 Task: Find connections with filter location Dammarie-les-Lys with filter topic #linkedincoachwith filter profile language Potuguese with filter current company Australian Trade and Investment Commission (Austrade) with filter school GYAN GANGA COLLEGE OF TECHNOLOGY, JABALPUR with filter industry Metal Treatments with filter service category Date Entry with filter keywords title Bus Person
Action: Mouse moved to (597, 77)
Screenshot: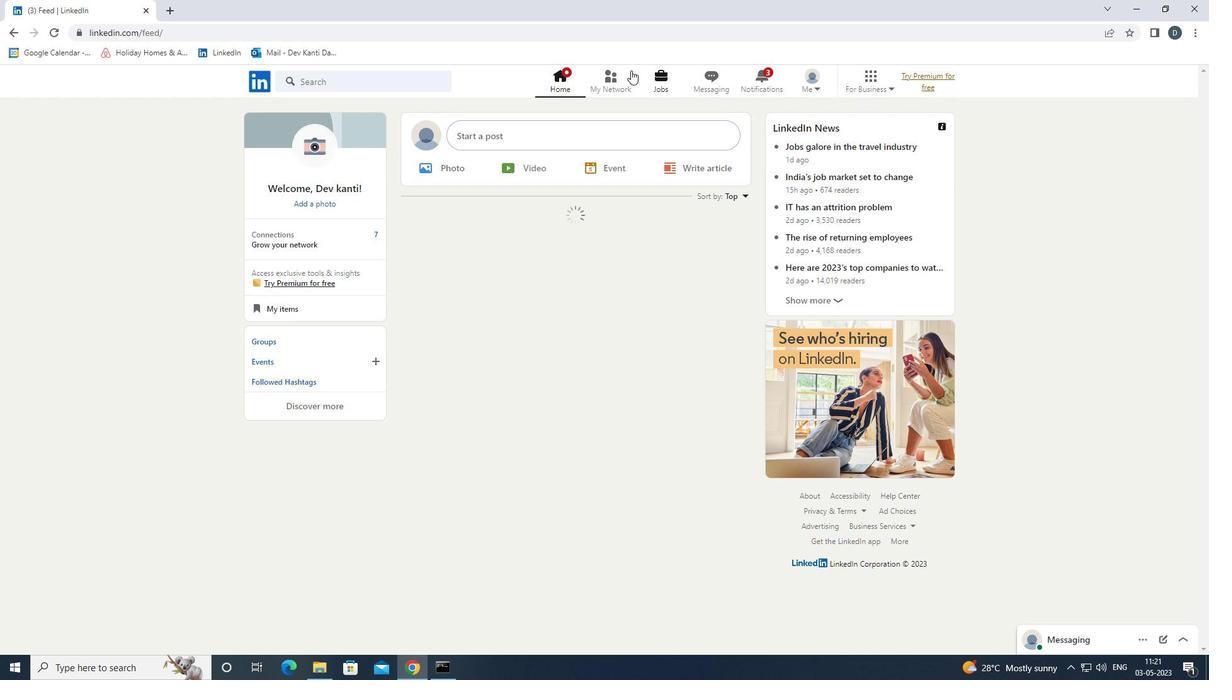 
Action: Mouse pressed left at (597, 77)
Screenshot: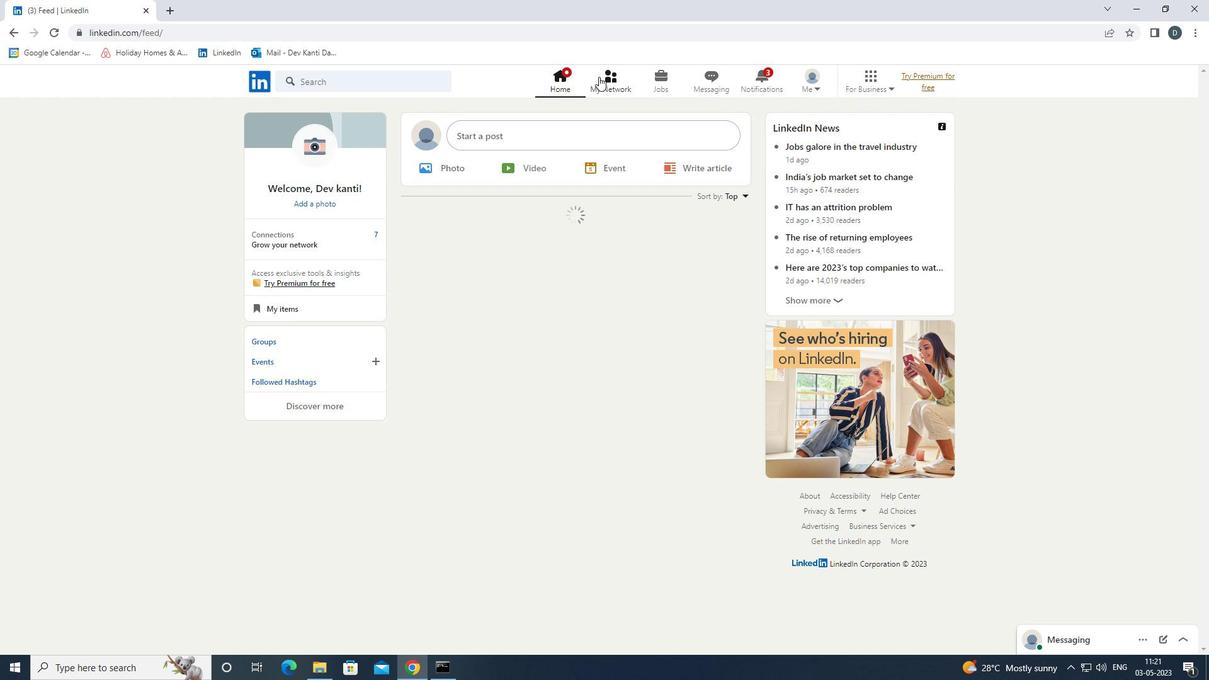 
Action: Mouse moved to (412, 148)
Screenshot: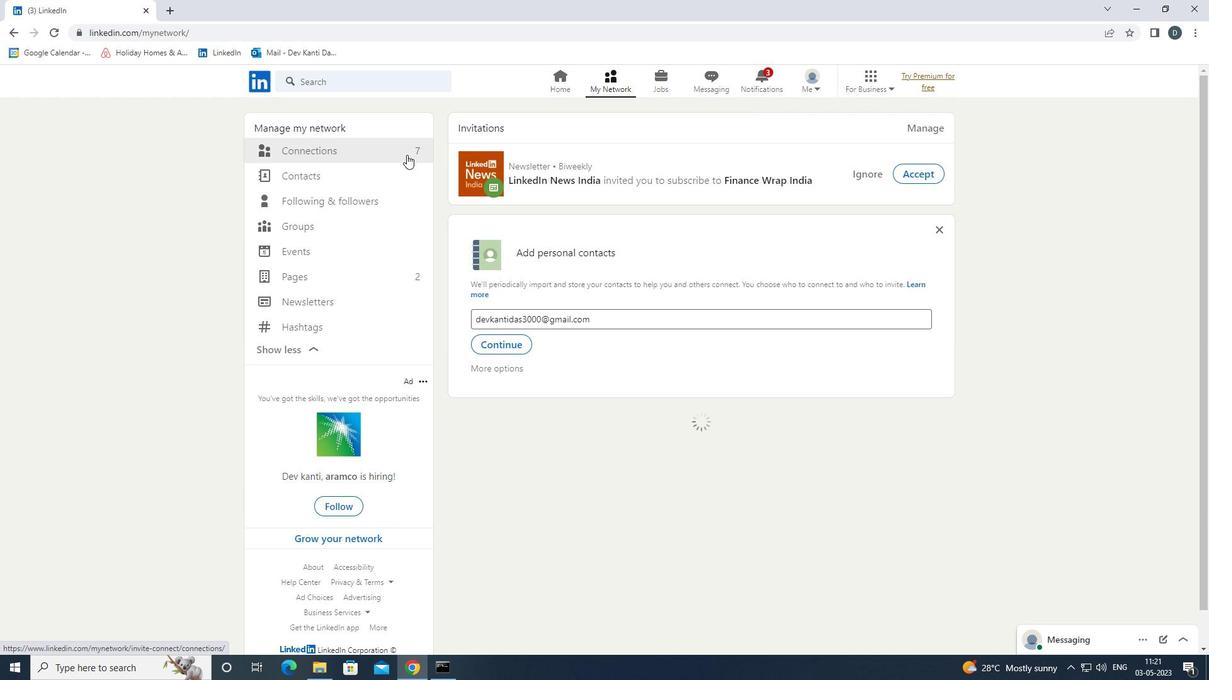 
Action: Mouse pressed left at (412, 148)
Screenshot: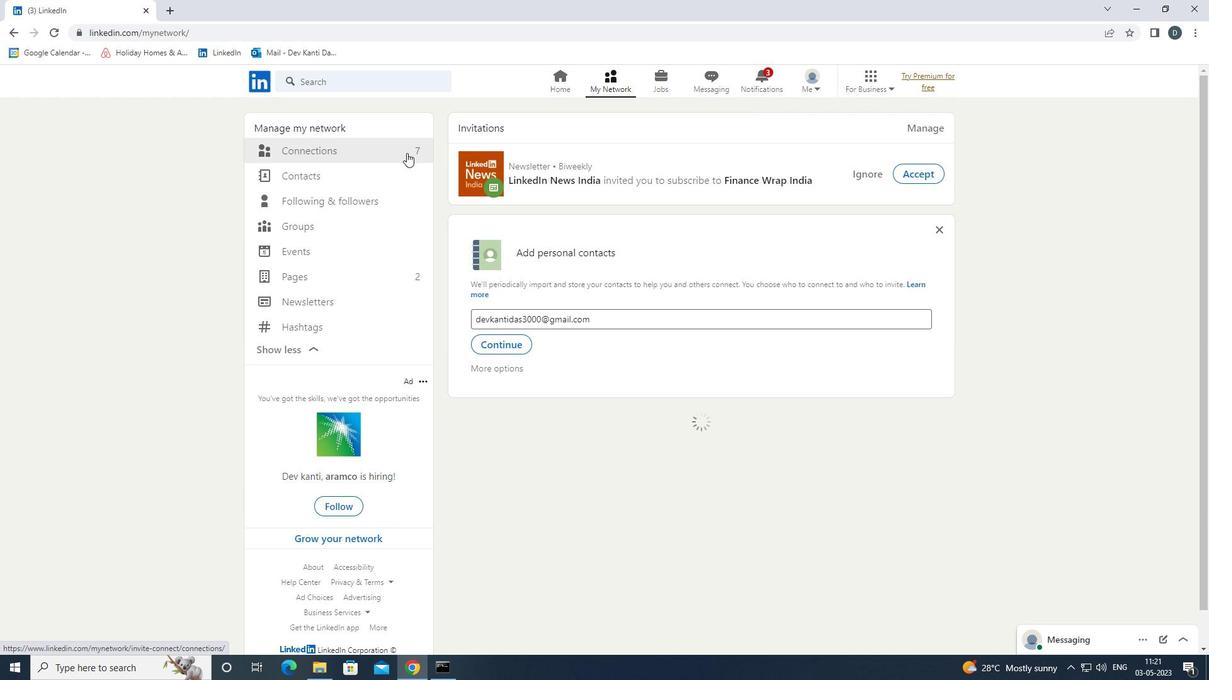 
Action: Mouse moved to (724, 143)
Screenshot: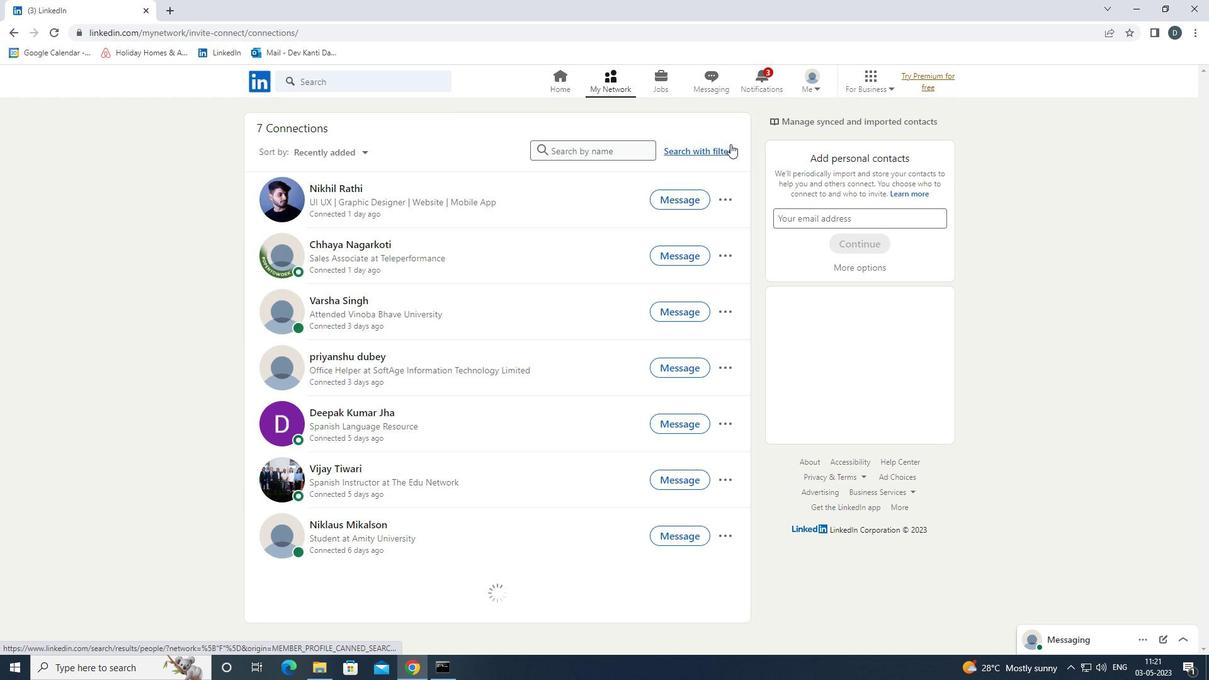 
Action: Mouse pressed left at (724, 143)
Screenshot: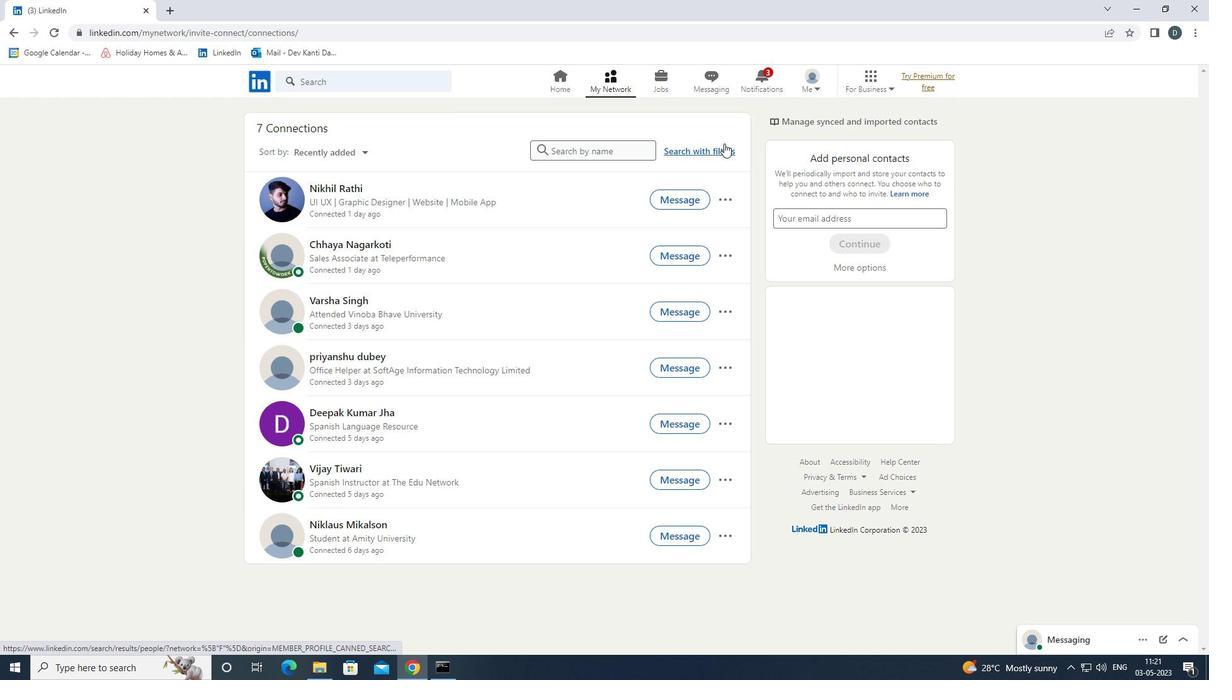
Action: Mouse moved to (633, 119)
Screenshot: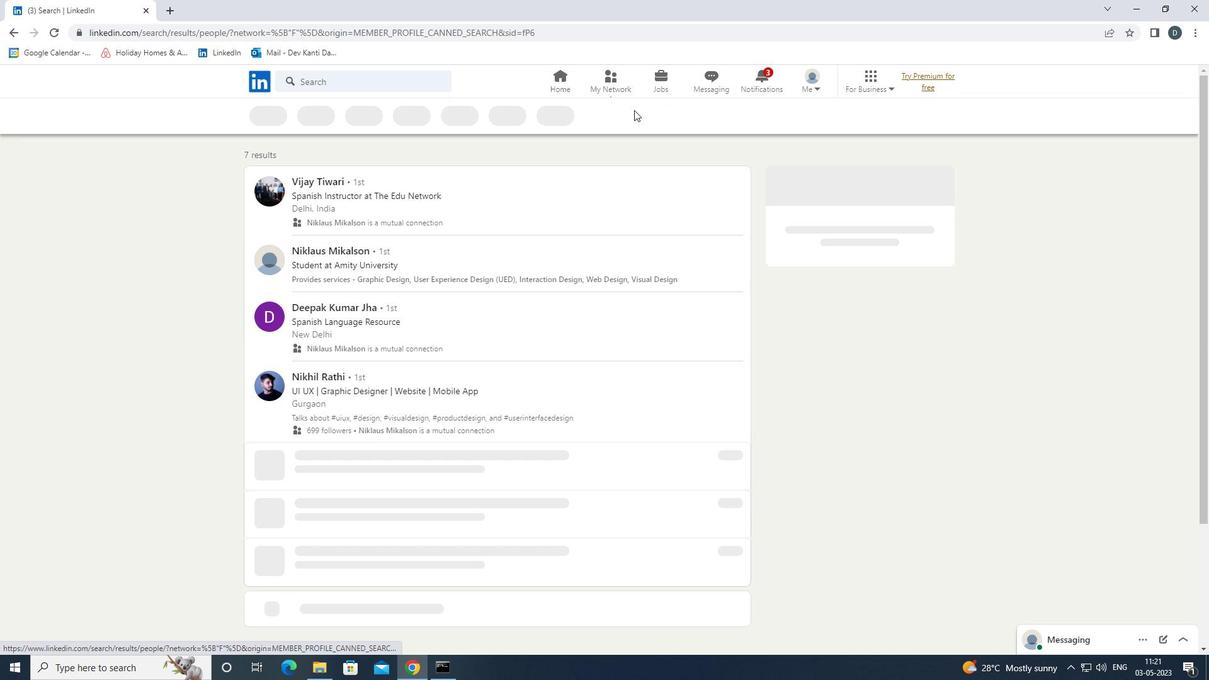 
Action: Mouse pressed left at (633, 119)
Screenshot: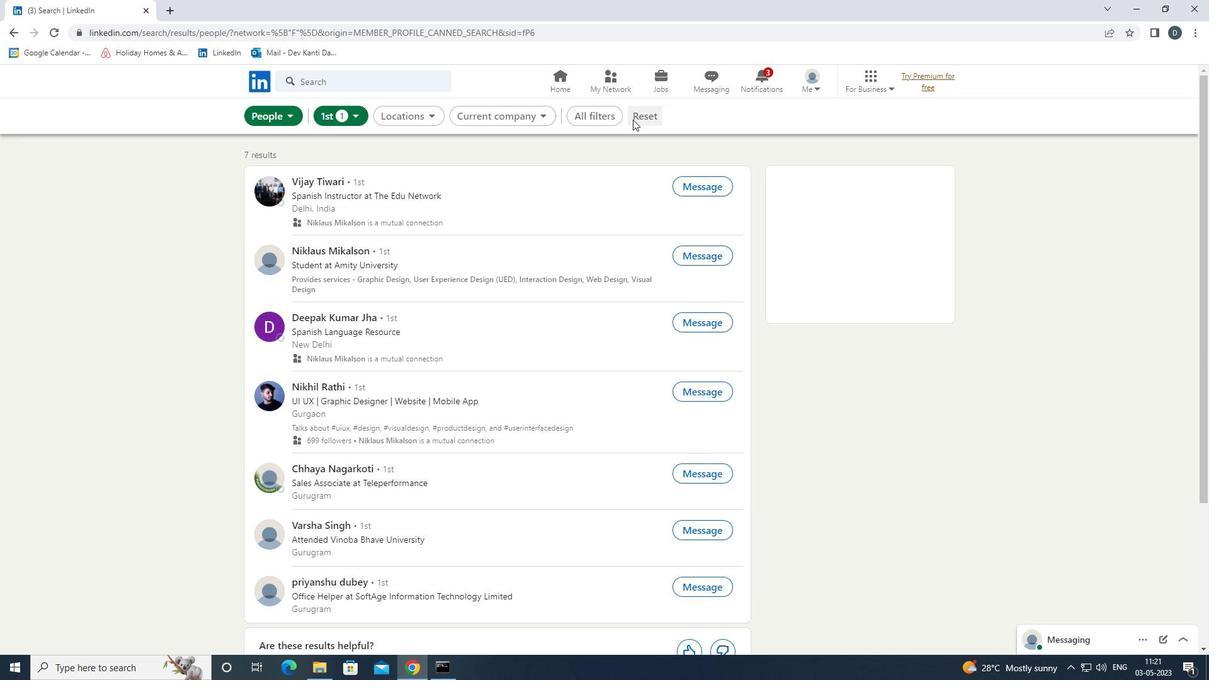 
Action: Mouse moved to (606, 118)
Screenshot: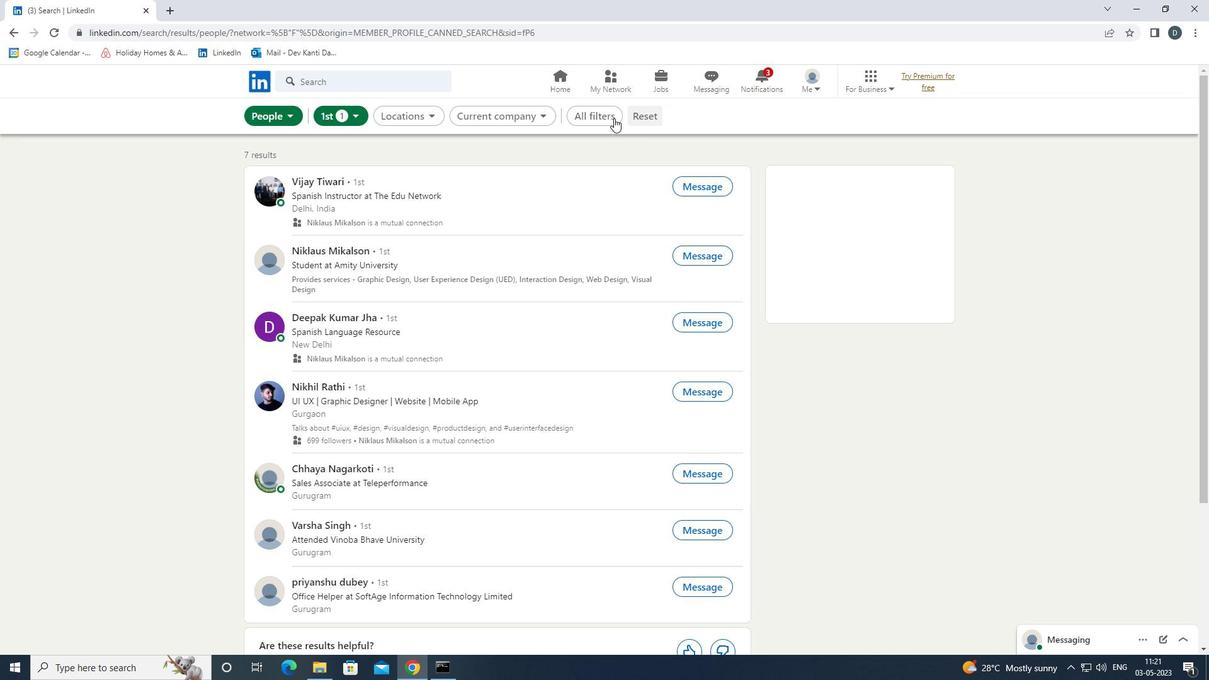 
Action: Mouse pressed left at (606, 118)
Screenshot: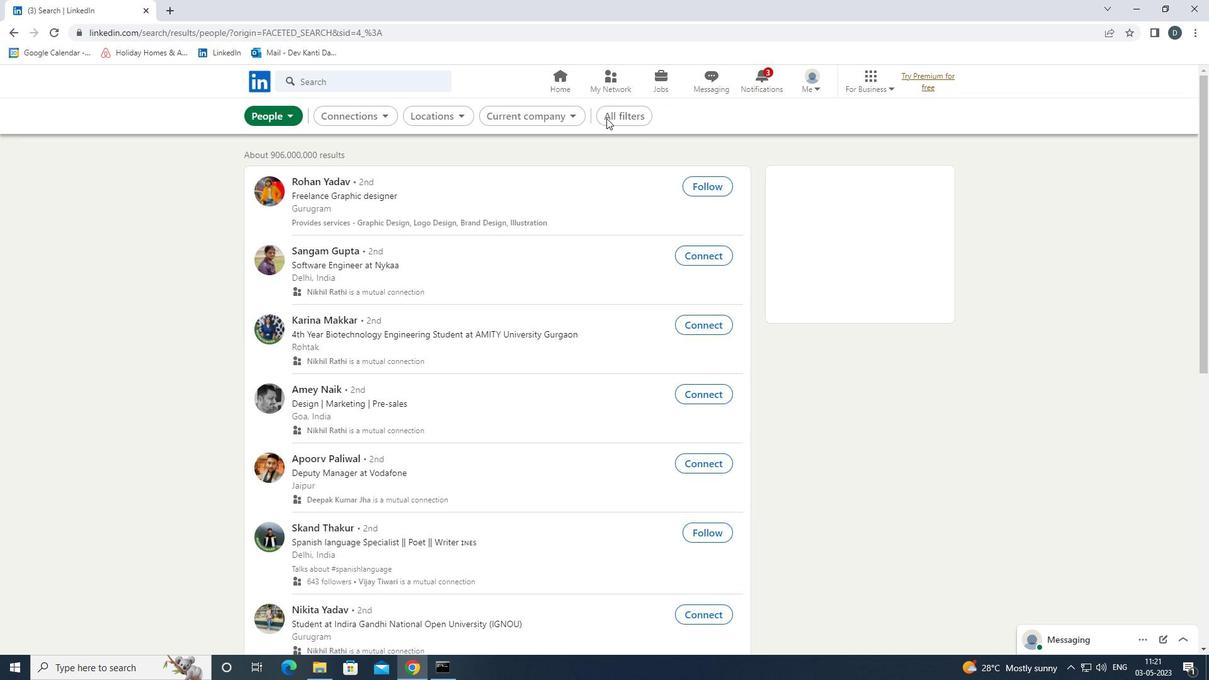
Action: Mouse moved to (1079, 373)
Screenshot: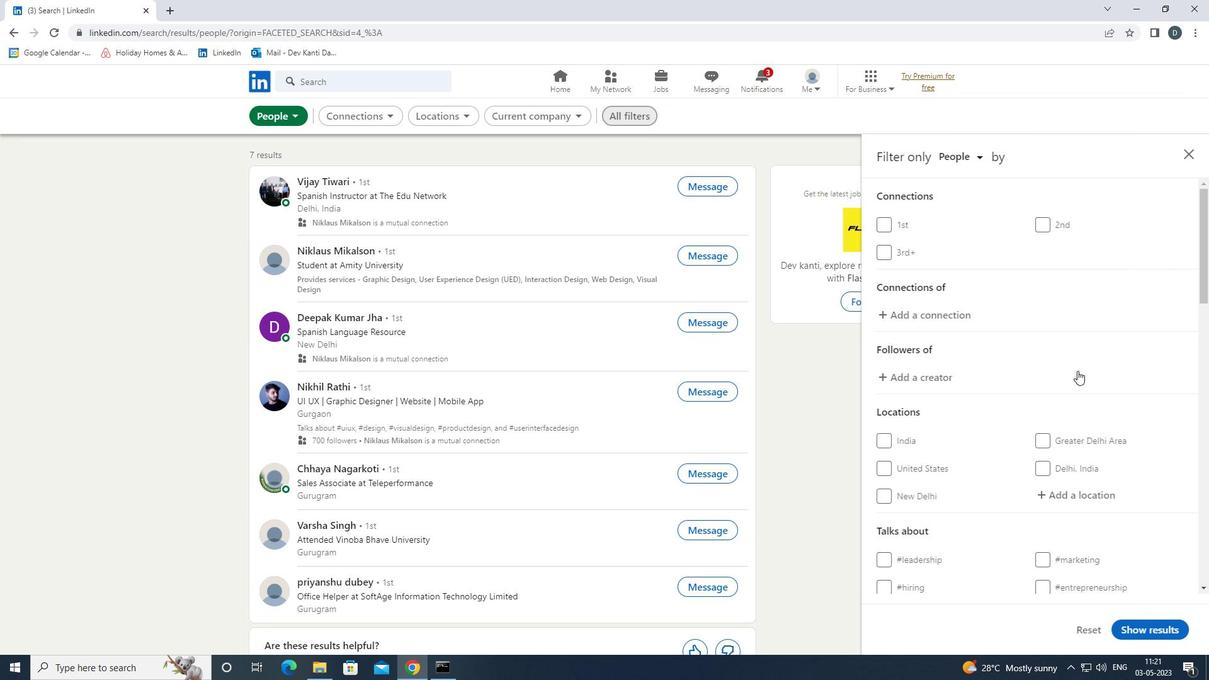 
Action: Mouse scrolled (1079, 372) with delta (0, 0)
Screenshot: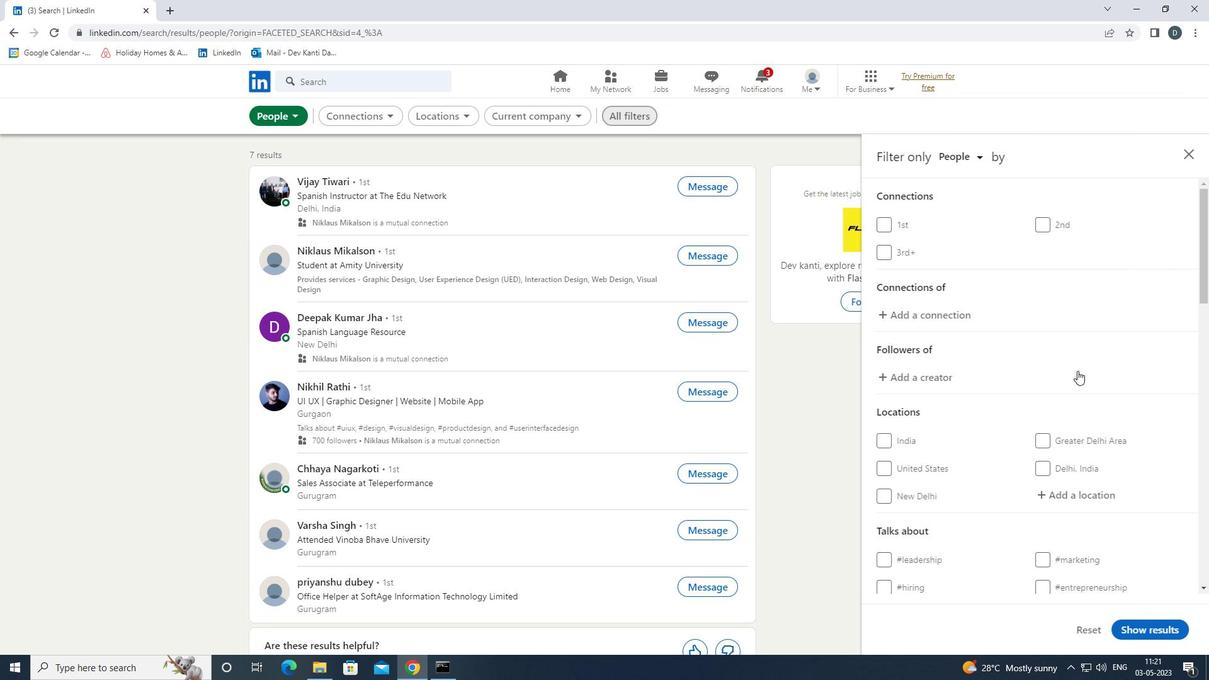 
Action: Mouse moved to (1067, 429)
Screenshot: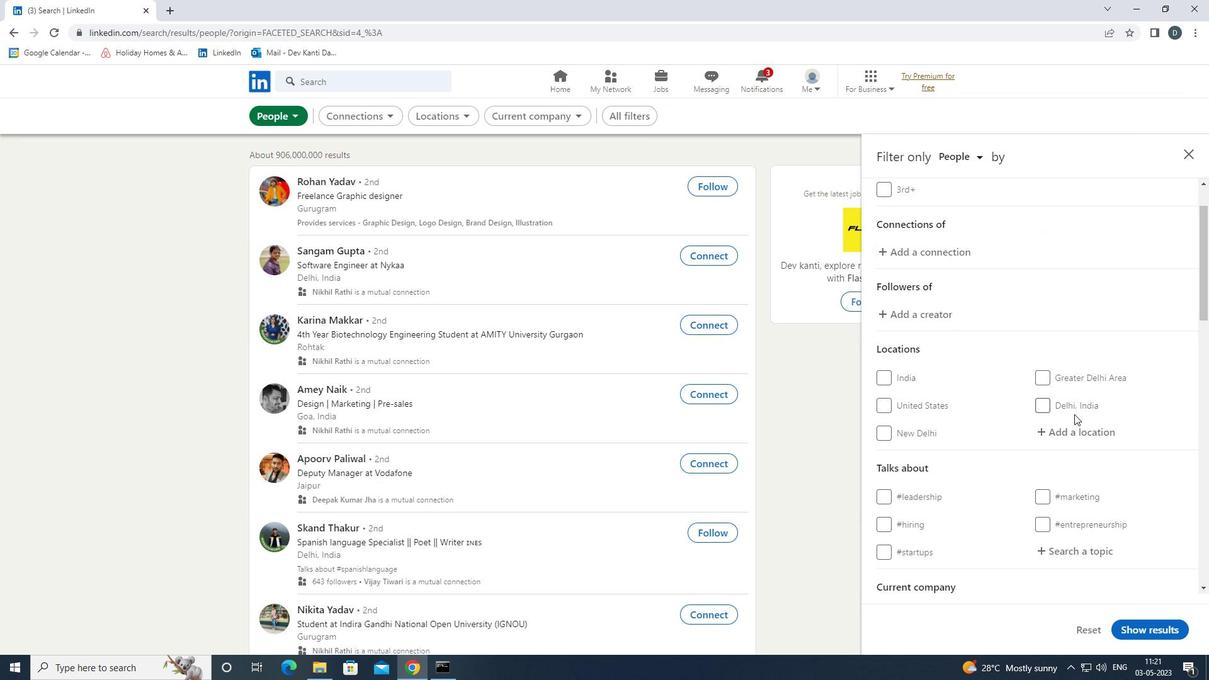 
Action: Mouse pressed left at (1067, 429)
Screenshot: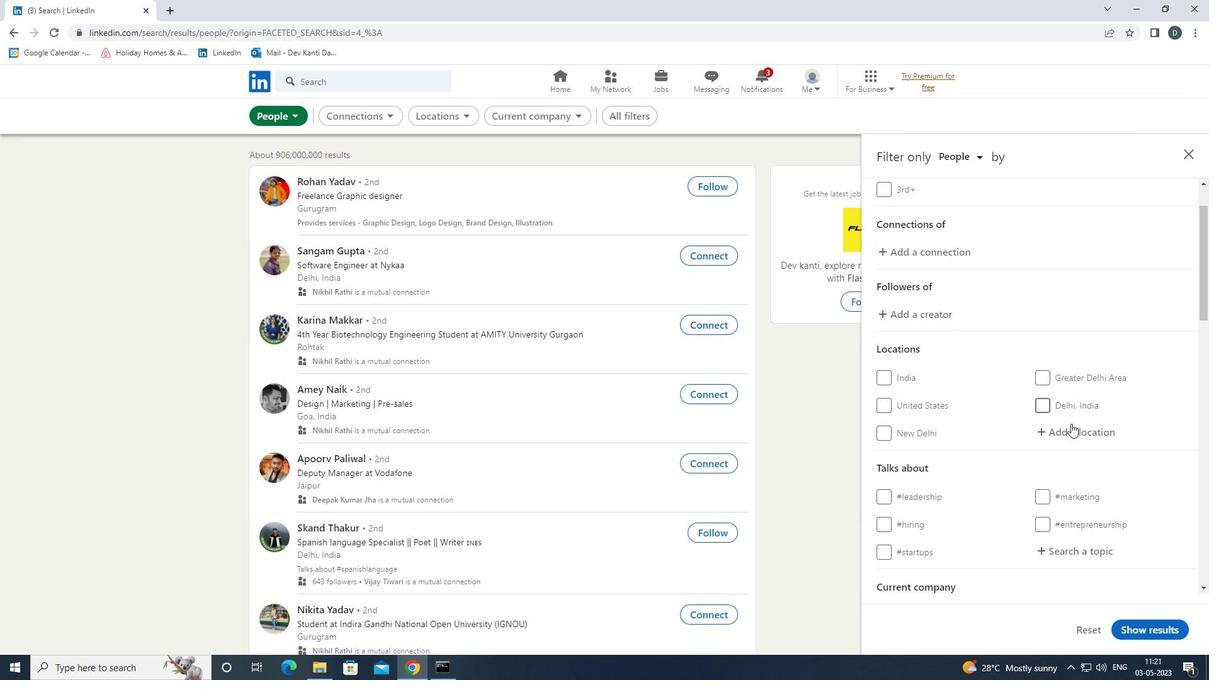 
Action: Mouse moved to (1066, 429)
Screenshot: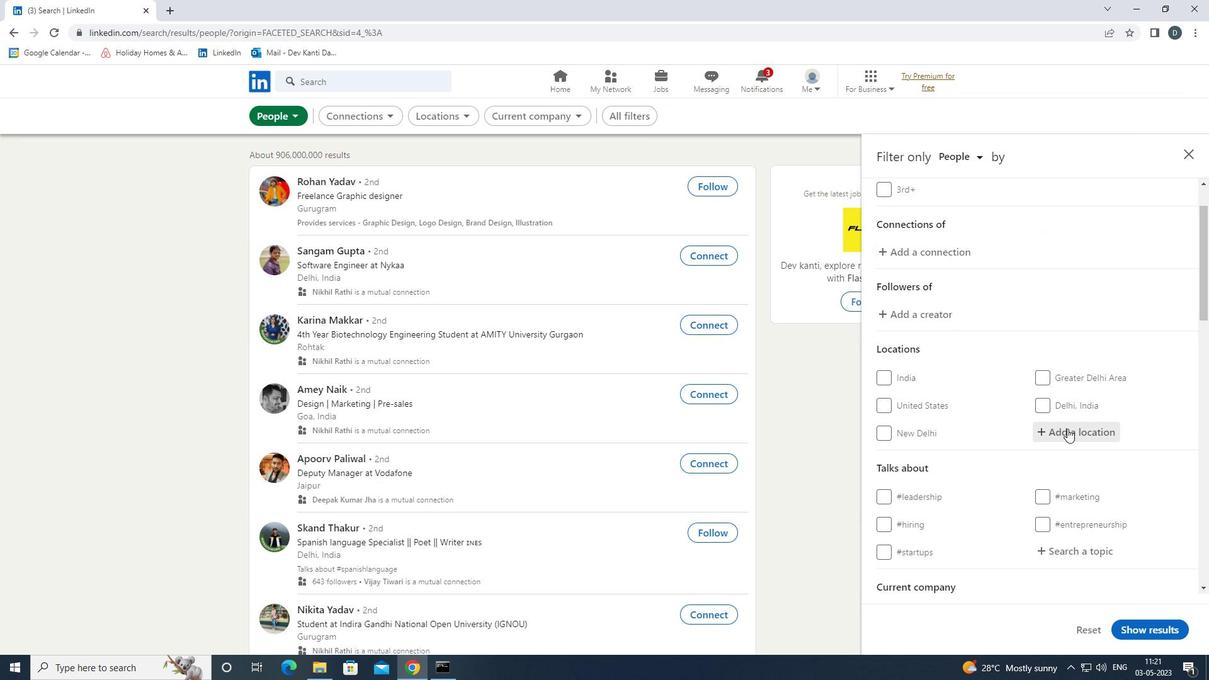 
Action: Key pressed <Key.shift>DAMMARIE-LE<Key.down><Key.enter>
Screenshot: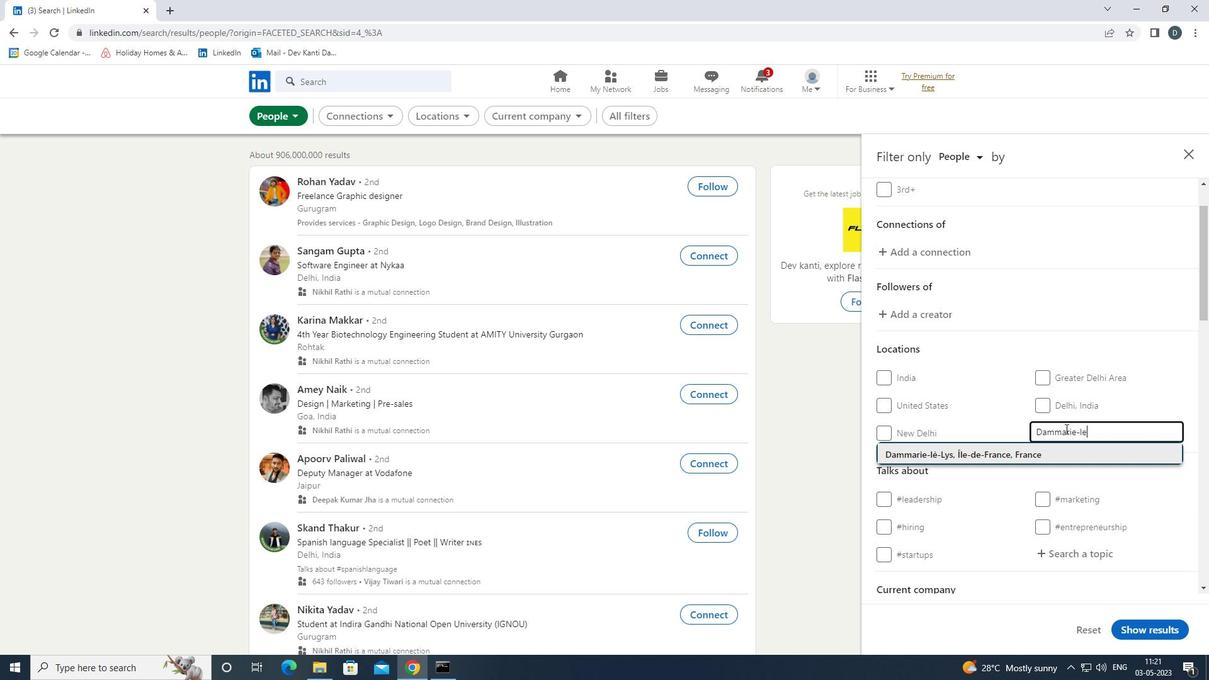 
Action: Mouse moved to (1059, 439)
Screenshot: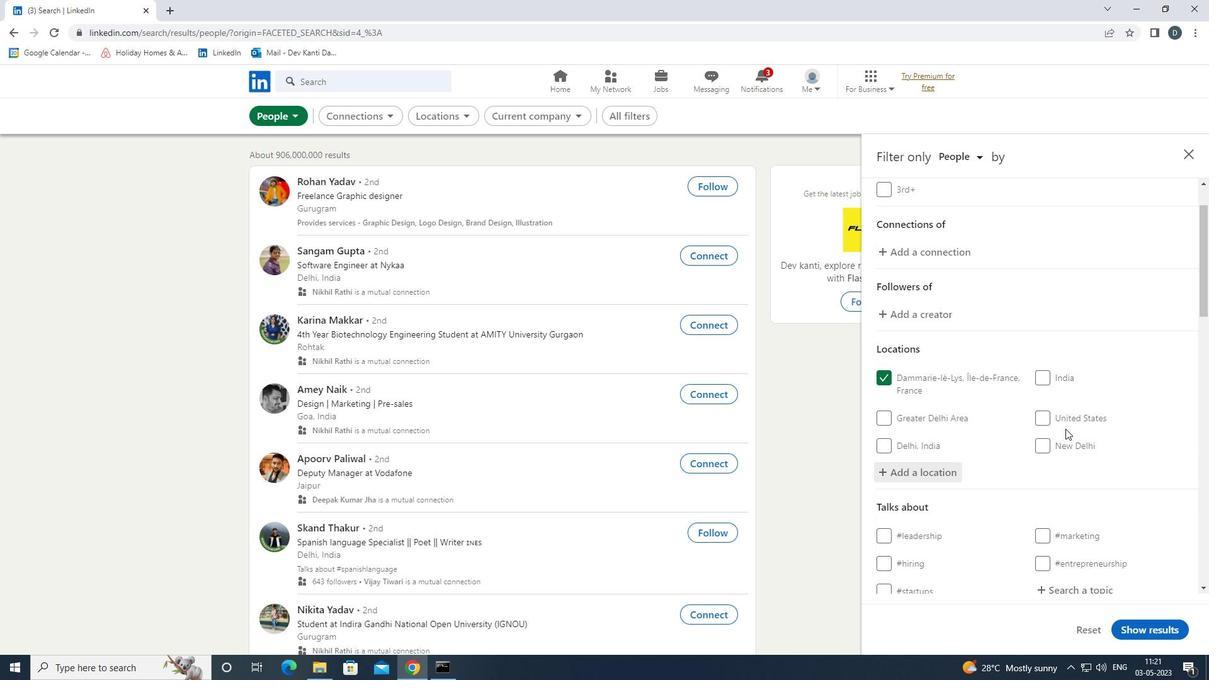 
Action: Mouse scrolled (1059, 439) with delta (0, 0)
Screenshot: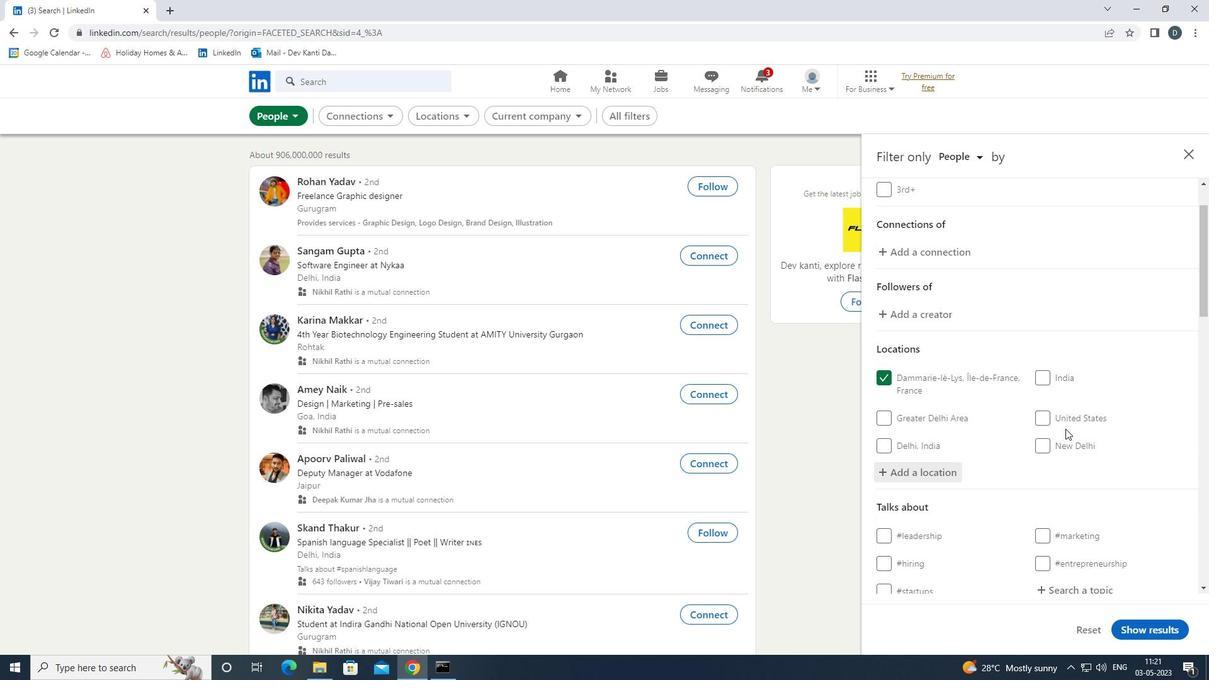 
Action: Mouse moved to (1060, 441)
Screenshot: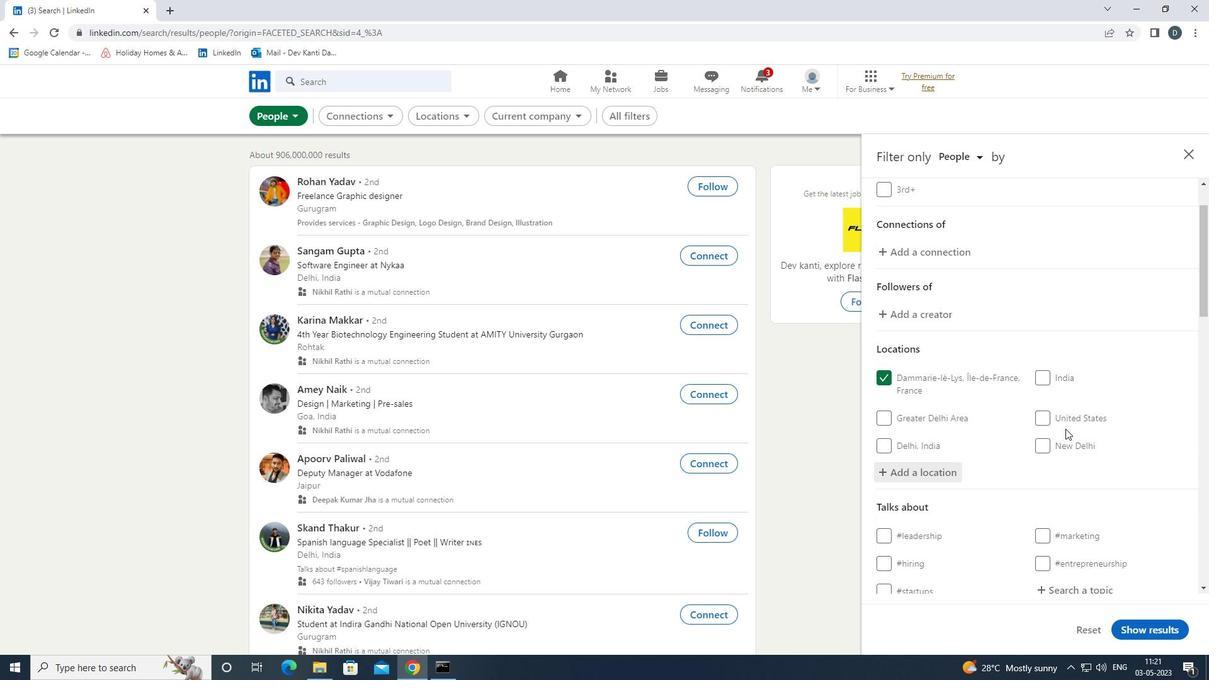 
Action: Mouse scrolled (1060, 441) with delta (0, 0)
Screenshot: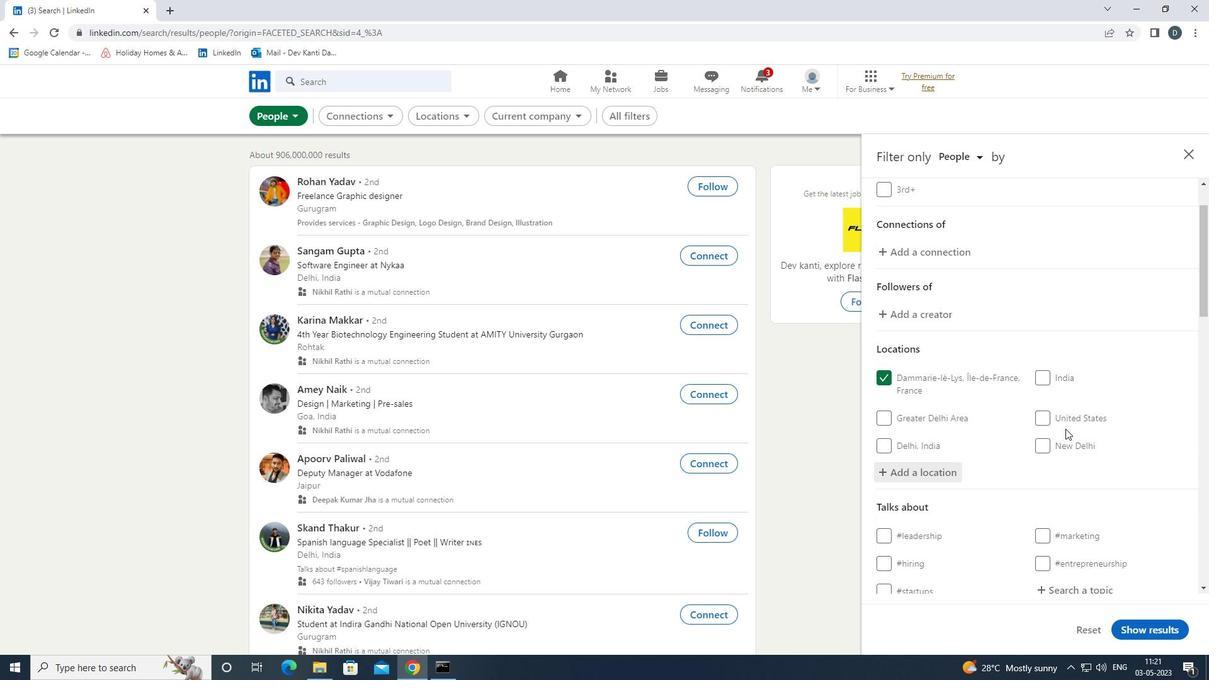 
Action: Mouse moved to (1061, 442)
Screenshot: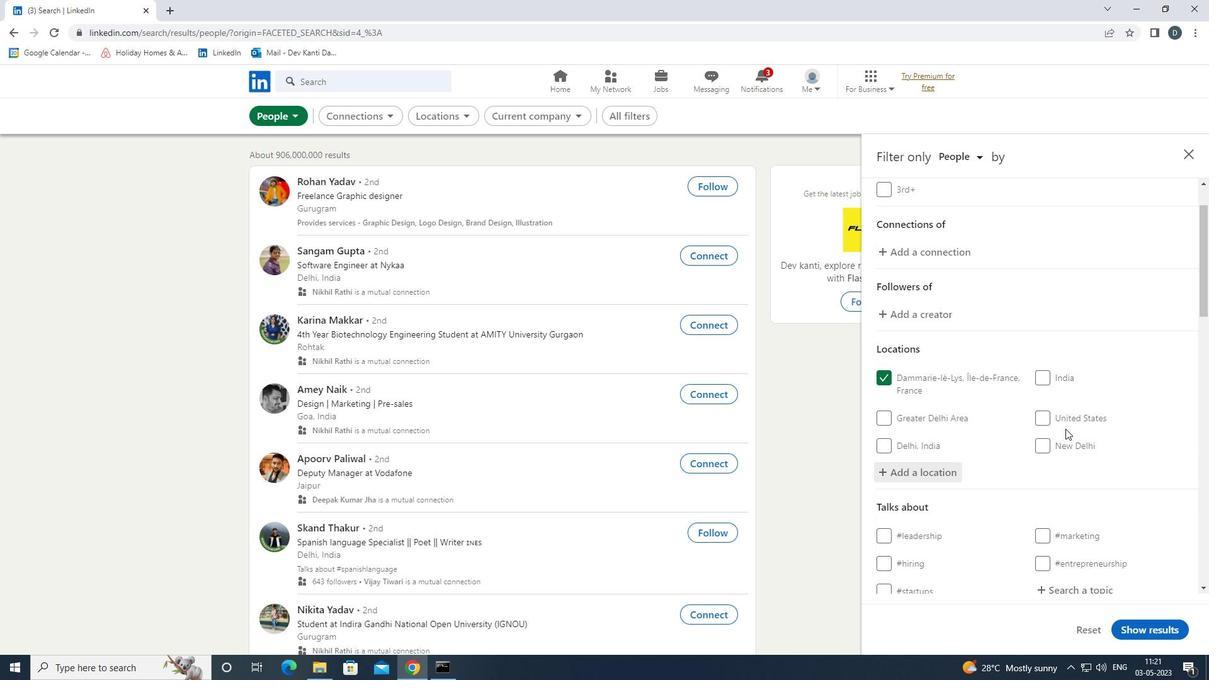 
Action: Mouse scrolled (1061, 441) with delta (0, 0)
Screenshot: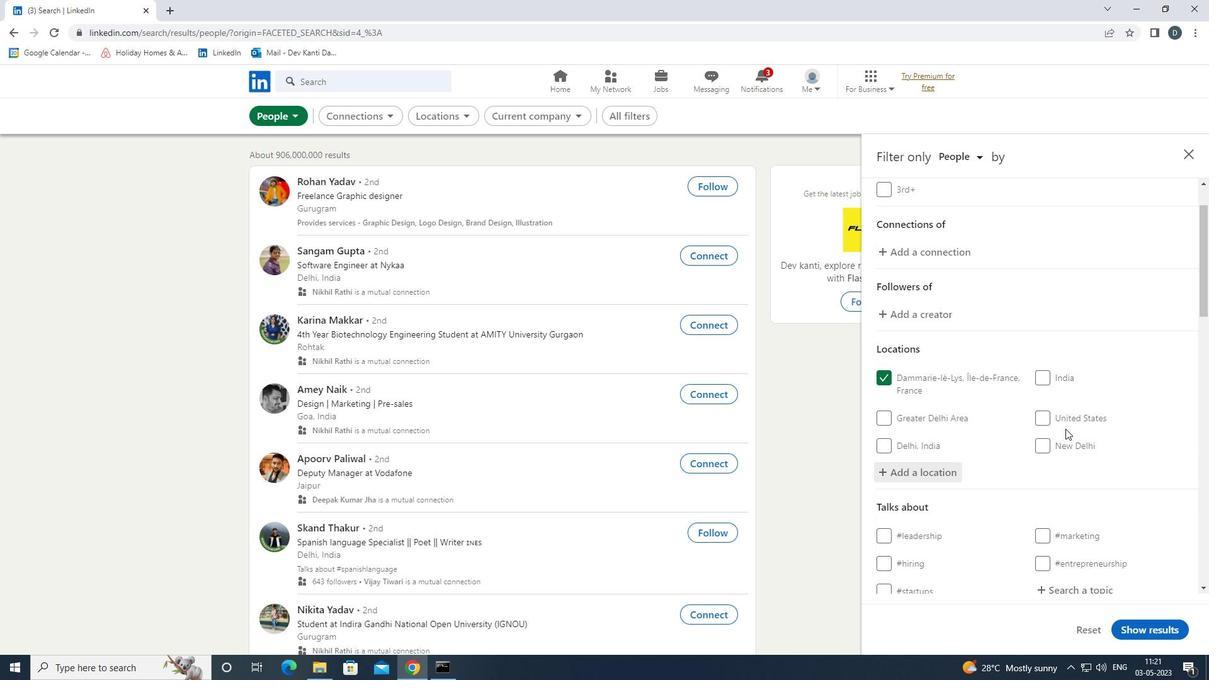 
Action: Mouse moved to (1092, 396)
Screenshot: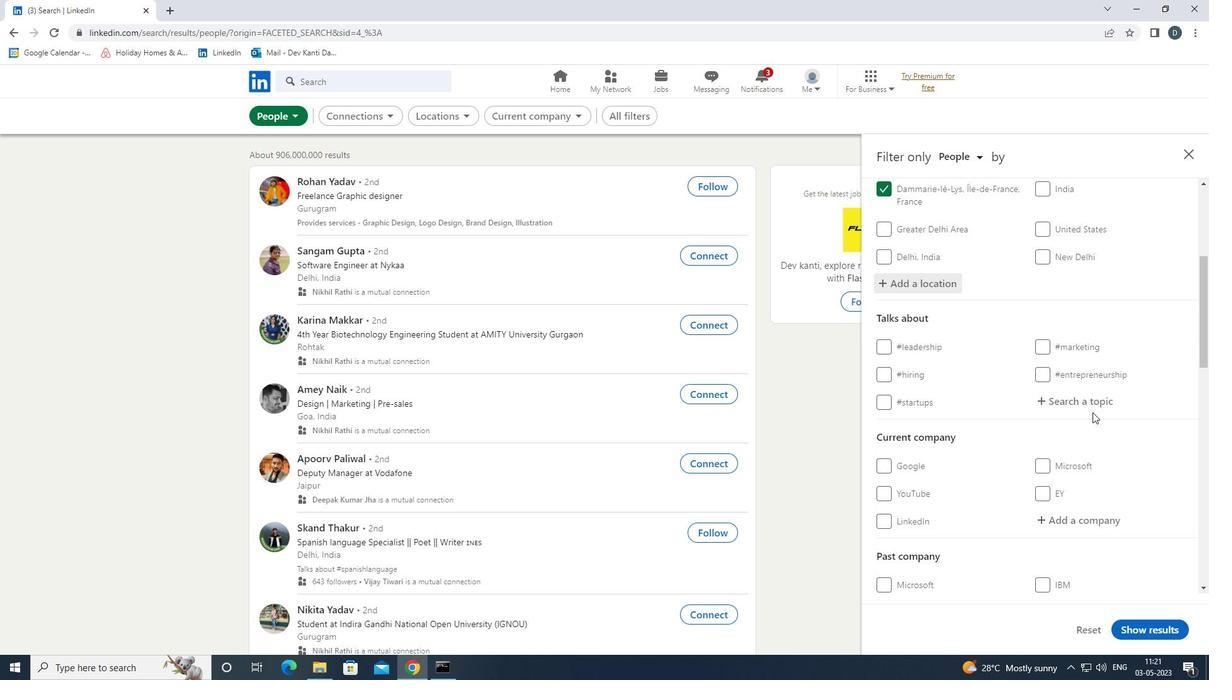 
Action: Mouse pressed left at (1092, 396)
Screenshot: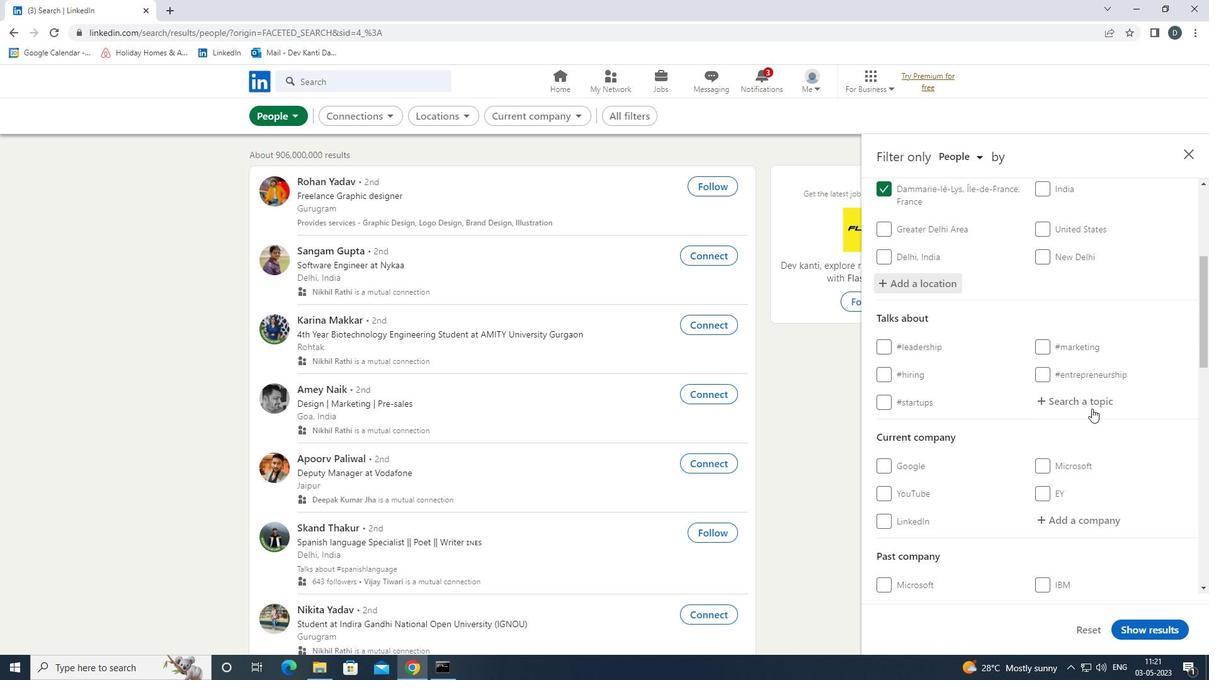 
Action: Mouse moved to (1091, 396)
Screenshot: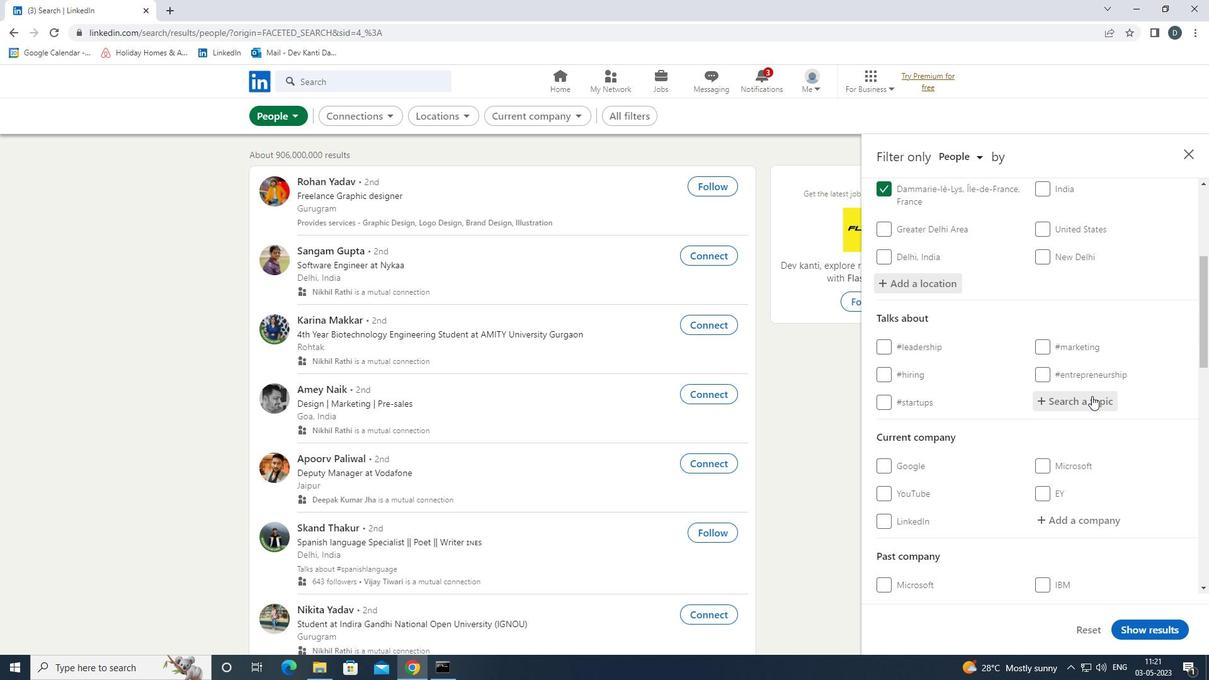 
Action: Key pressed LINKEDINCOACH<Key.down><Key.enter>
Screenshot: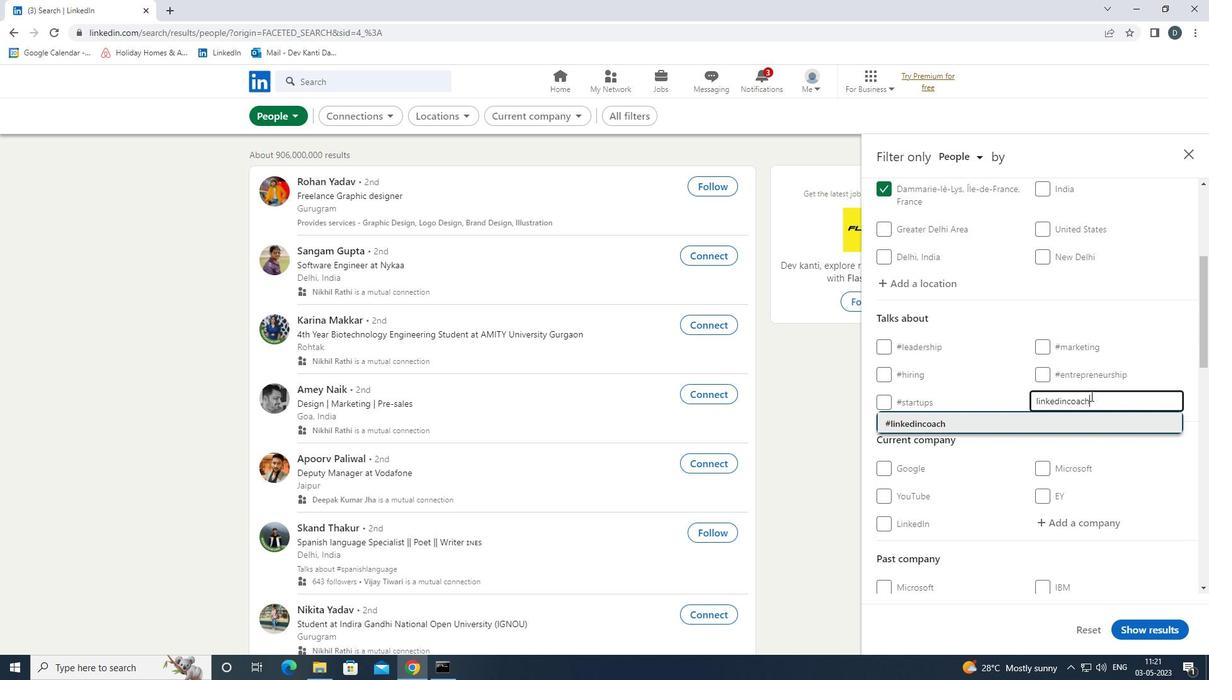 
Action: Mouse moved to (1050, 396)
Screenshot: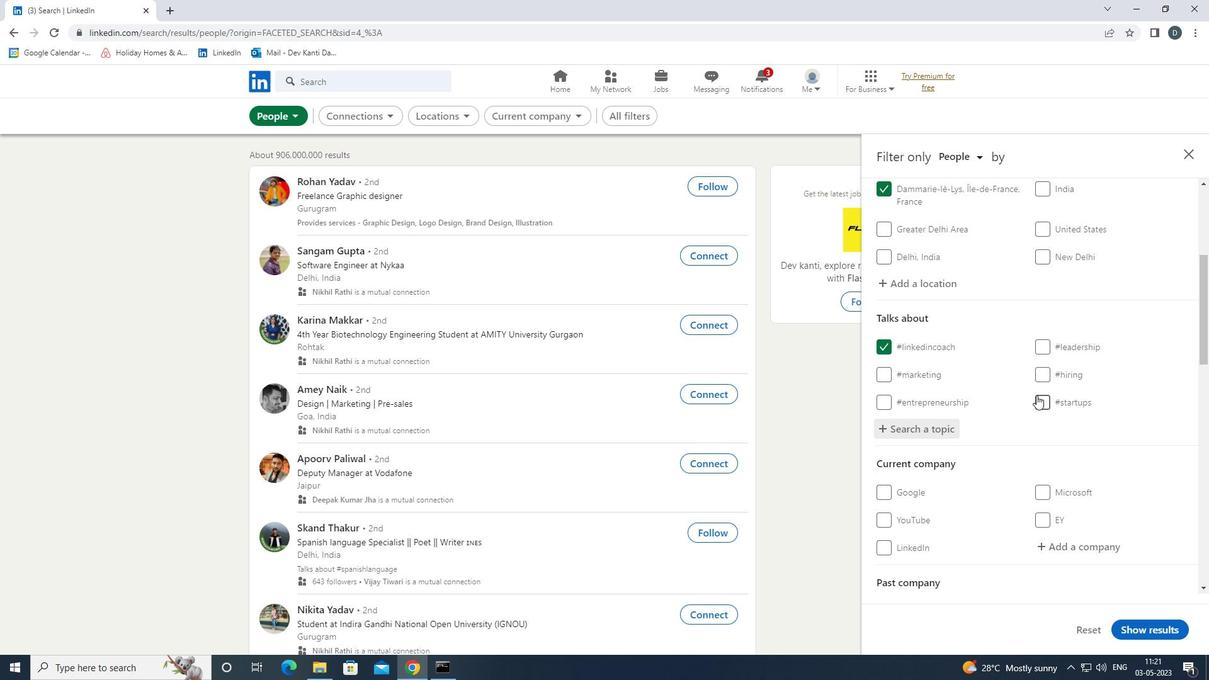 
Action: Mouse scrolled (1050, 395) with delta (0, 0)
Screenshot: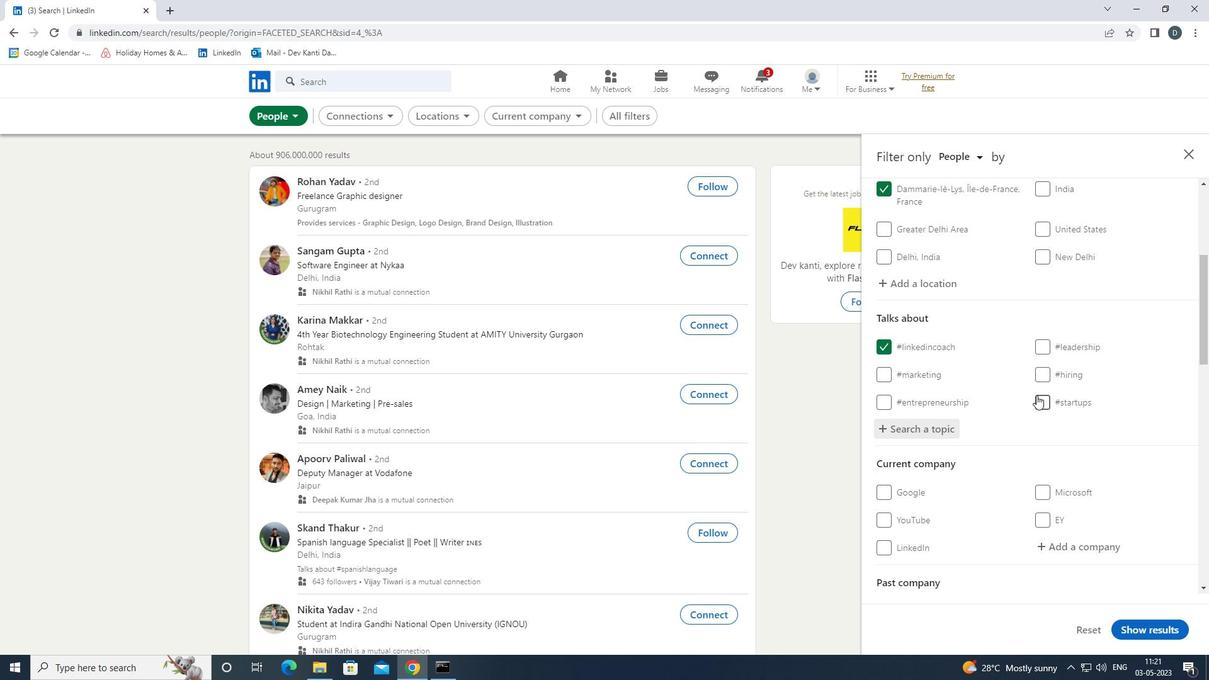 
Action: Mouse moved to (1051, 398)
Screenshot: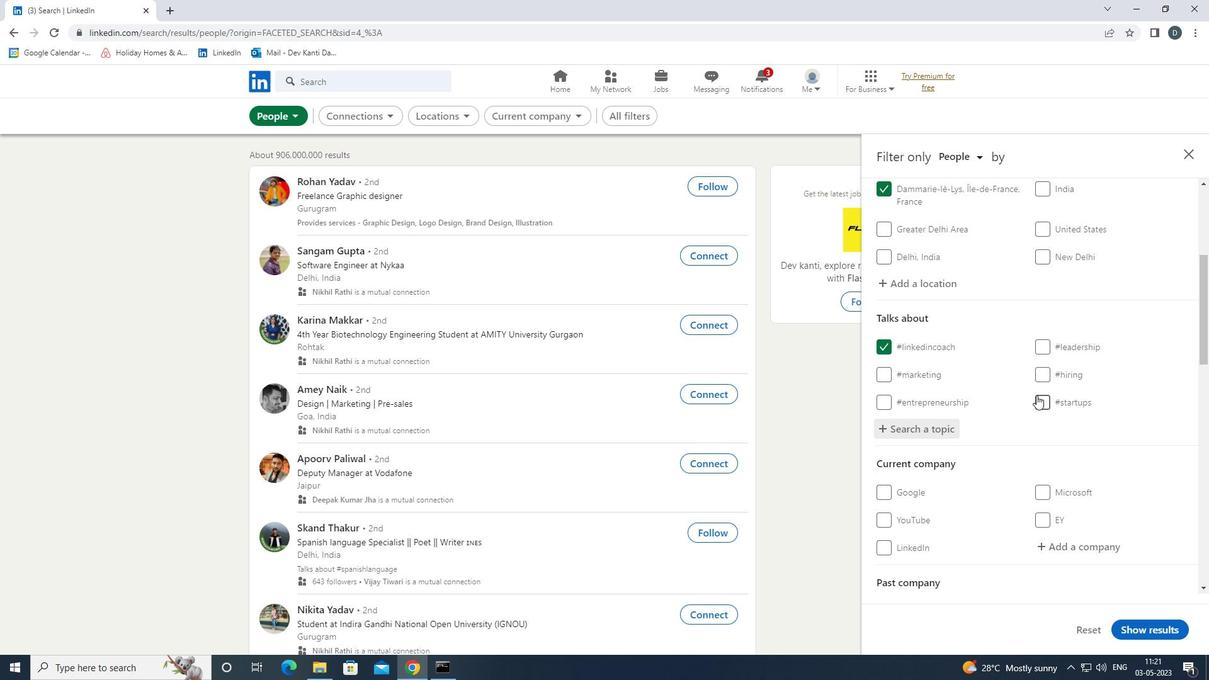 
Action: Mouse scrolled (1051, 397) with delta (0, 0)
Screenshot: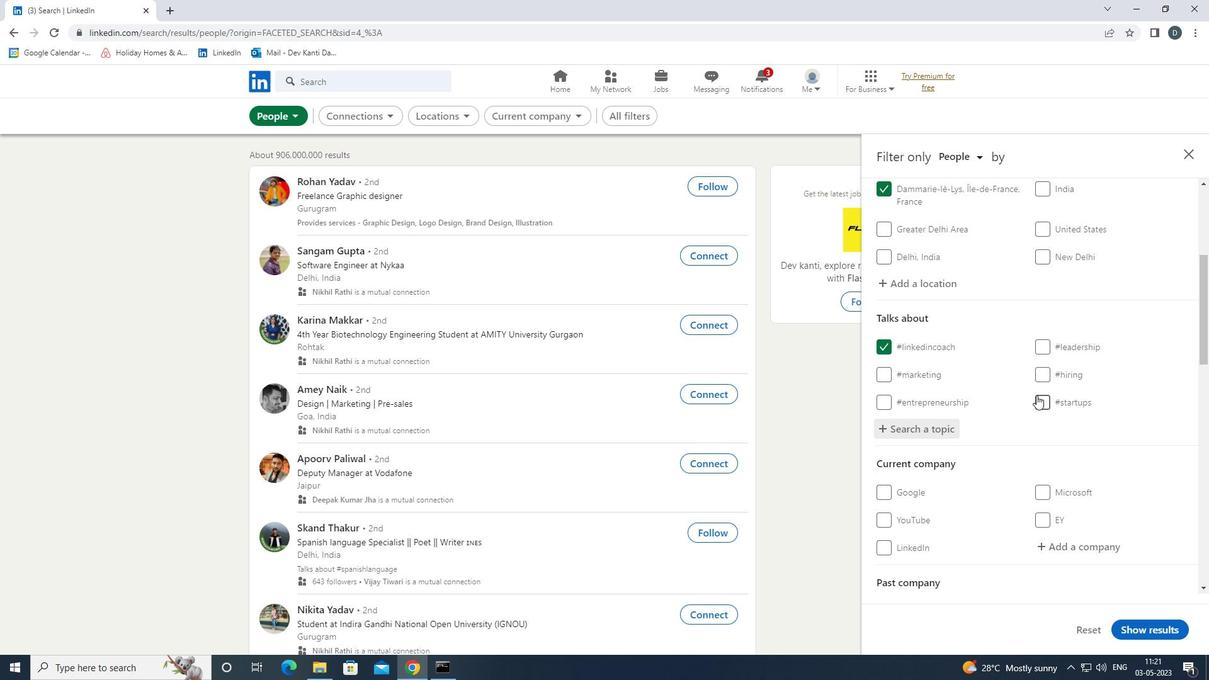 
Action: Mouse moved to (1052, 398)
Screenshot: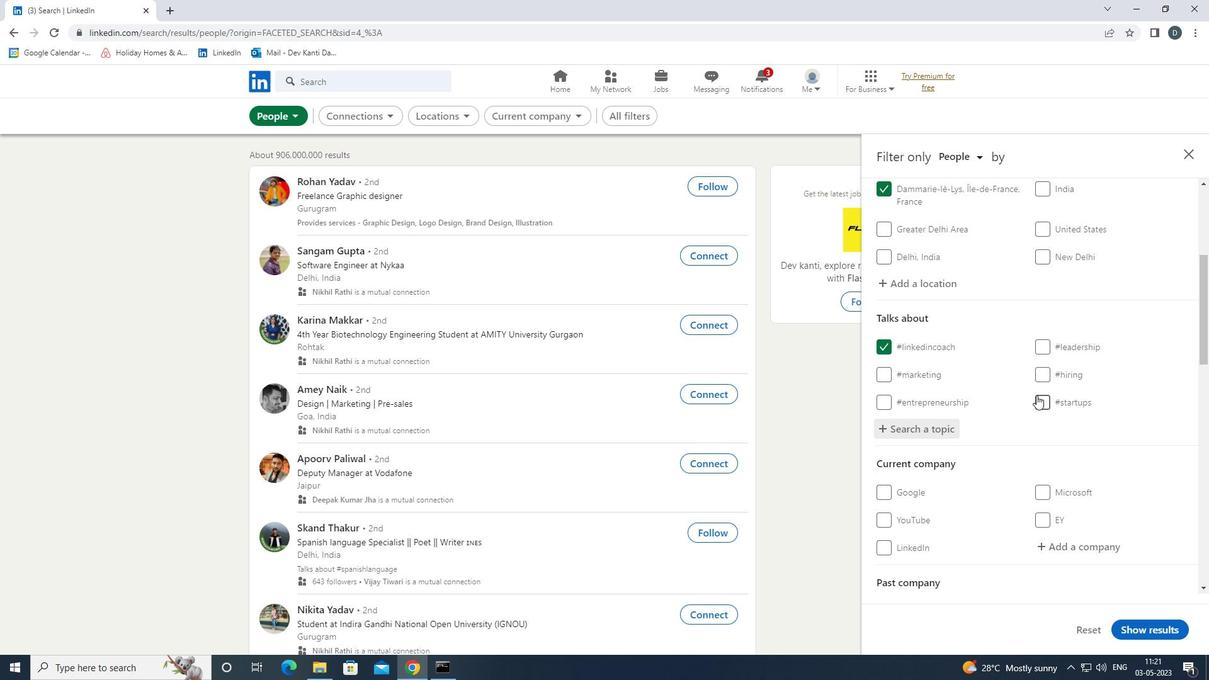 
Action: Mouse scrolled (1052, 398) with delta (0, 0)
Screenshot: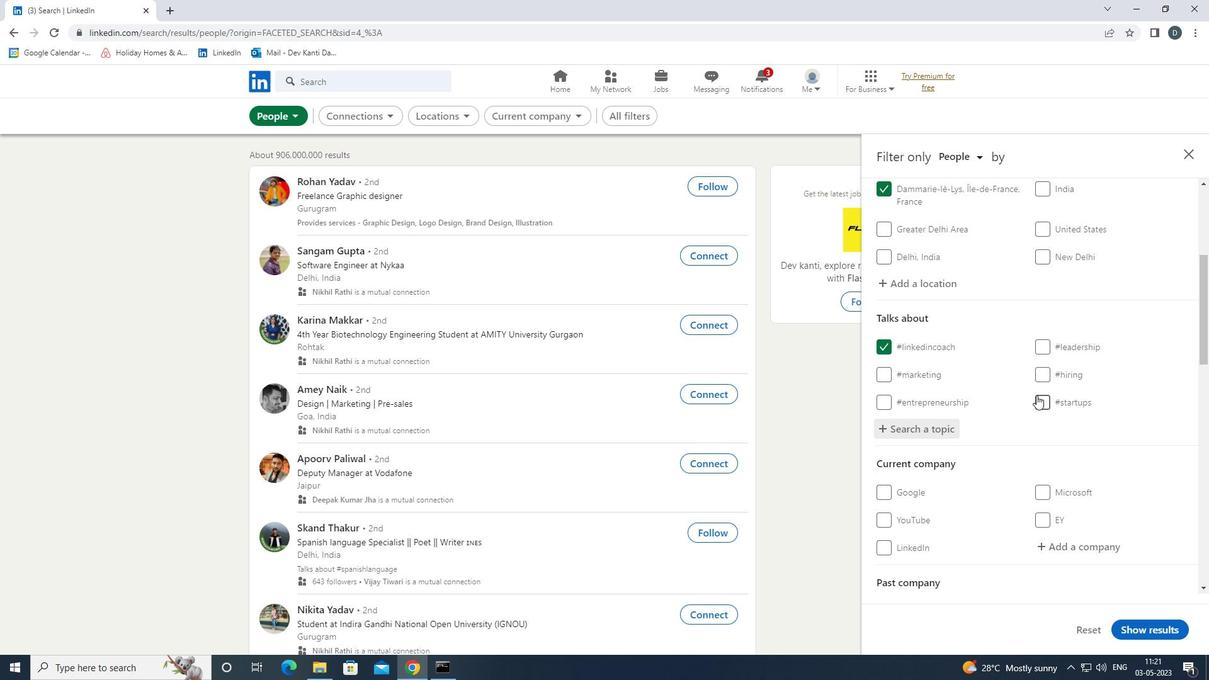 
Action: Mouse scrolled (1052, 398) with delta (0, 0)
Screenshot: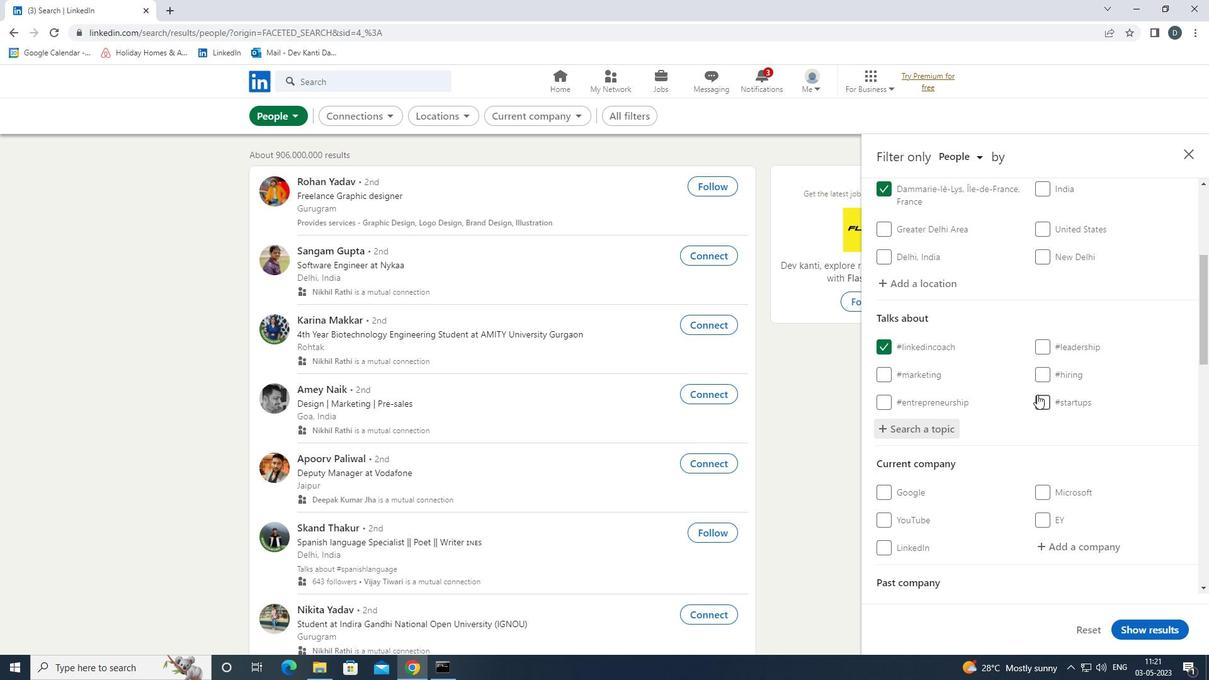 
Action: Mouse scrolled (1052, 398) with delta (0, 0)
Screenshot: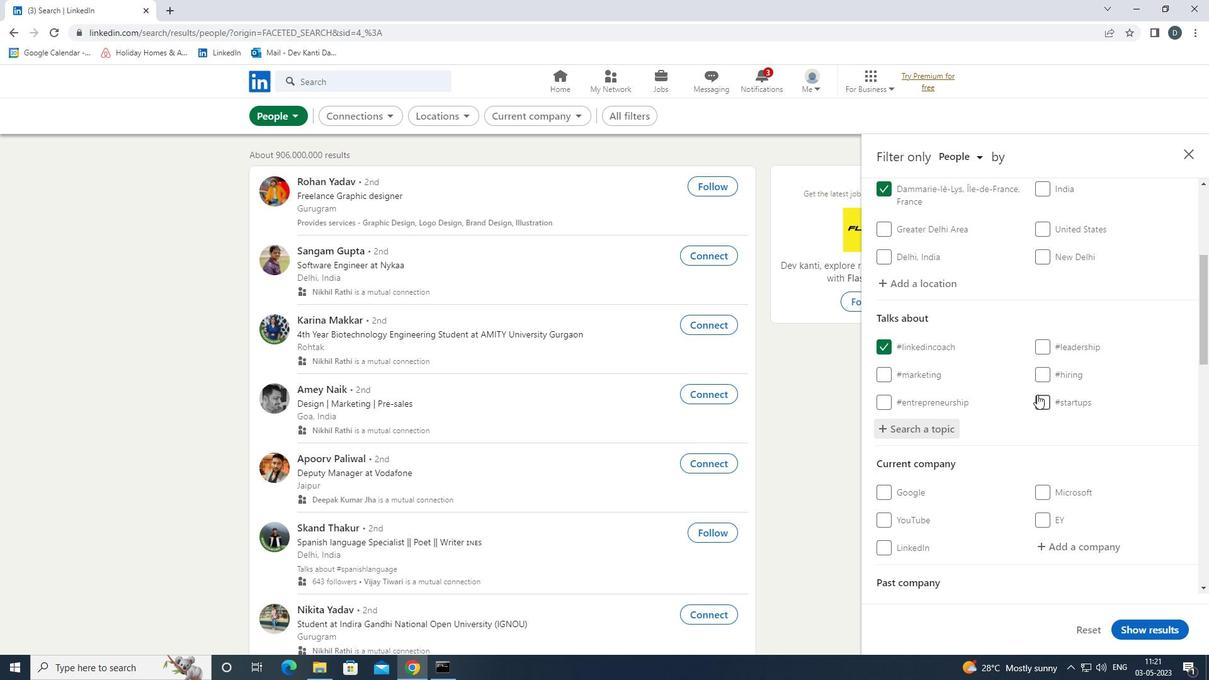 
Action: Mouse moved to (1041, 393)
Screenshot: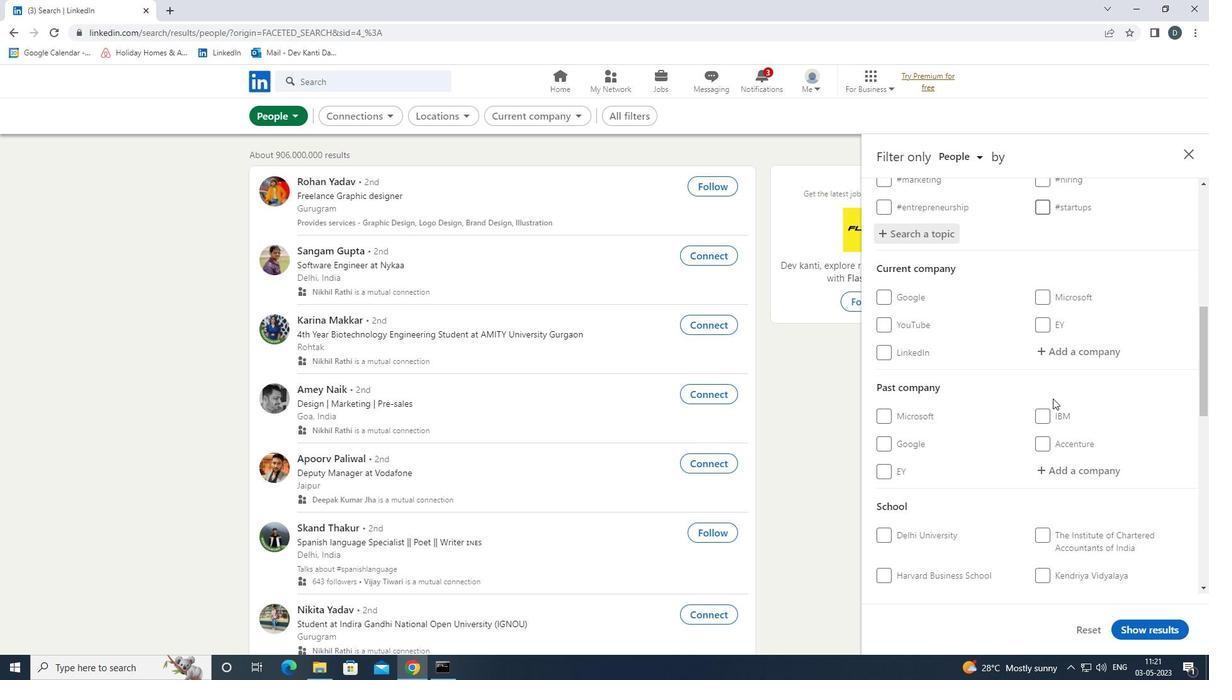 
Action: Mouse scrolled (1041, 392) with delta (0, 0)
Screenshot: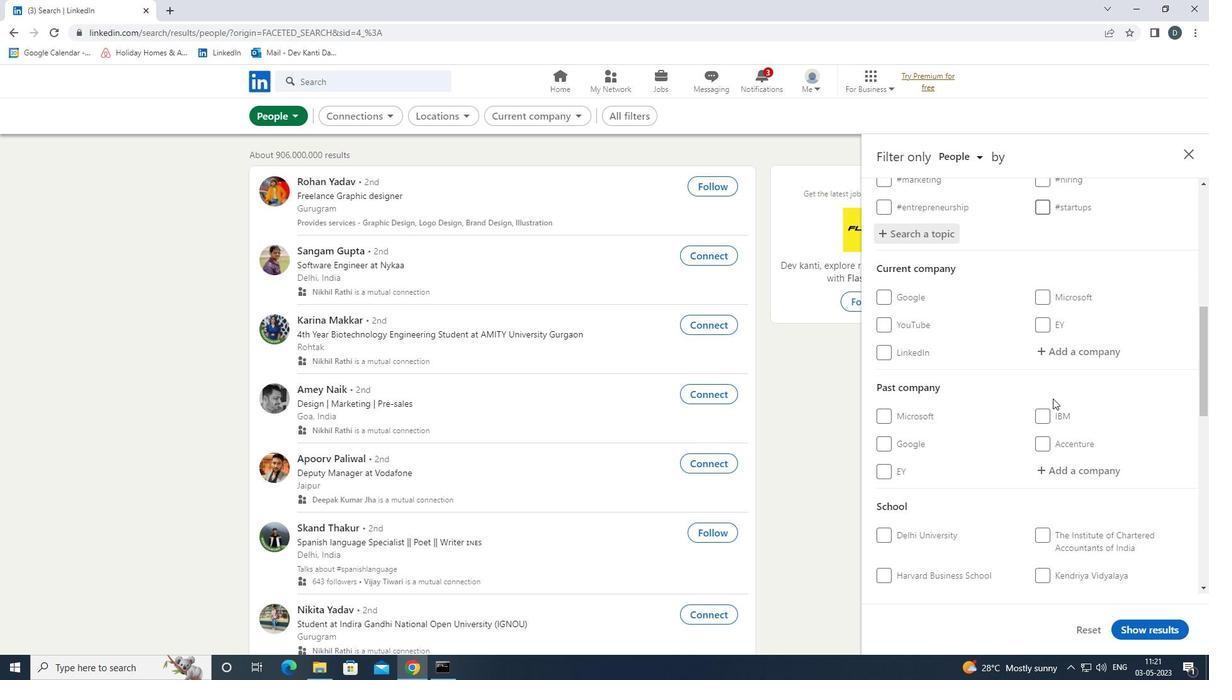 
Action: Mouse scrolled (1041, 392) with delta (0, 0)
Screenshot: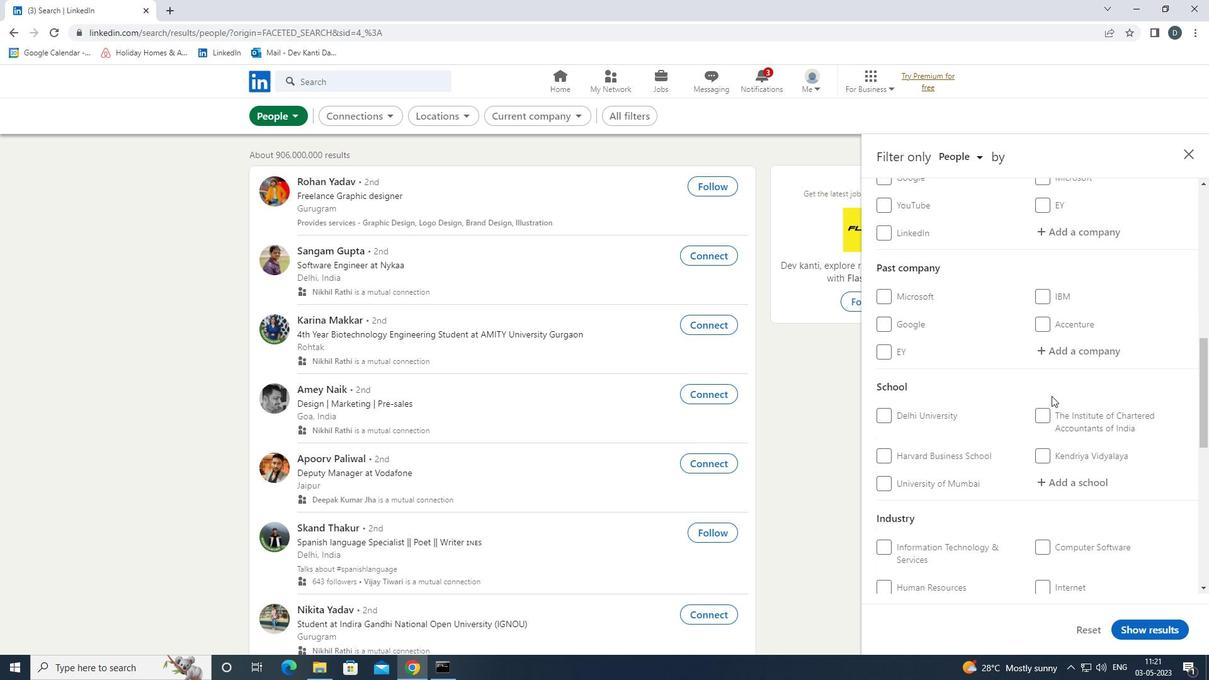 
Action: Mouse moved to (1066, 470)
Screenshot: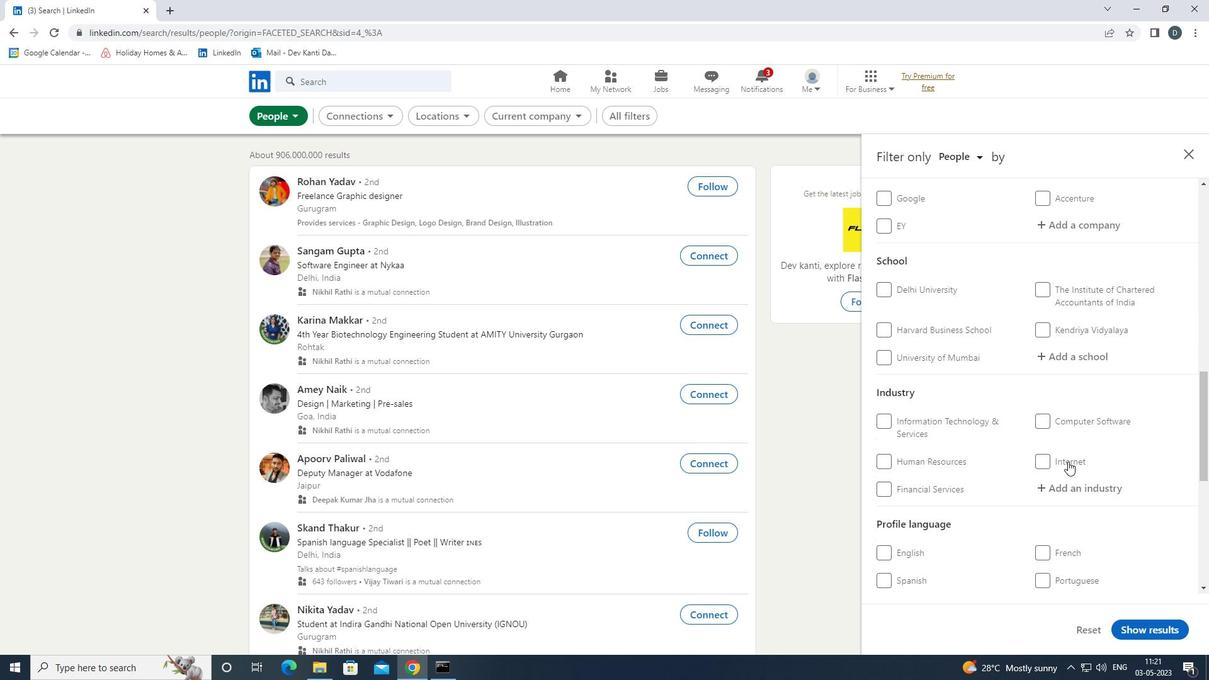 
Action: Mouse scrolled (1066, 470) with delta (0, 0)
Screenshot: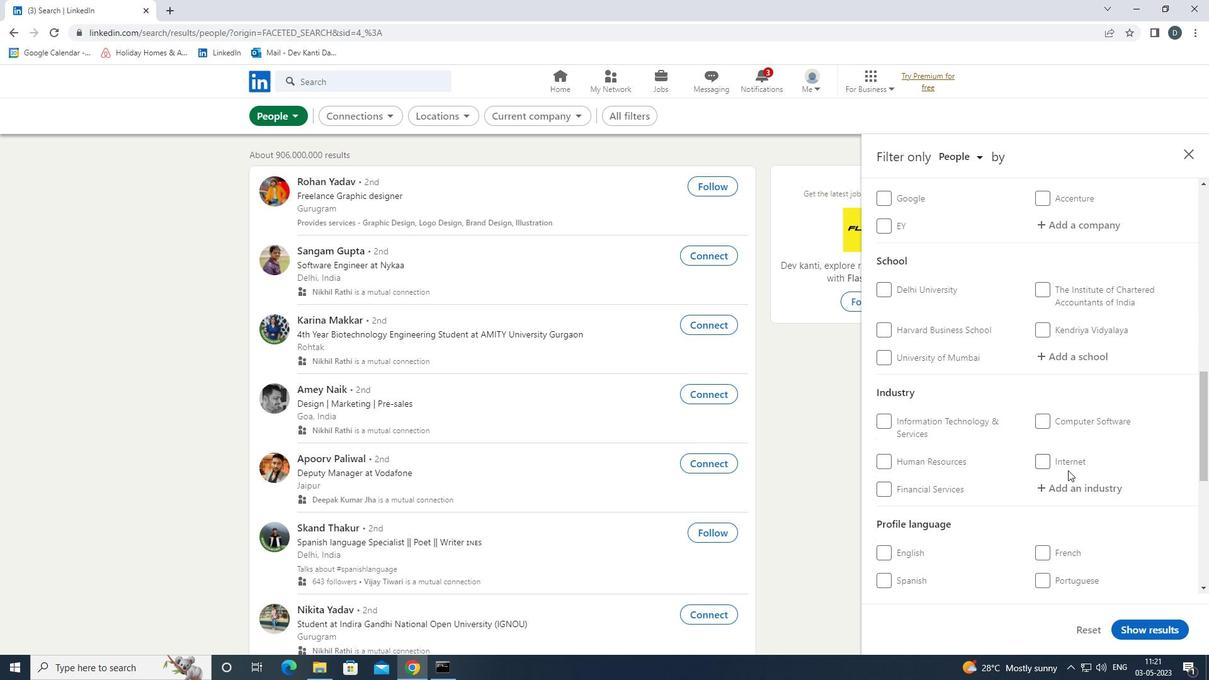 
Action: Mouse scrolled (1066, 470) with delta (0, 0)
Screenshot: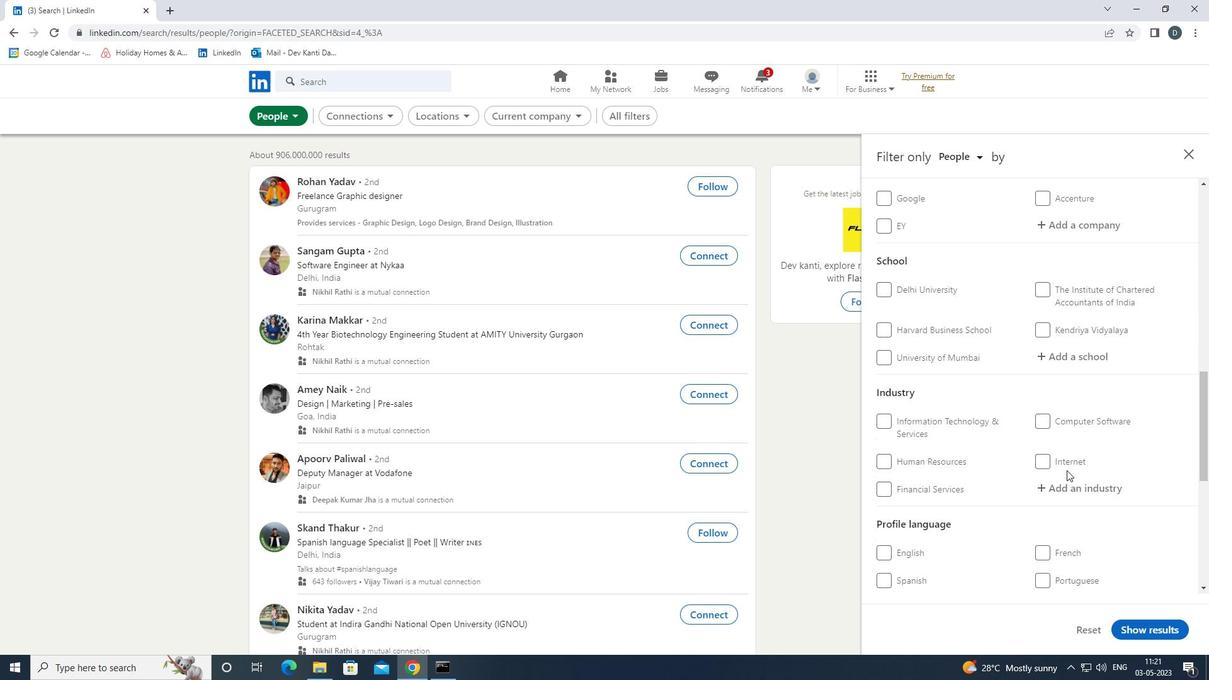 
Action: Mouse moved to (1068, 457)
Screenshot: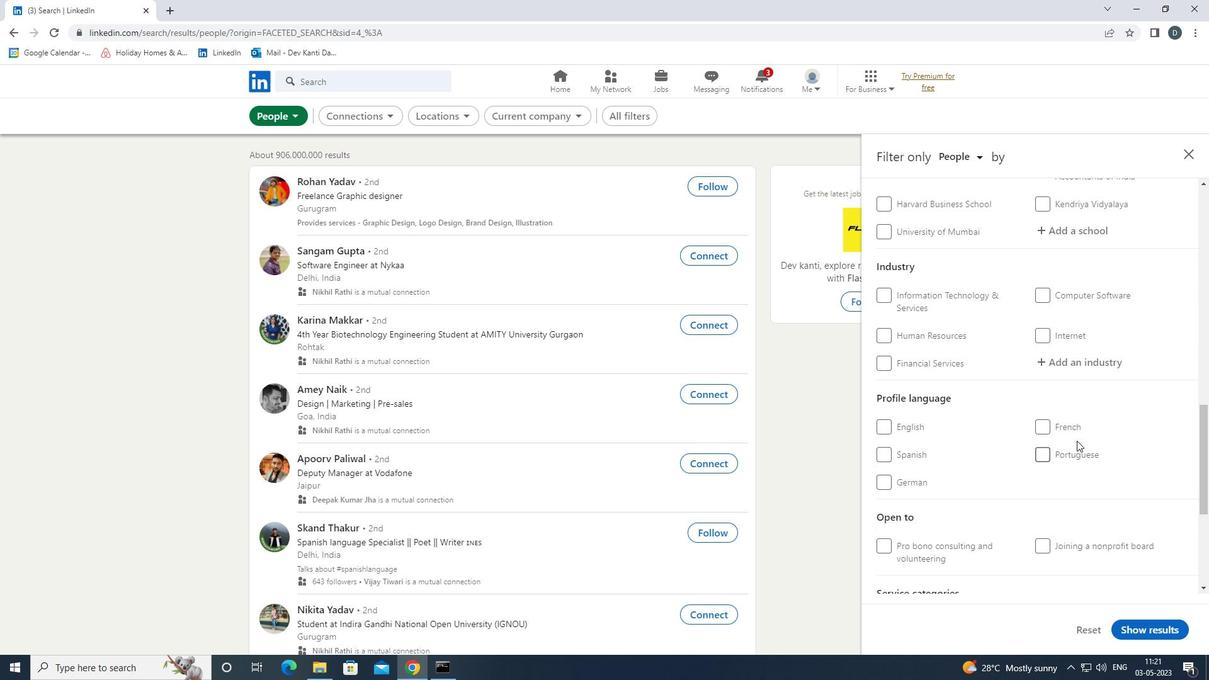 
Action: Mouse pressed left at (1068, 457)
Screenshot: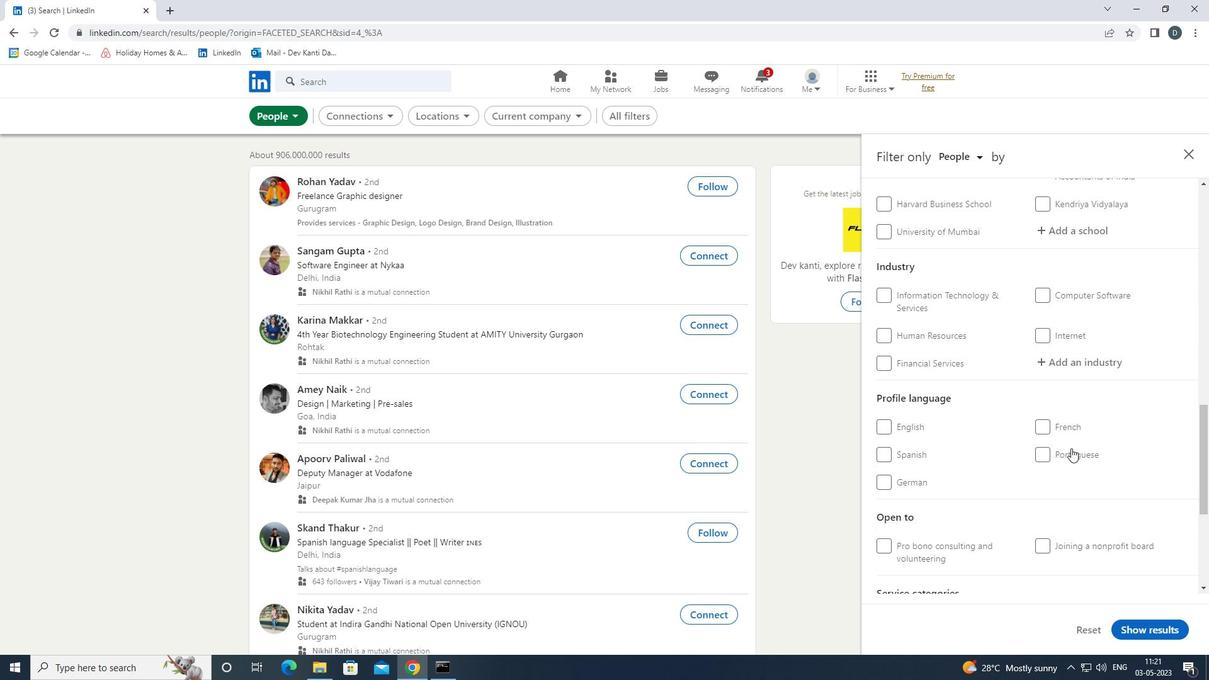 
Action: Mouse moved to (1068, 457)
Screenshot: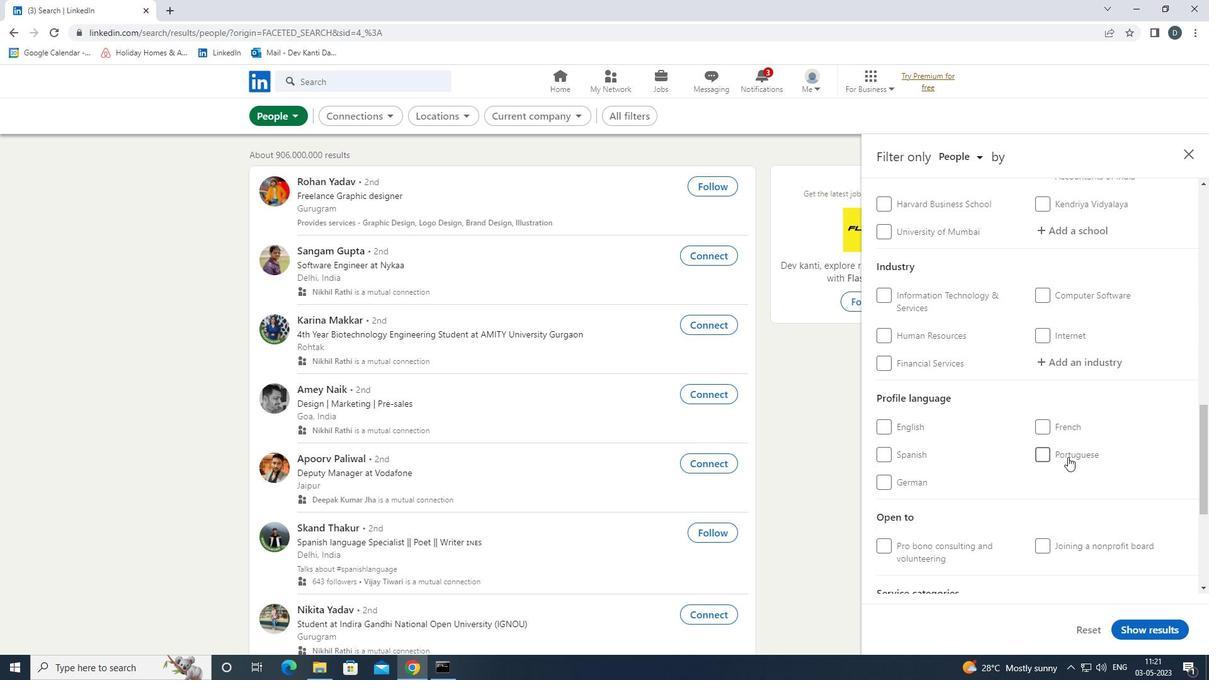 
Action: Mouse scrolled (1068, 458) with delta (0, 0)
Screenshot: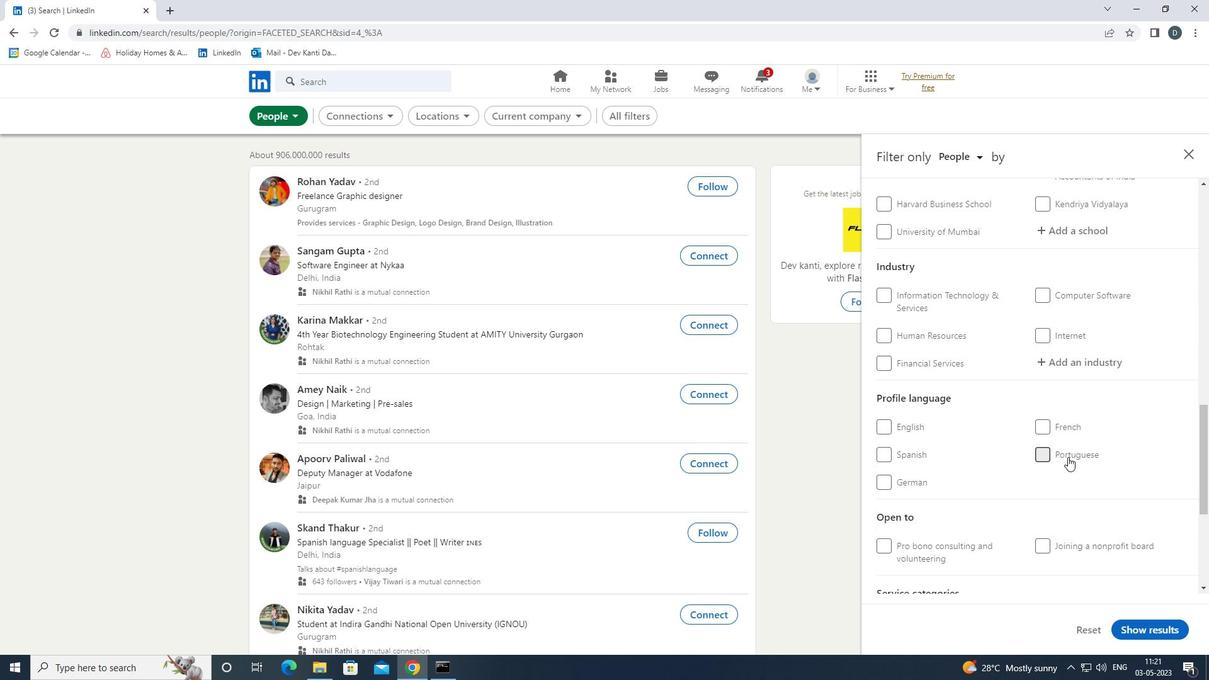 
Action: Mouse scrolled (1068, 458) with delta (0, 0)
Screenshot: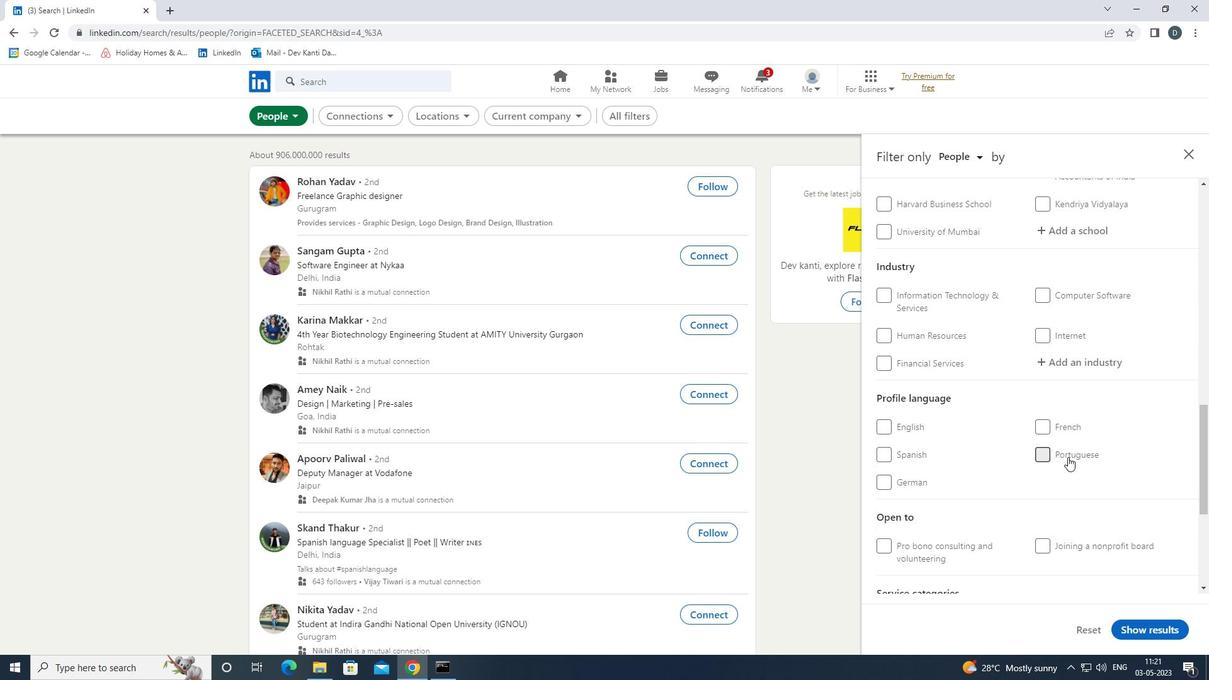 
Action: Mouse scrolled (1068, 458) with delta (0, 0)
Screenshot: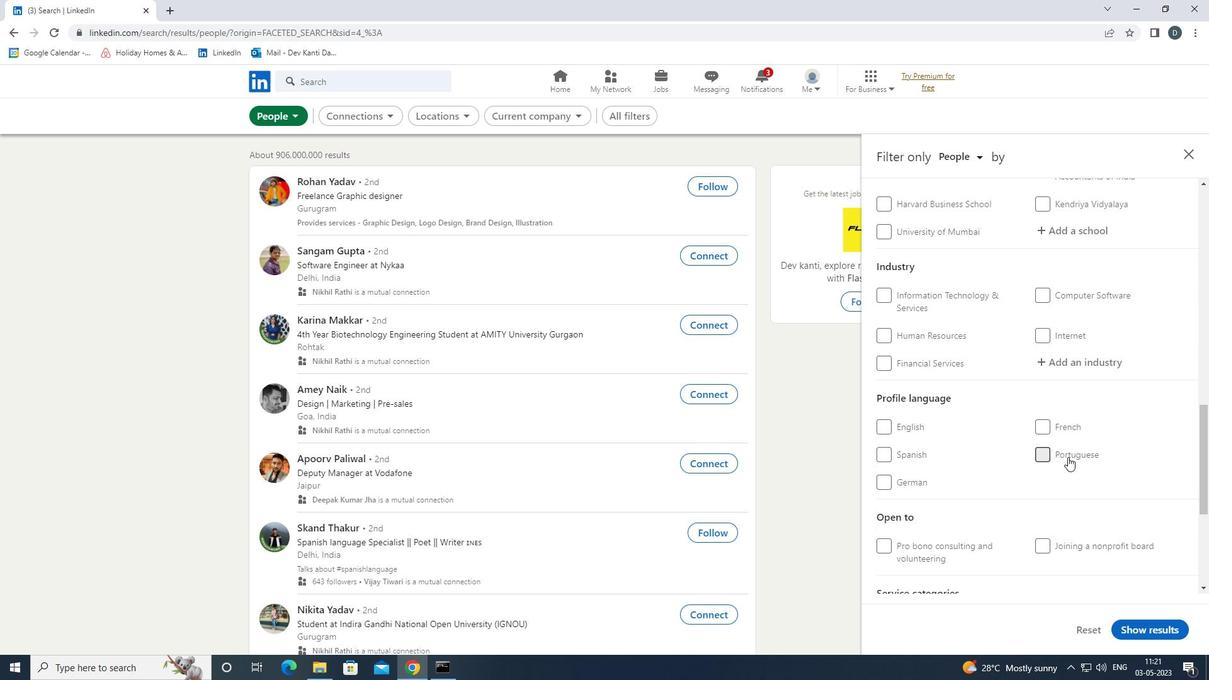 
Action: Mouse scrolled (1068, 458) with delta (0, 0)
Screenshot: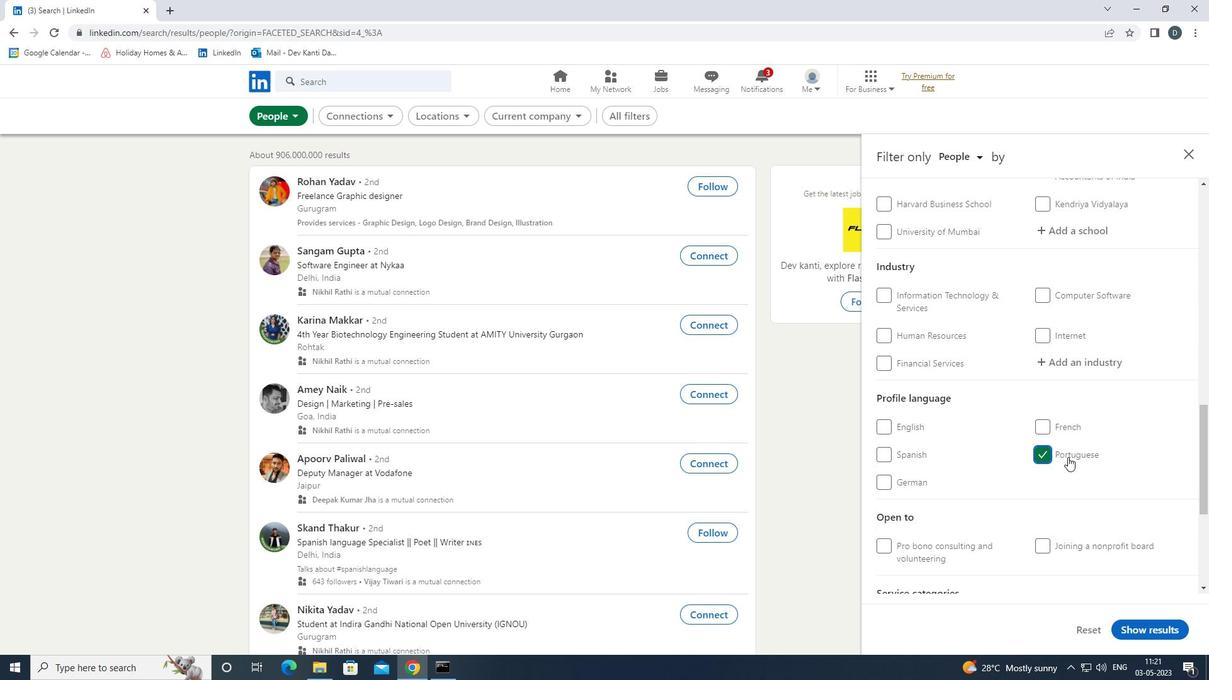 
Action: Mouse moved to (1067, 457)
Screenshot: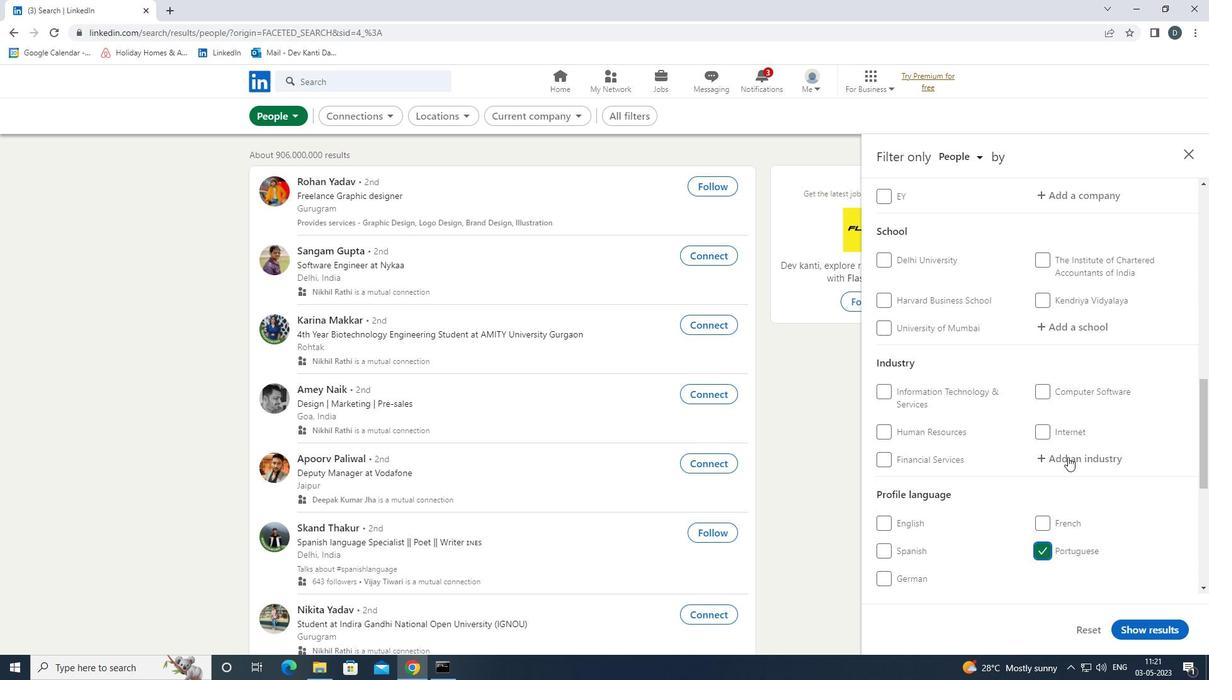 
Action: Mouse scrolled (1067, 458) with delta (0, 0)
Screenshot: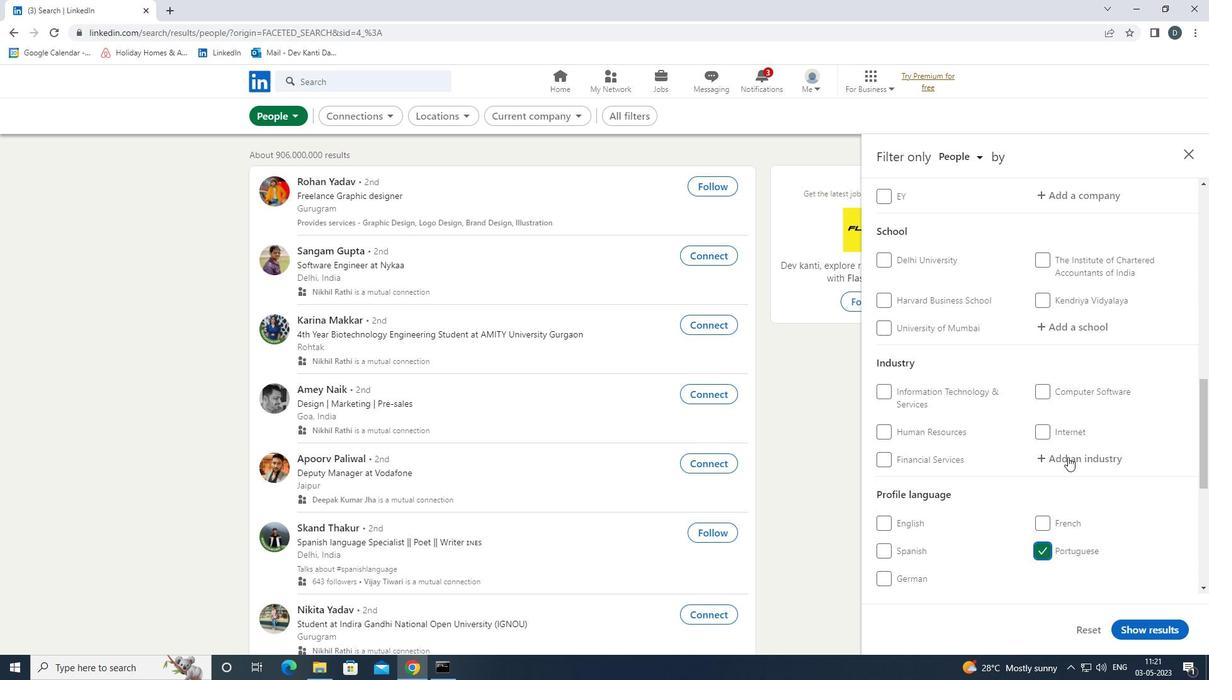 
Action: Mouse moved to (1051, 290)
Screenshot: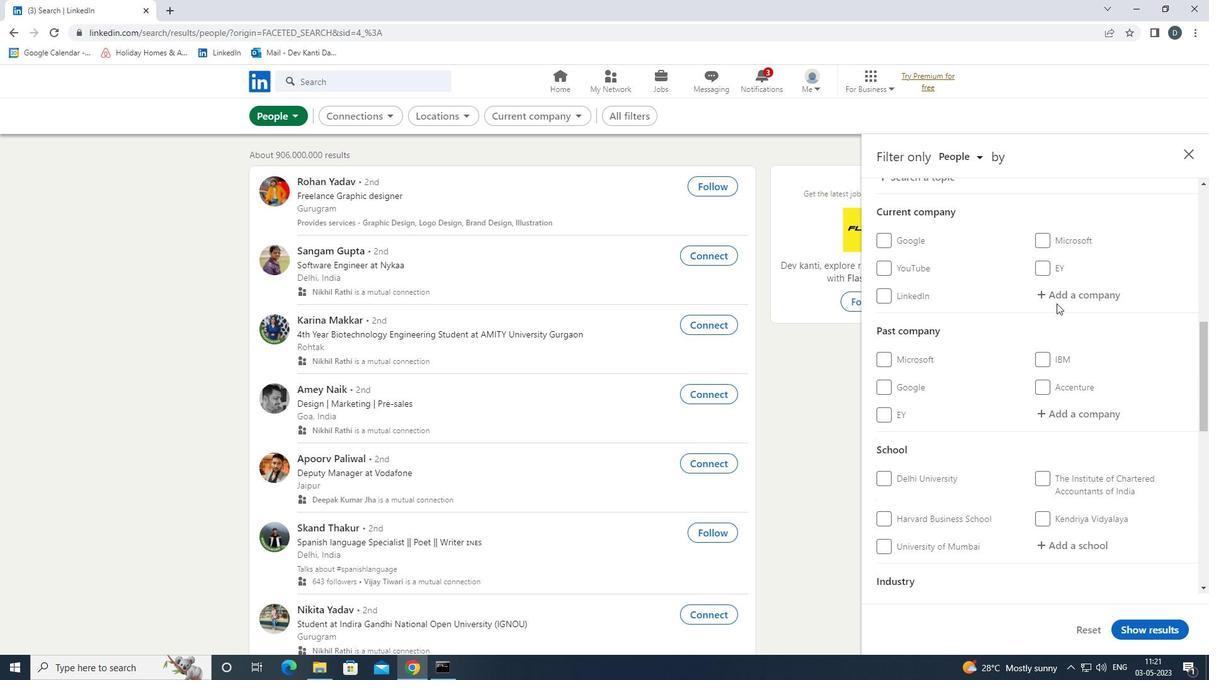 
Action: Mouse pressed left at (1051, 290)
Screenshot: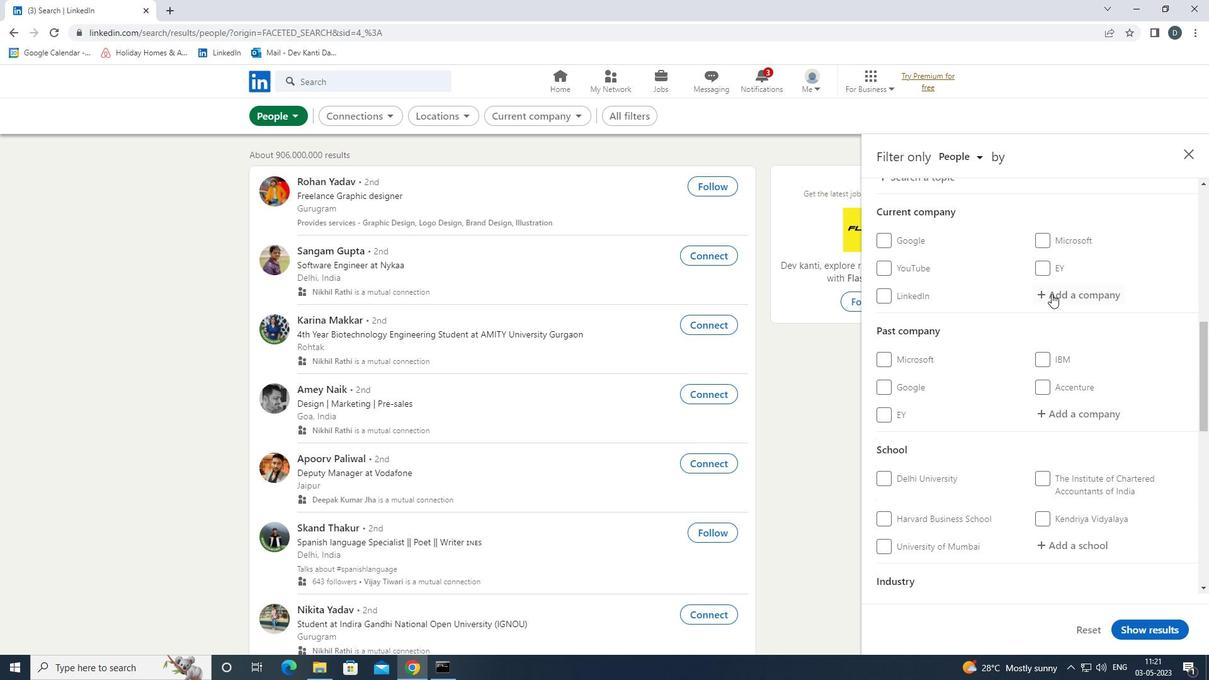 
Action: Key pressed <Key.shift>AUSTRALIAN<Key.space><Key.shift>TRADE<Key.down><Key.enter>
Screenshot: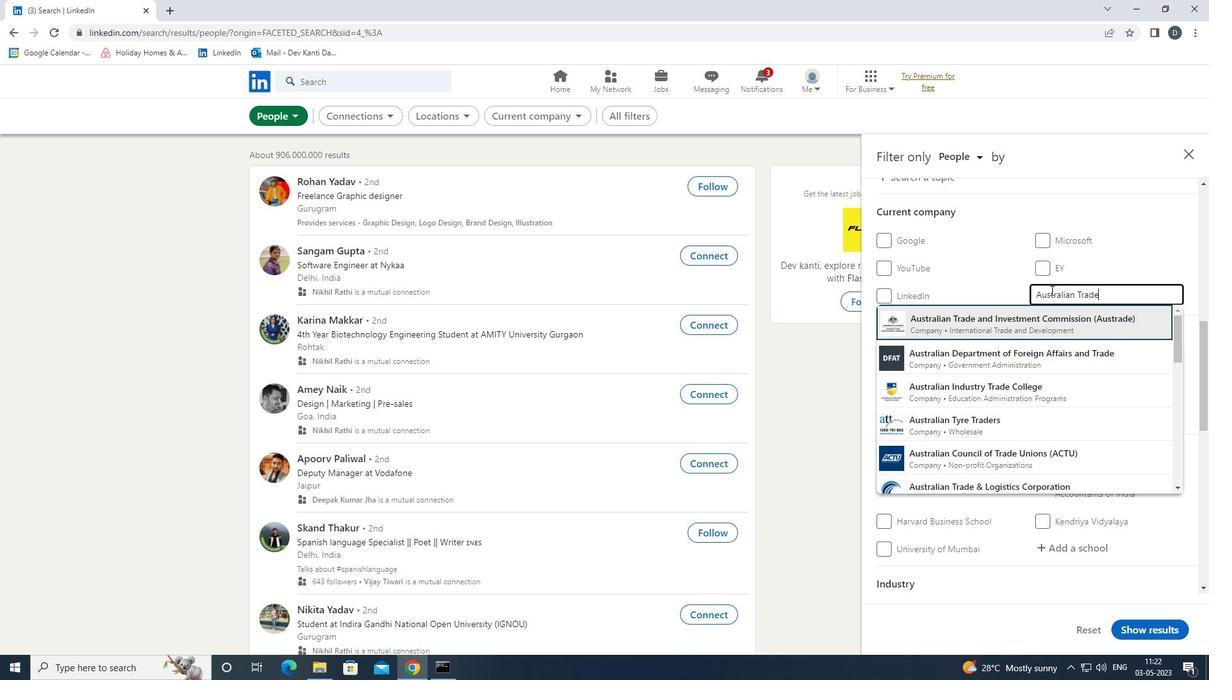 
Action: Mouse moved to (1050, 298)
Screenshot: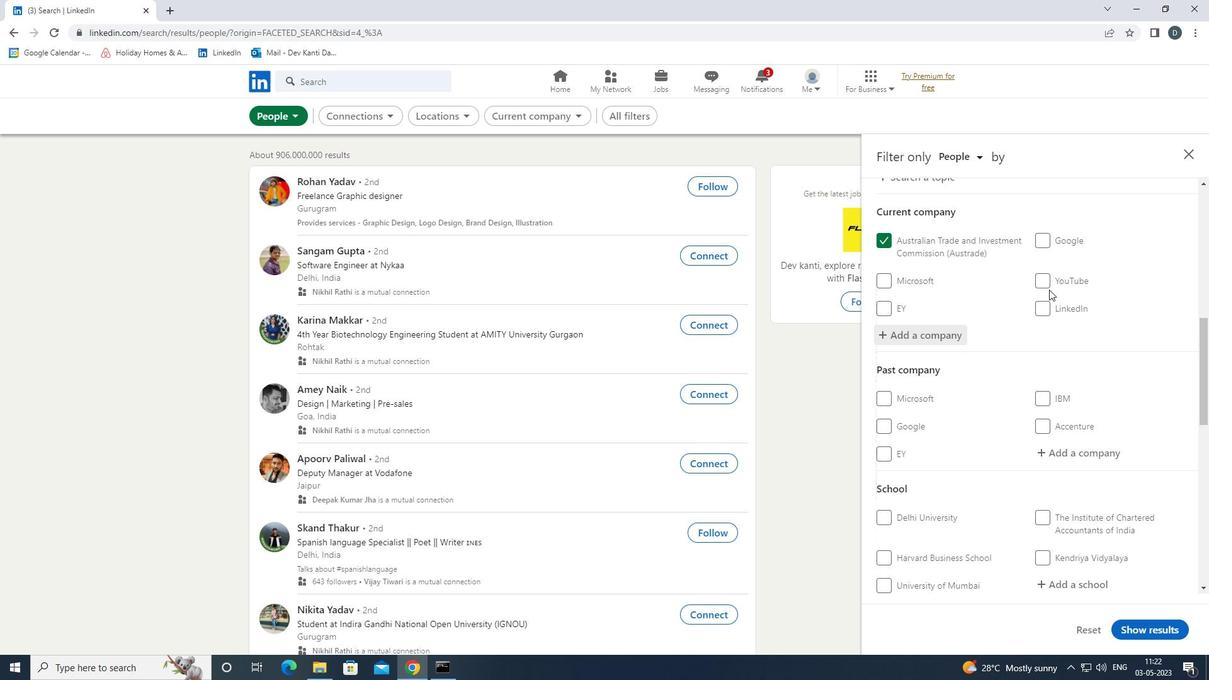 
Action: Mouse scrolled (1050, 298) with delta (0, 0)
Screenshot: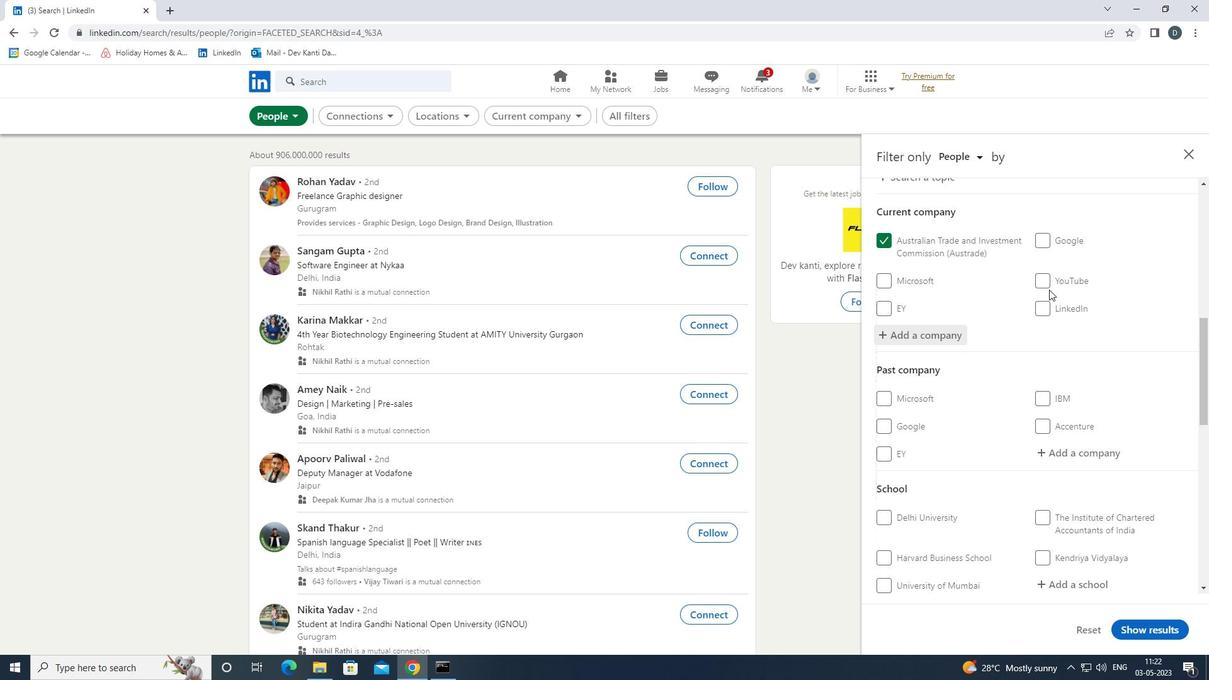 
Action: Mouse moved to (1050, 299)
Screenshot: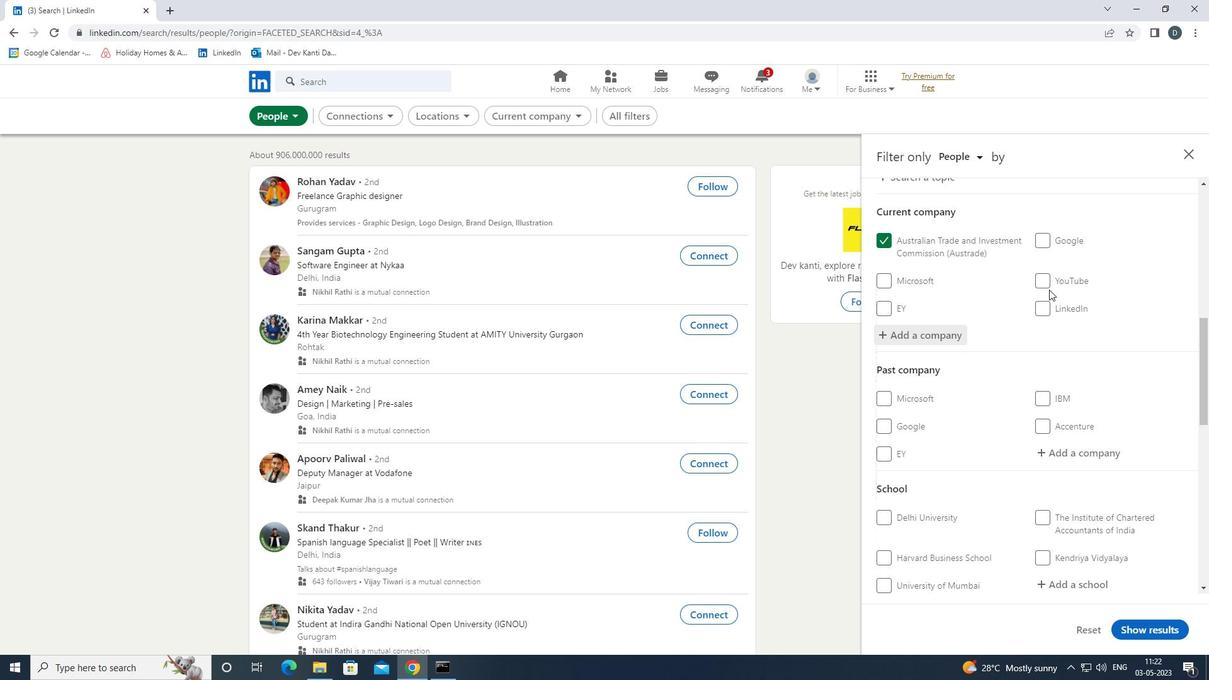 
Action: Mouse scrolled (1050, 299) with delta (0, 0)
Screenshot: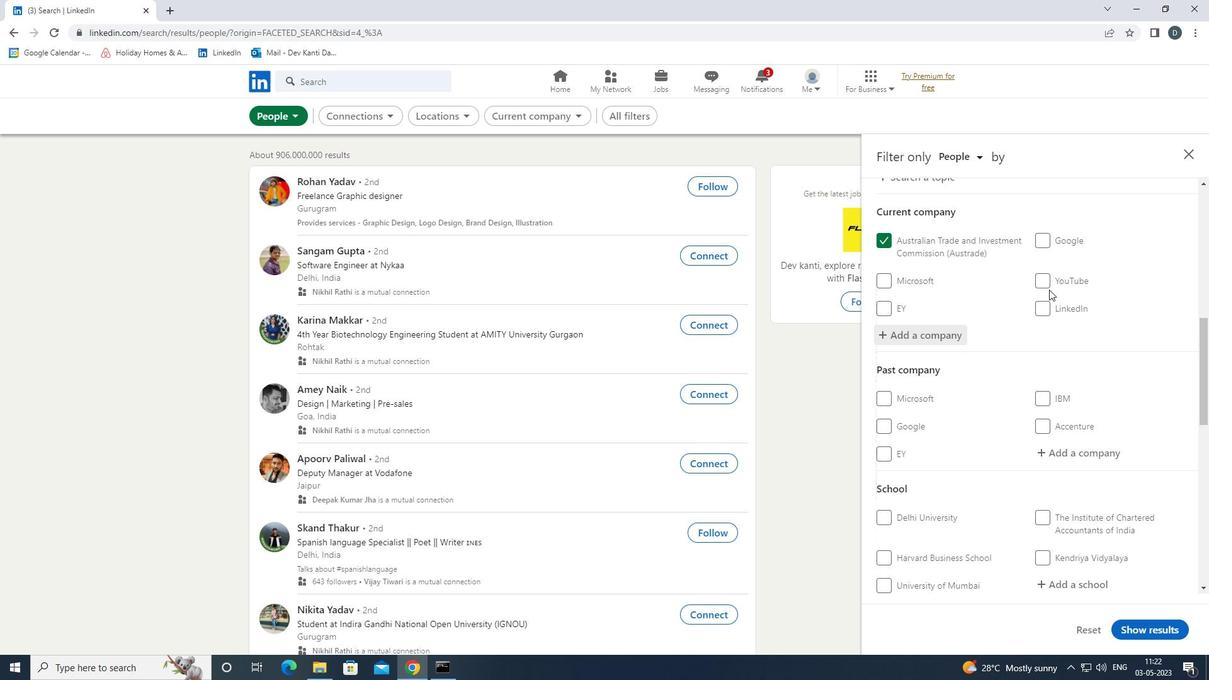 
Action: Mouse scrolled (1050, 299) with delta (0, 0)
Screenshot: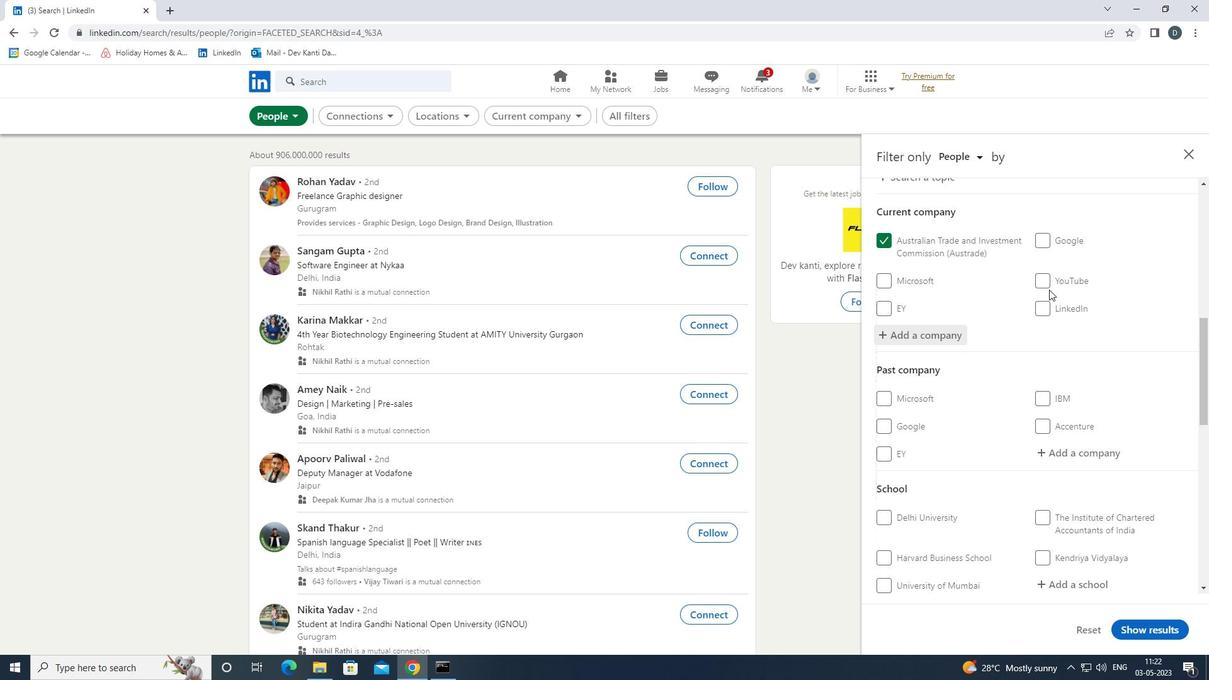 
Action: Mouse moved to (1092, 399)
Screenshot: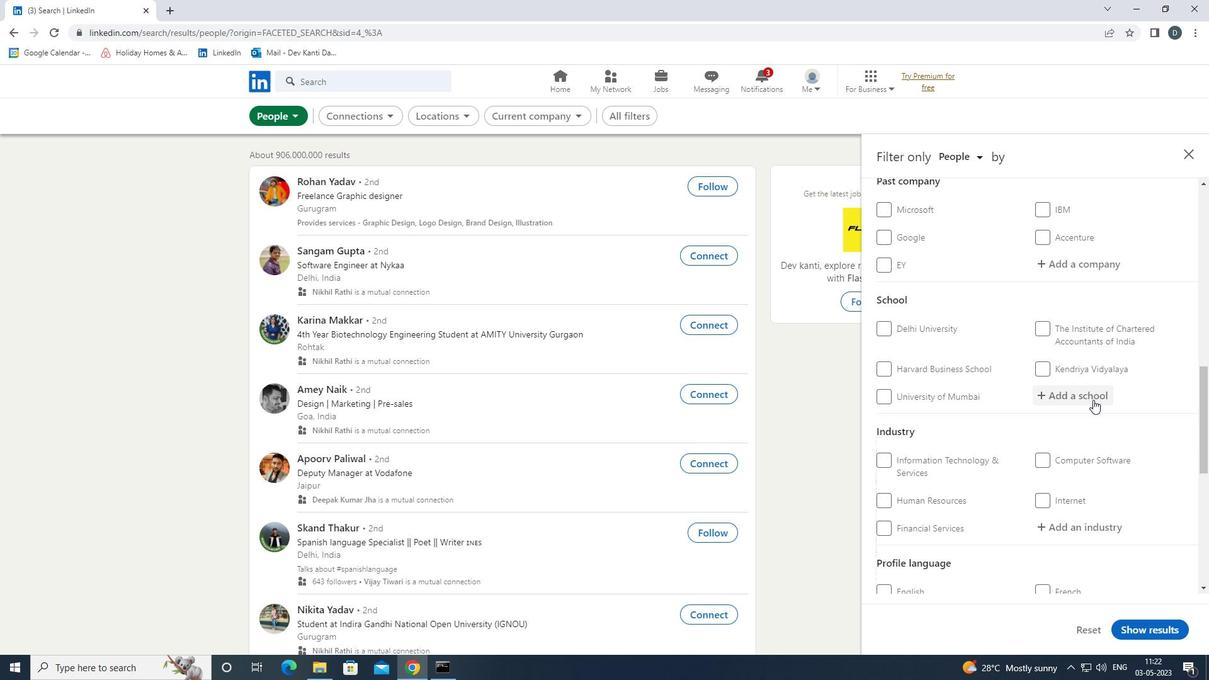 
Action: Mouse pressed left at (1092, 399)
Screenshot: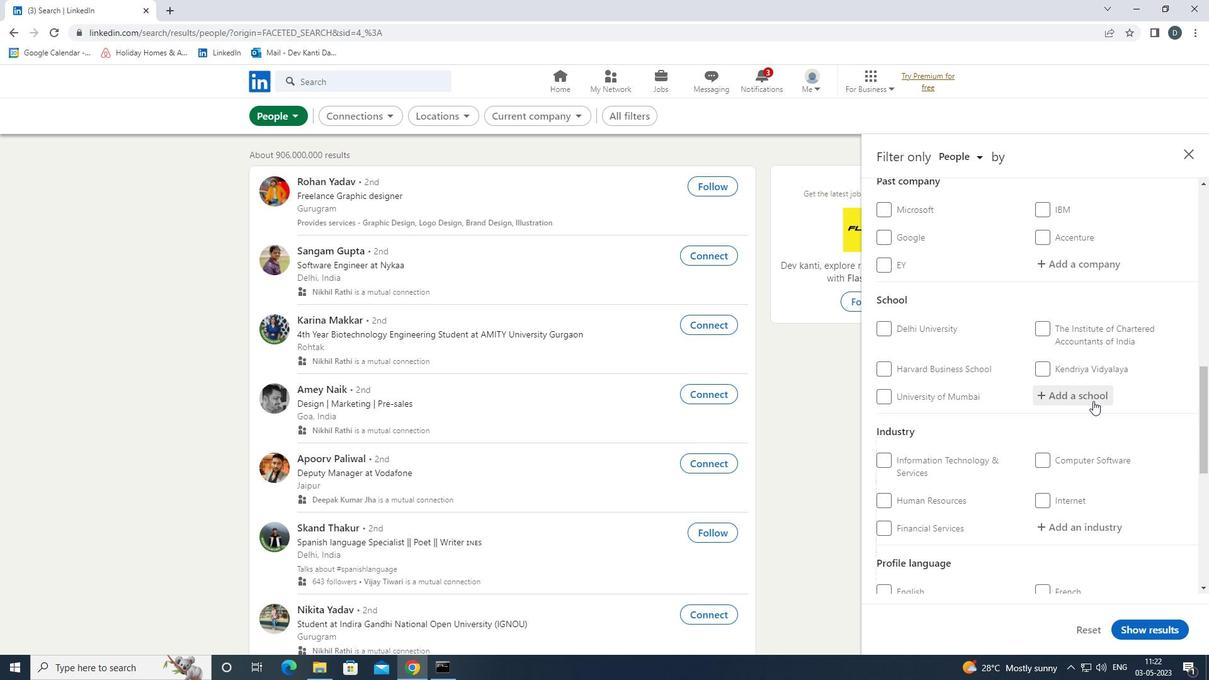 
Action: Key pressed <Key.shift>GYAN<Key.space>GANGA<Key.space>COLLEGE<Key.down><Key.enter>
Screenshot: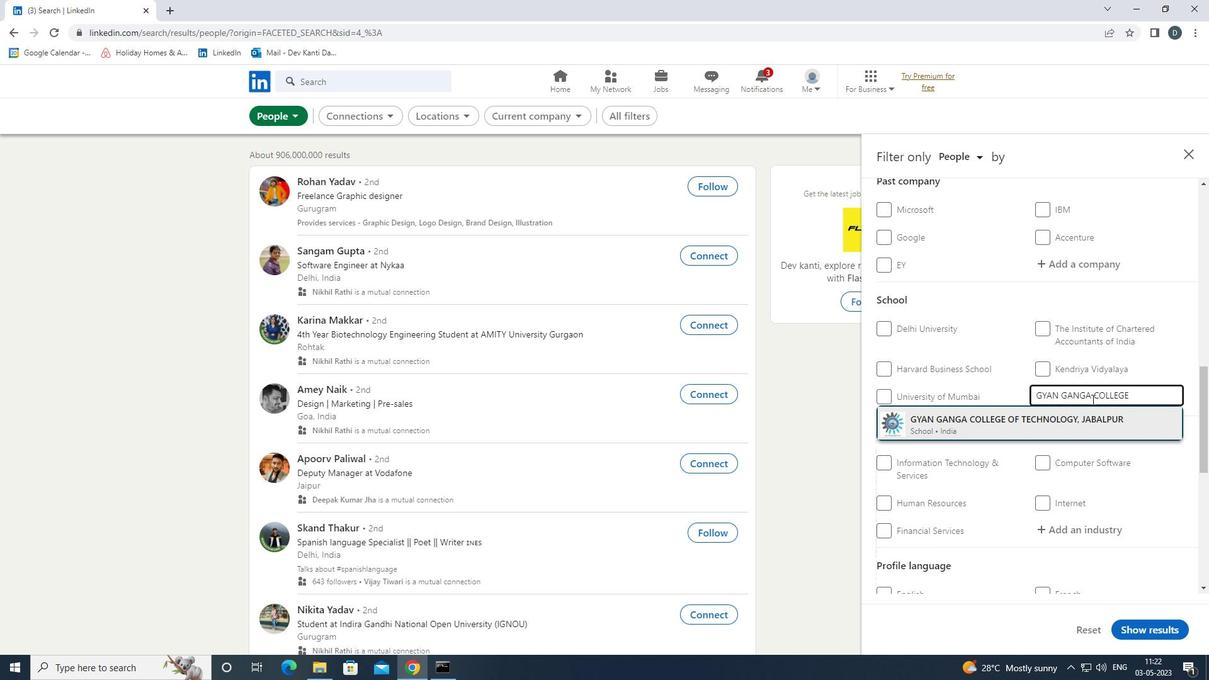 
Action: Mouse scrolled (1092, 398) with delta (0, 0)
Screenshot: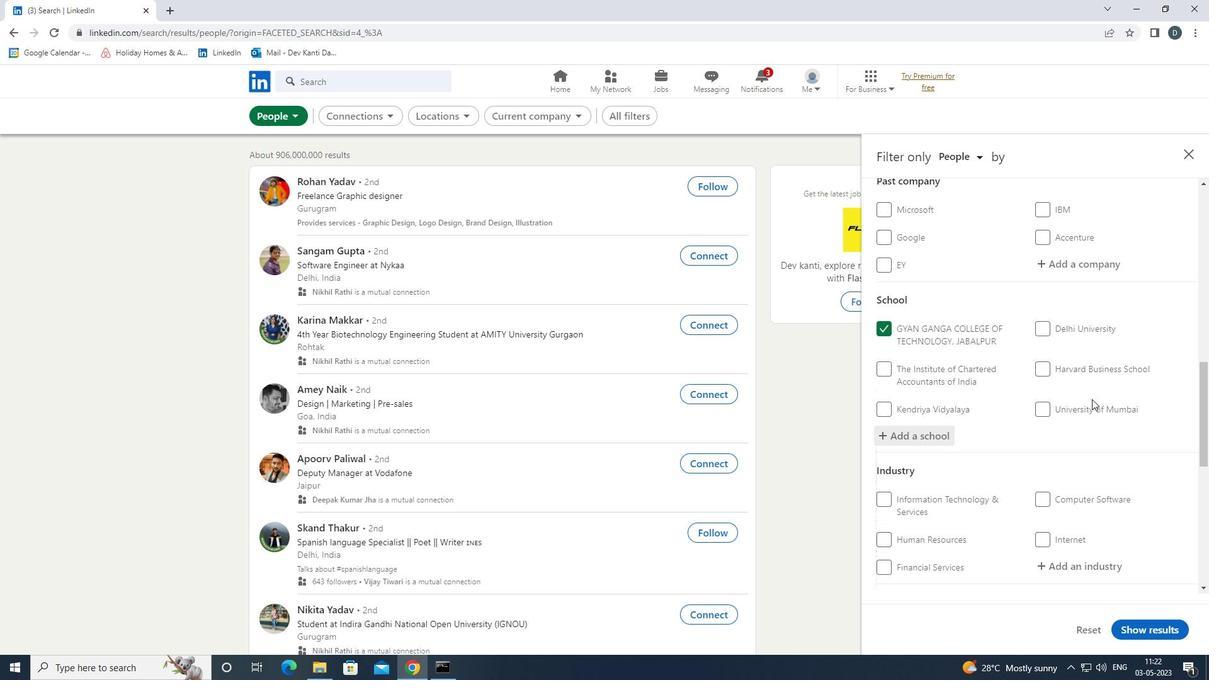 
Action: Mouse scrolled (1092, 398) with delta (0, 0)
Screenshot: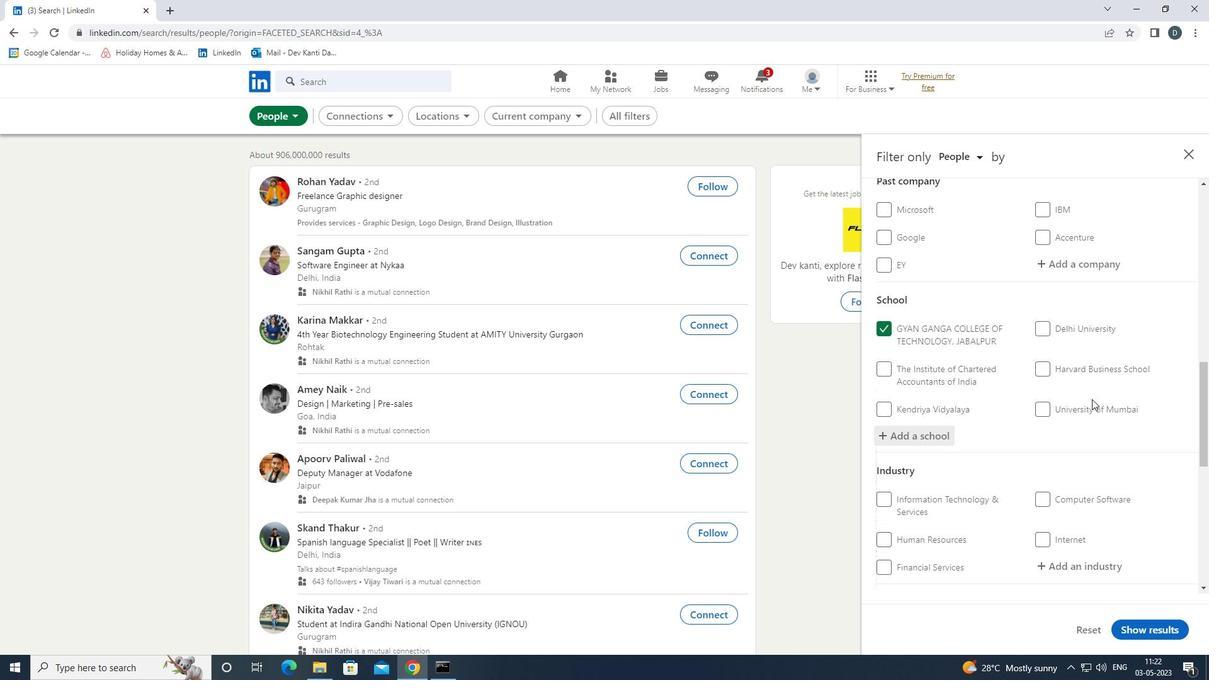 
Action: Mouse scrolled (1092, 398) with delta (0, 0)
Screenshot: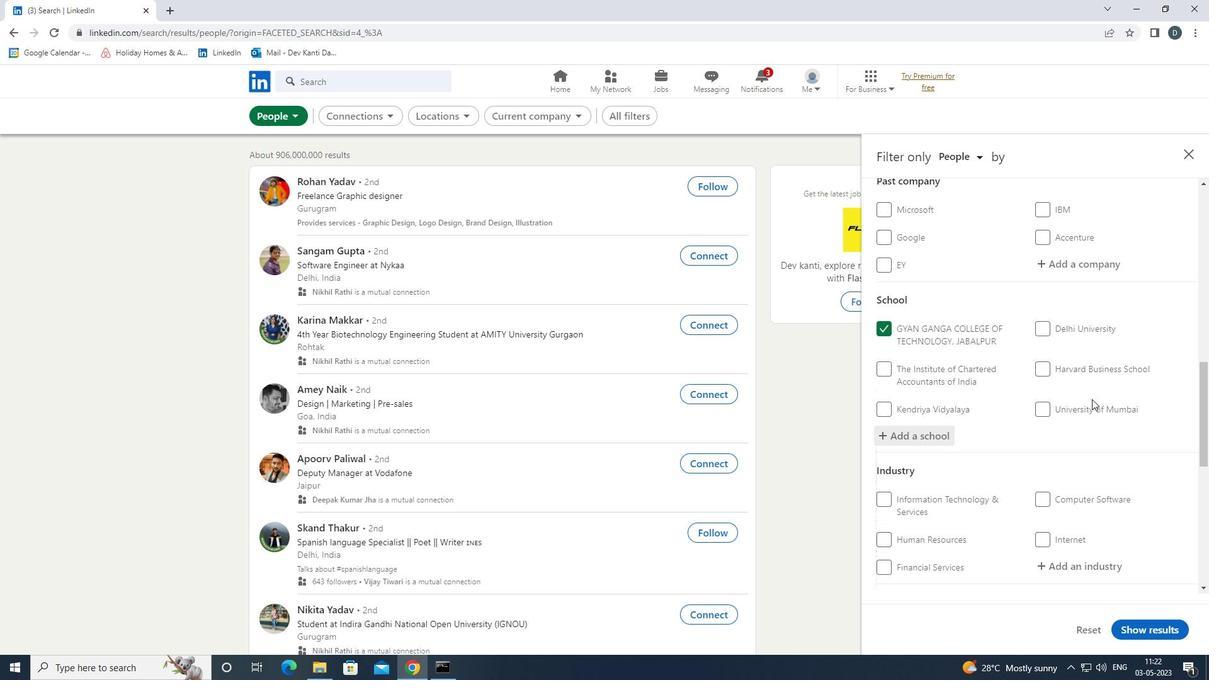
Action: Mouse moved to (1079, 376)
Screenshot: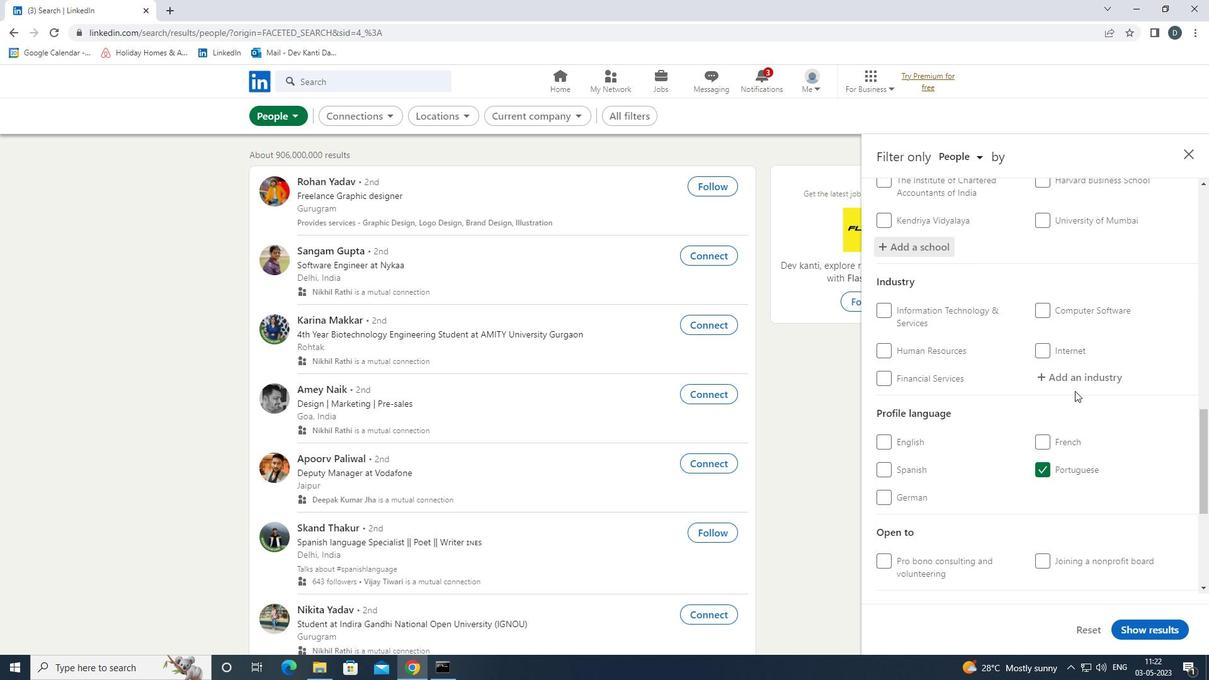 
Action: Mouse pressed left at (1079, 376)
Screenshot: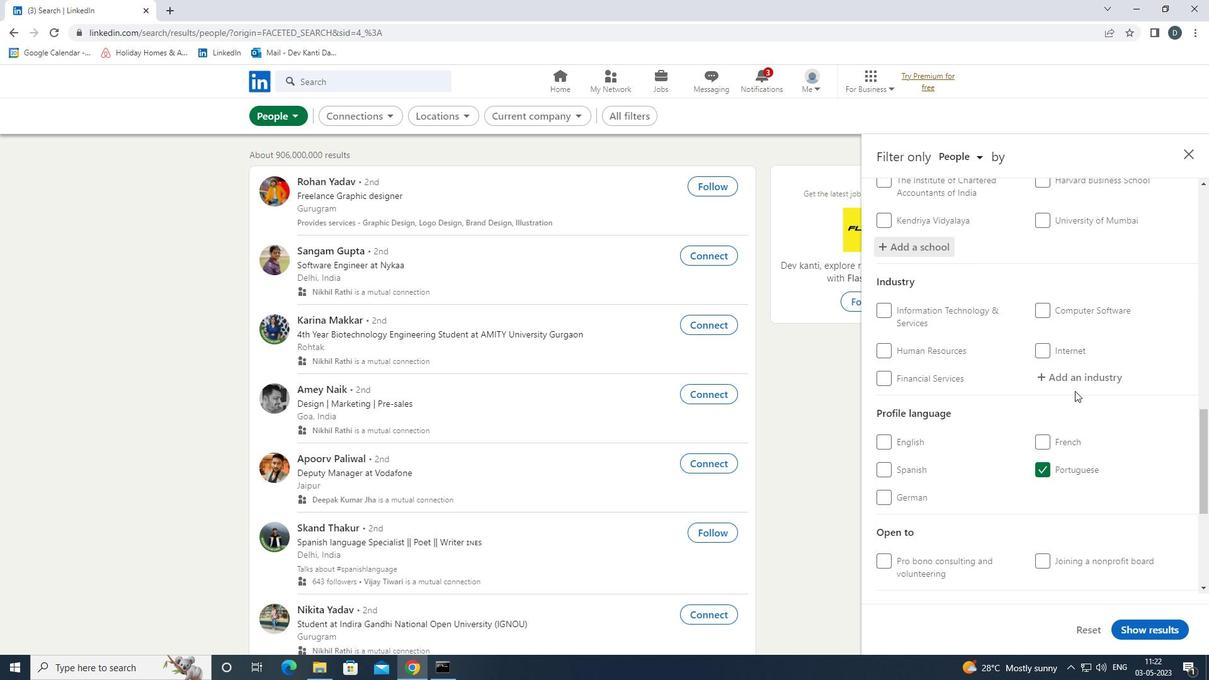 
Action: Key pressed <Key.shift><Key.shift><Key.shift>METAL<Key.space><Key.down><Key.down><Key.enter>
Screenshot: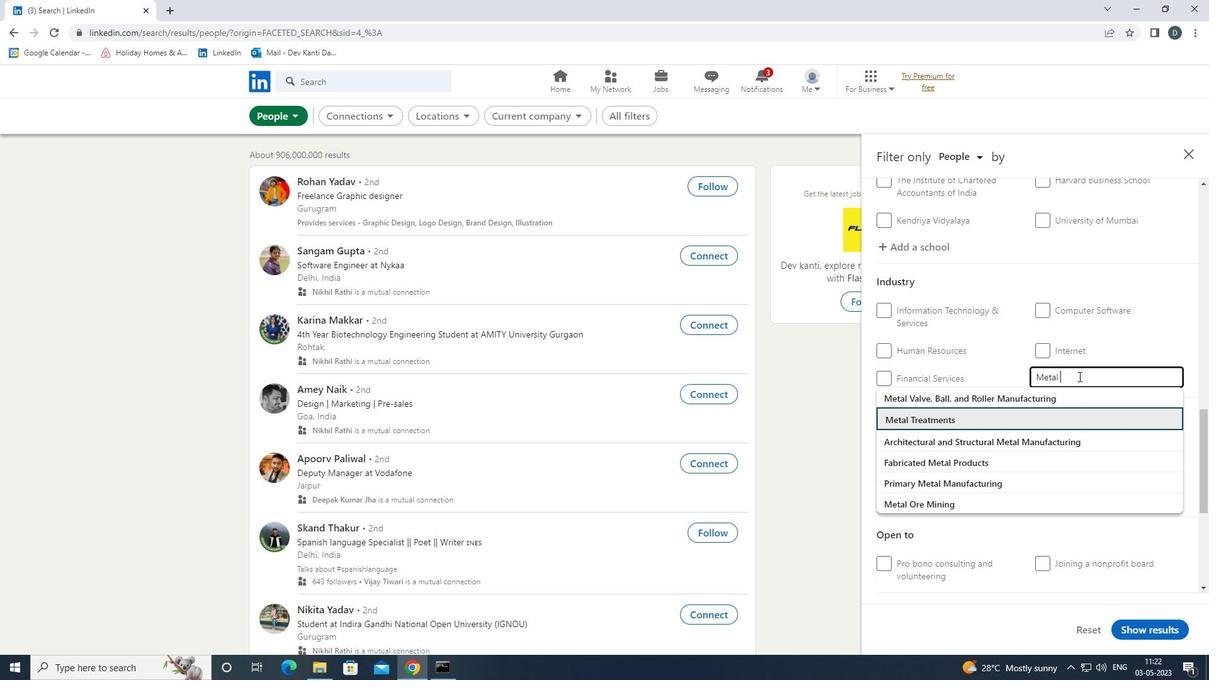 
Action: Mouse moved to (1085, 410)
Screenshot: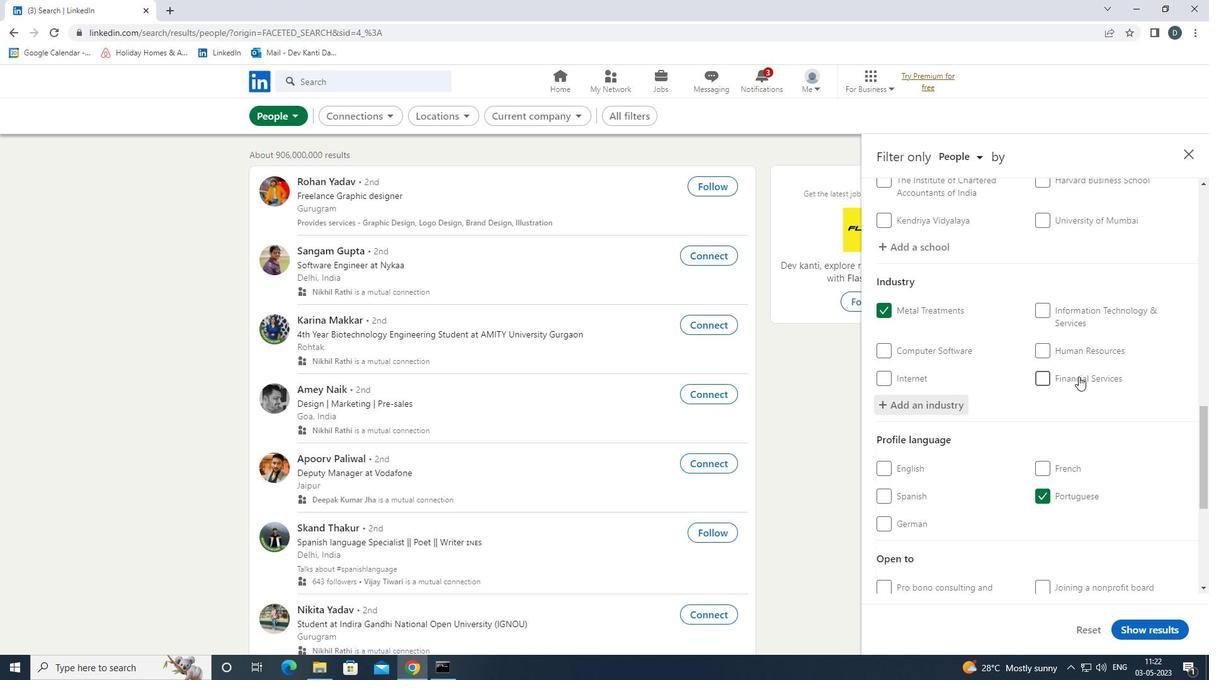 
Action: Mouse scrolled (1085, 410) with delta (0, 0)
Screenshot: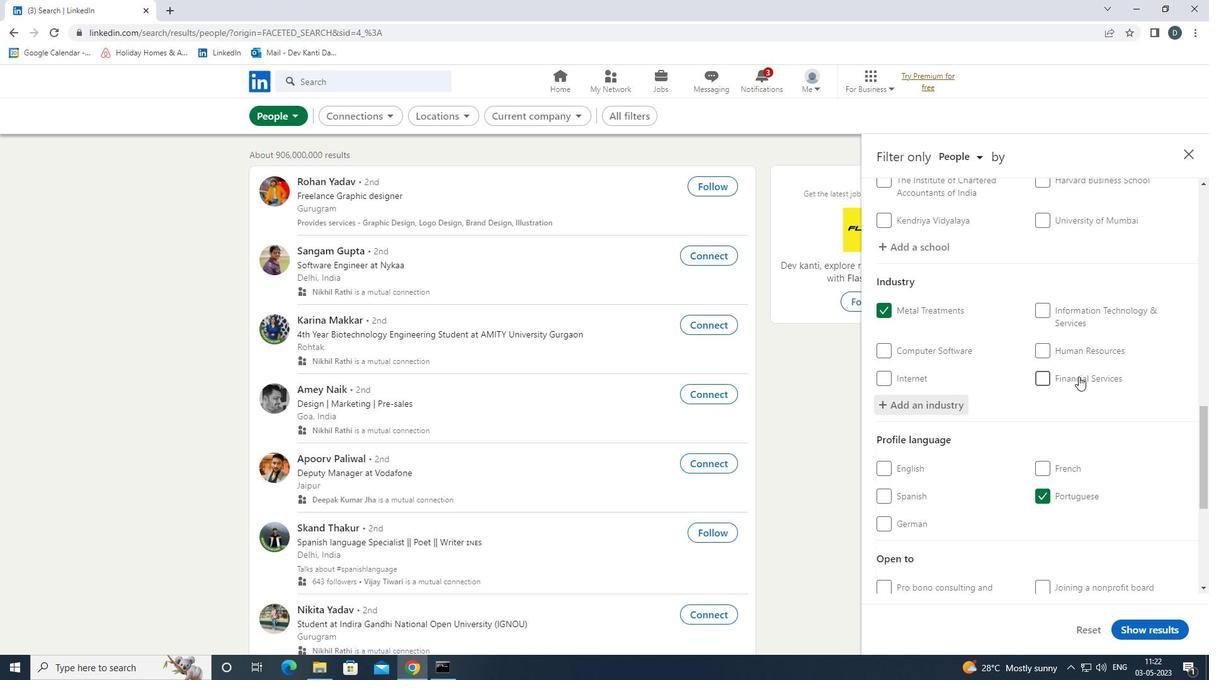
Action: Mouse scrolled (1085, 410) with delta (0, 0)
Screenshot: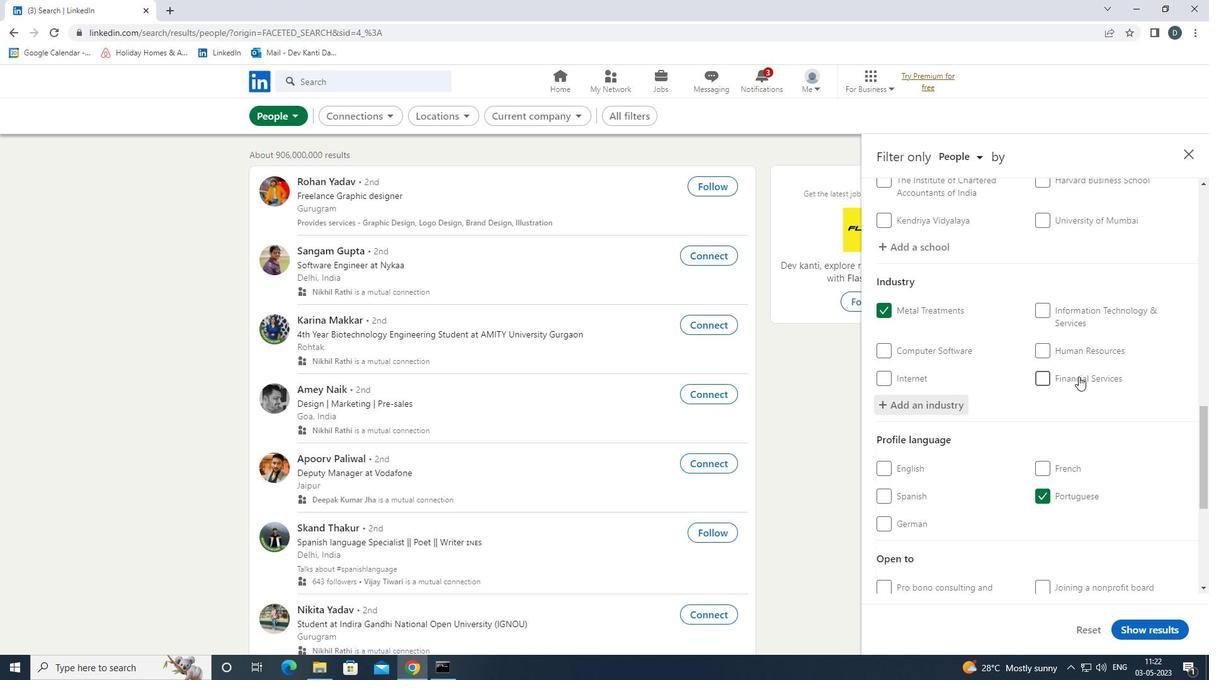 
Action: Mouse moved to (1085, 412)
Screenshot: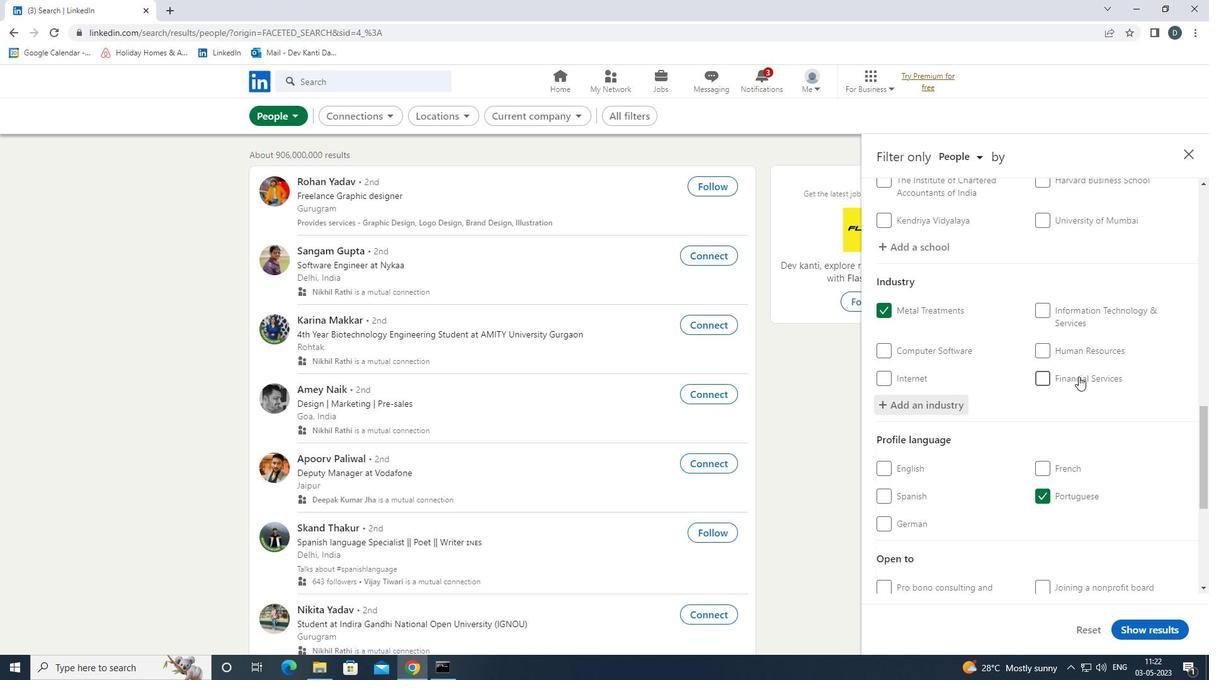 
Action: Mouse scrolled (1085, 412) with delta (0, 0)
Screenshot: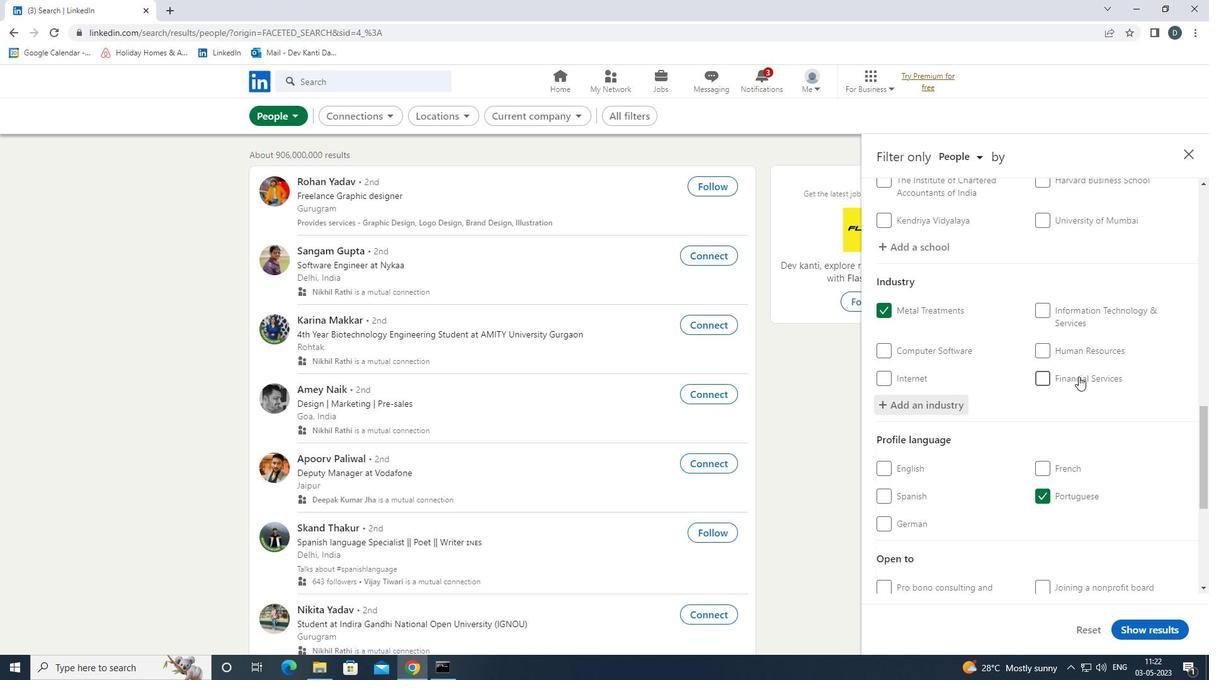 
Action: Mouse moved to (1100, 533)
Screenshot: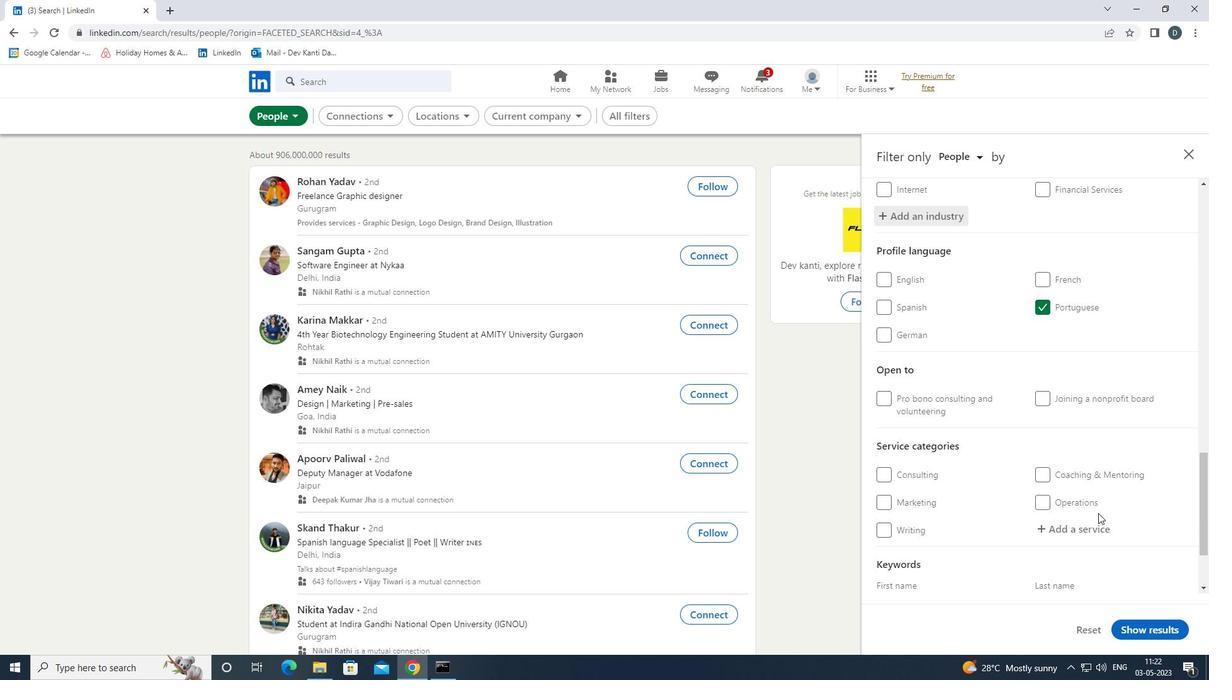 
Action: Mouse pressed left at (1100, 533)
Screenshot: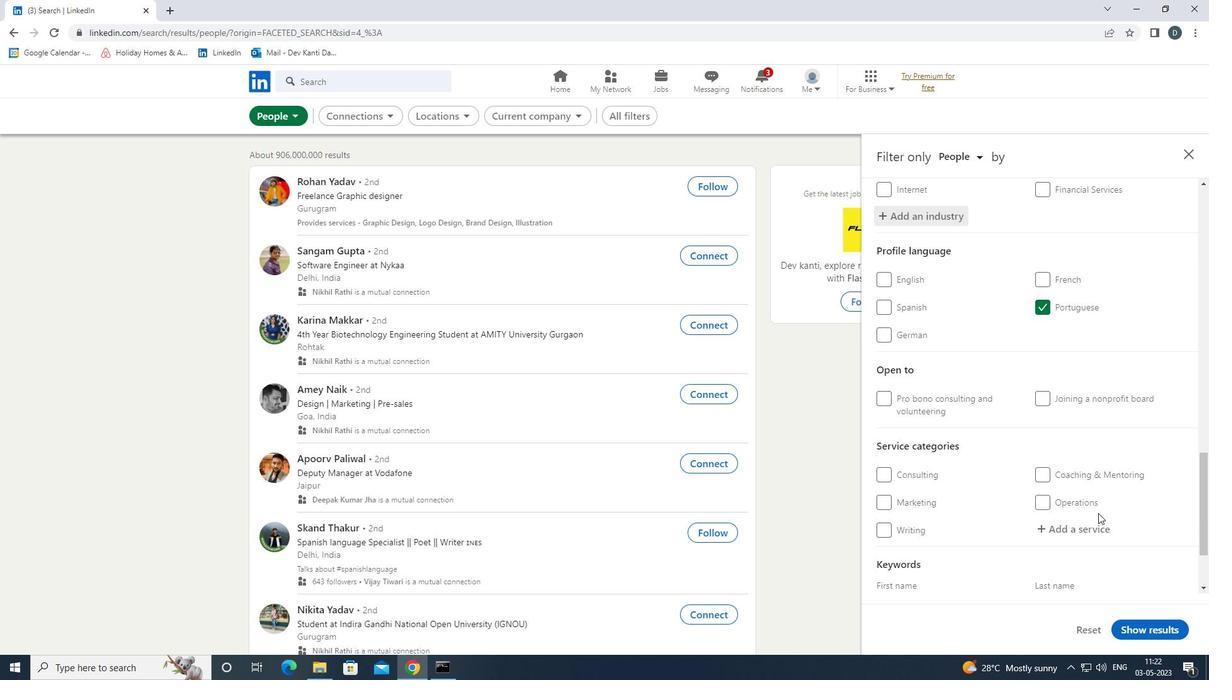 
Action: Mouse moved to (1102, 536)
Screenshot: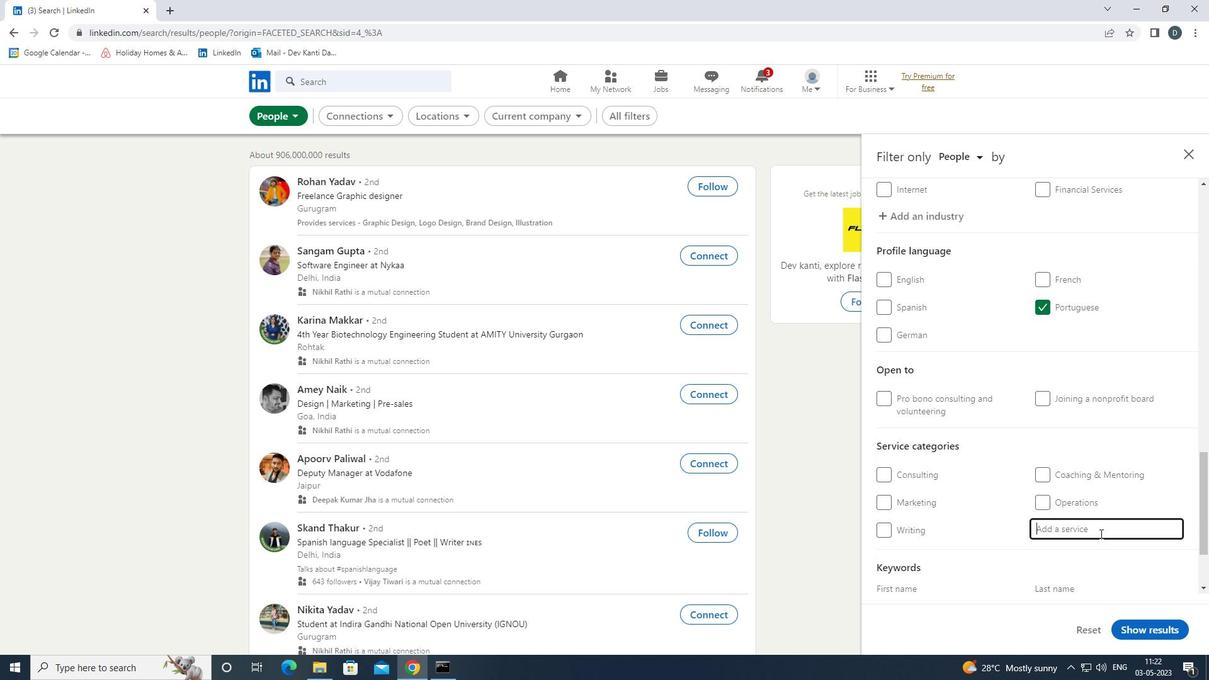 
Action: Key pressed <Key.shift><Key.shift>DAT<Key.space>A<Key.backspace><Key.backspace>A<Key.down><Key.enter>
Screenshot: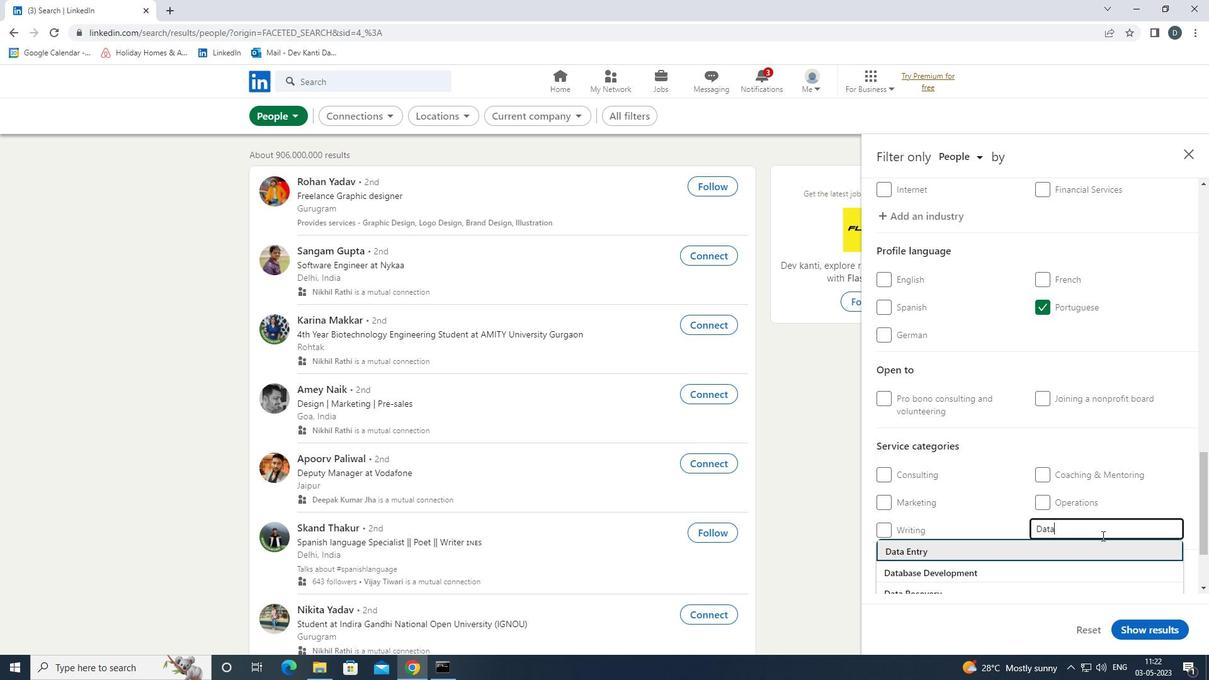 
Action: Mouse moved to (1209, 570)
Screenshot: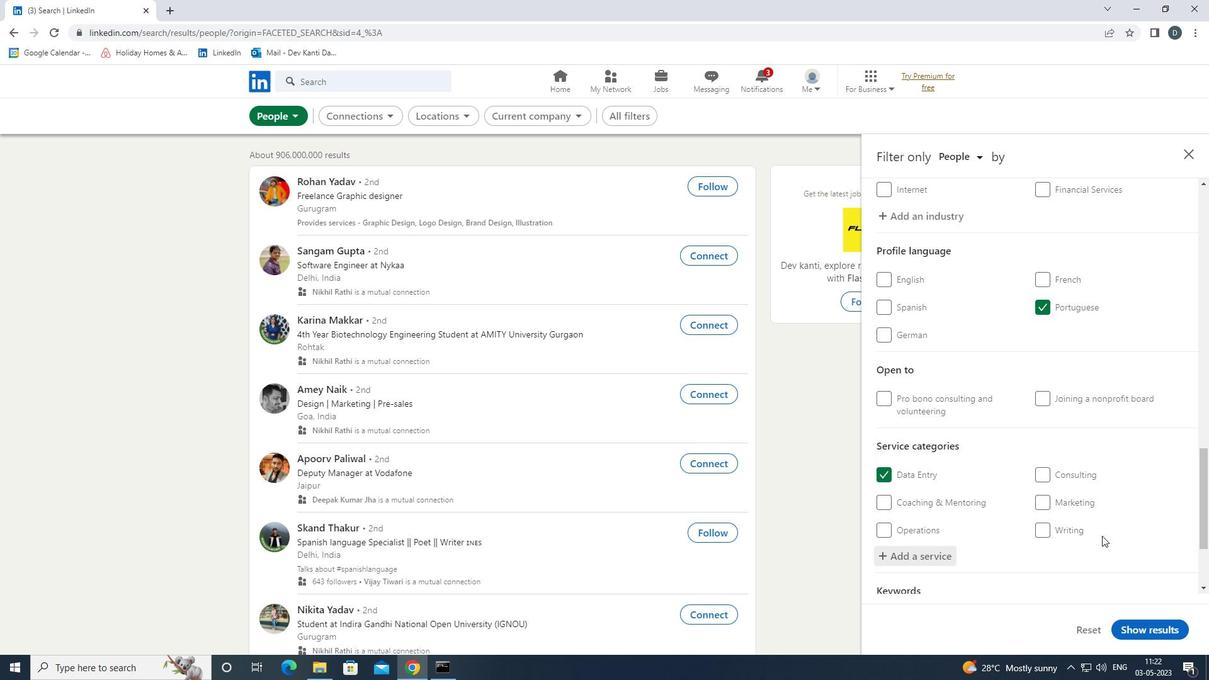 
Action: Mouse scrolled (1209, 569) with delta (0, 0)
Screenshot: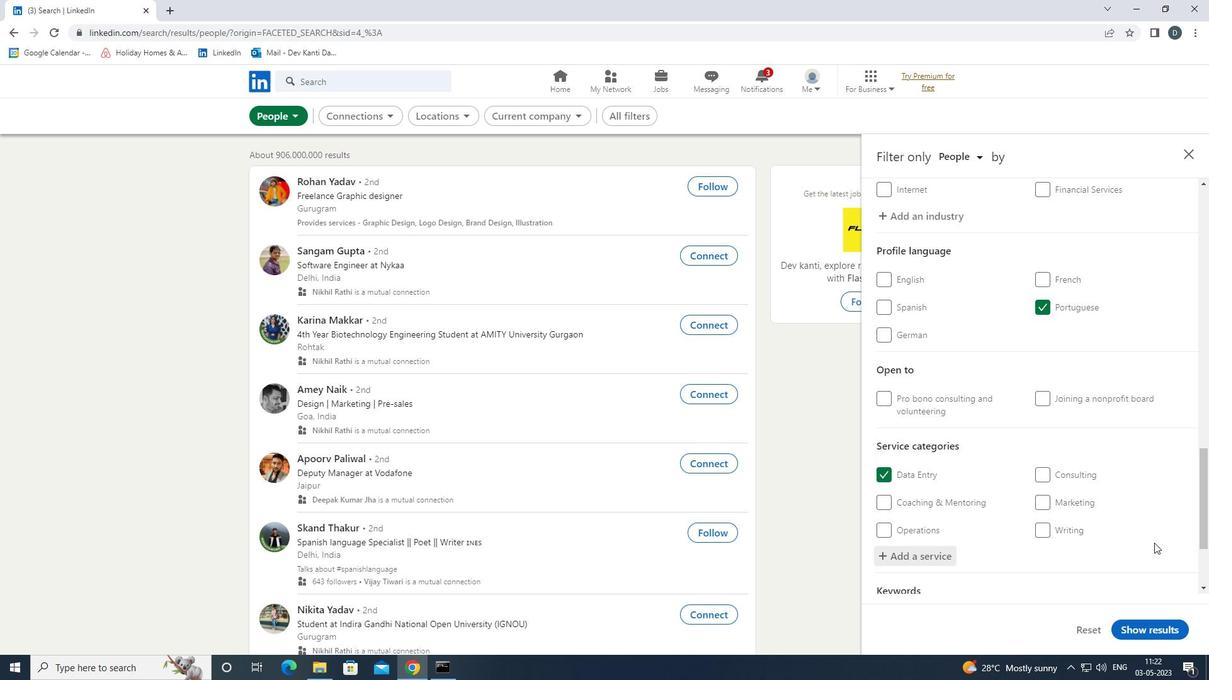 
Action: Mouse scrolled (1209, 569) with delta (0, 0)
Screenshot: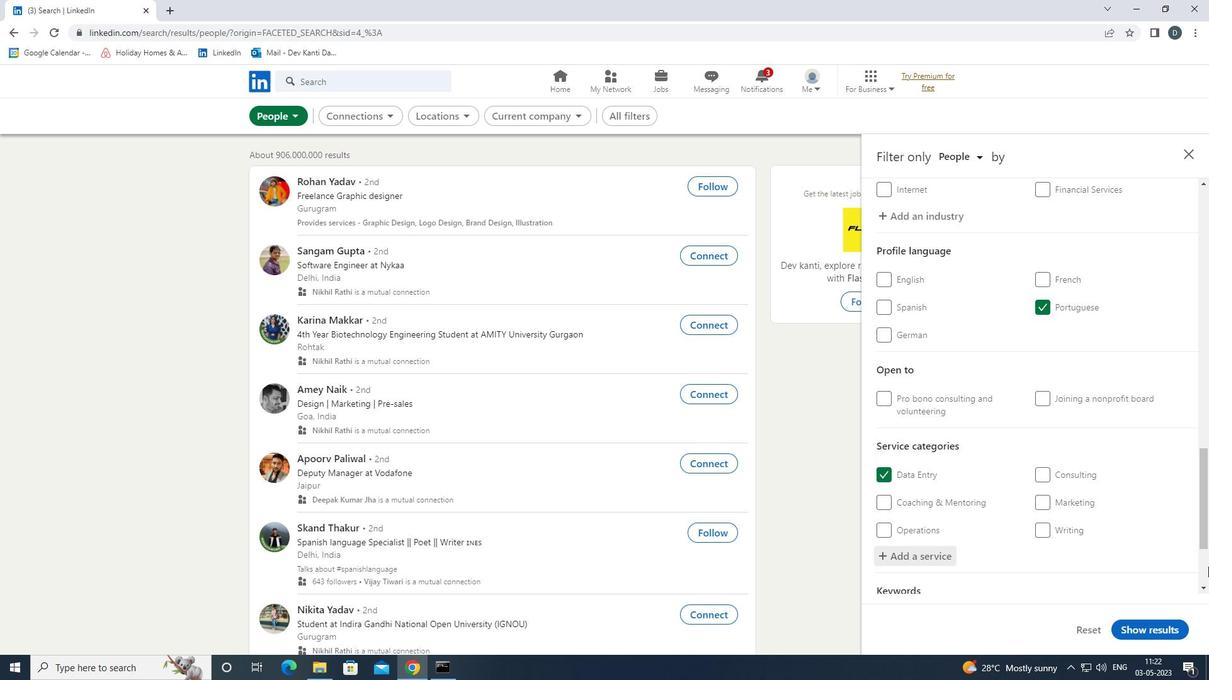 
Action: Mouse scrolled (1209, 569) with delta (0, 0)
Screenshot: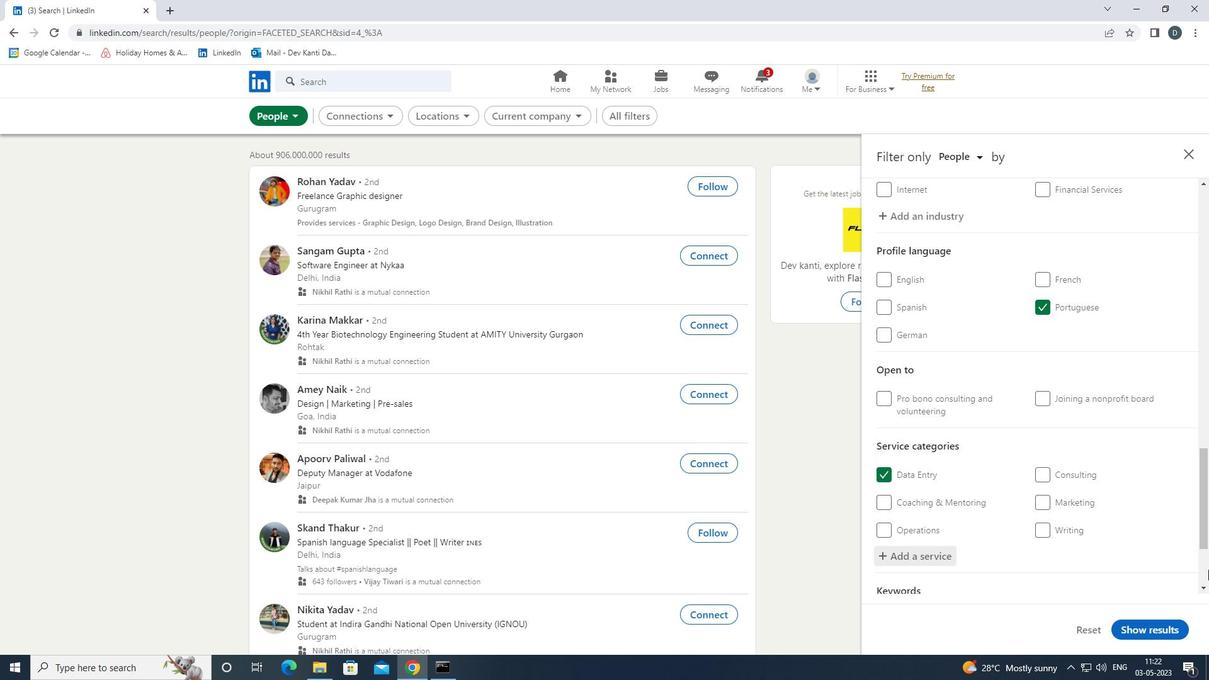 
Action: Mouse moved to (1204, 564)
Screenshot: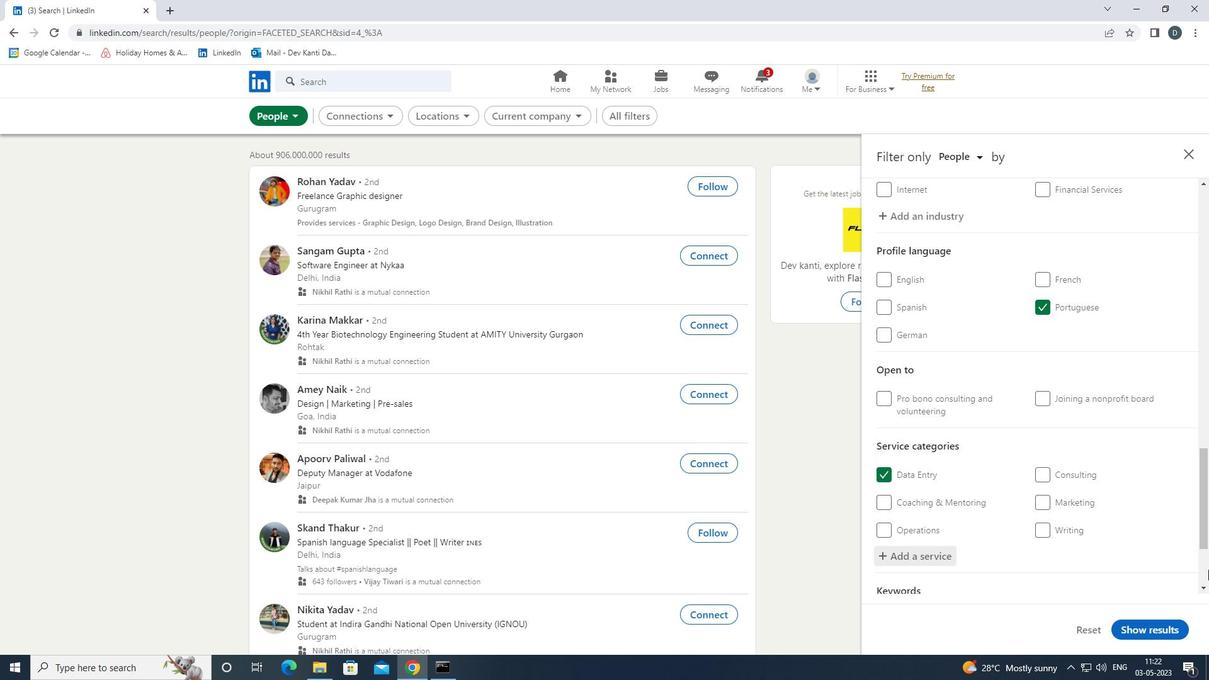 
Action: Mouse scrolled (1204, 563) with delta (0, 0)
Screenshot: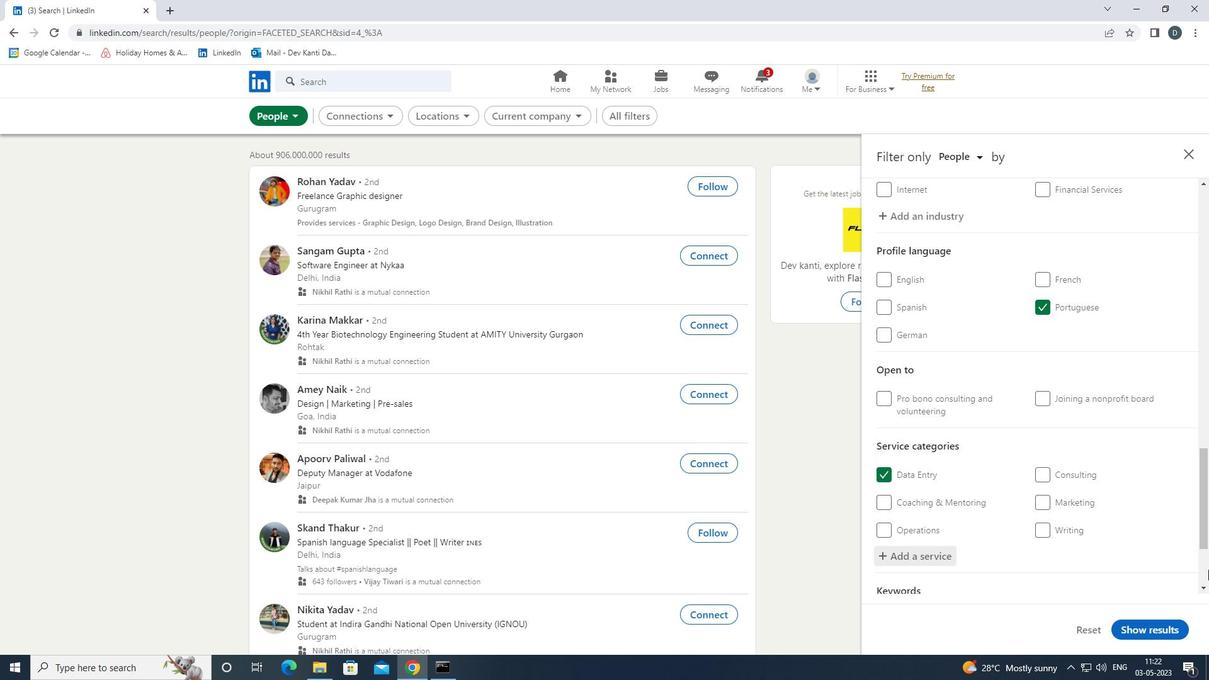 
Action: Mouse moved to (1100, 478)
Screenshot: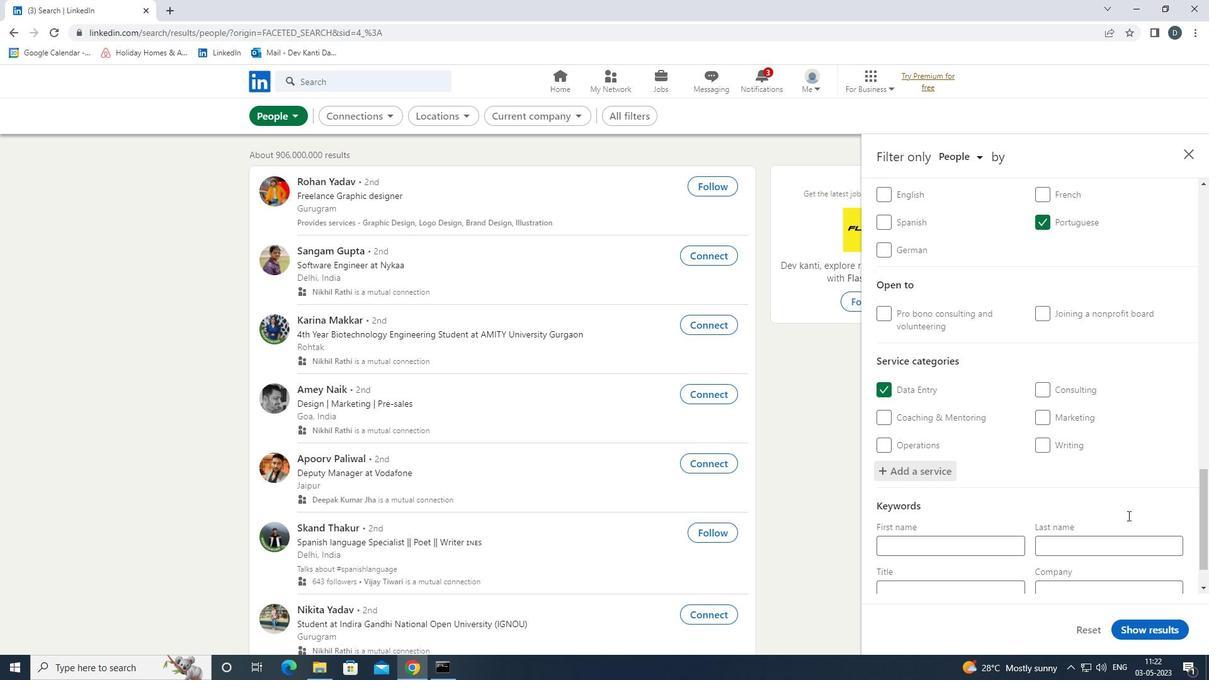 
Action: Mouse scrolled (1100, 477) with delta (0, 0)
Screenshot: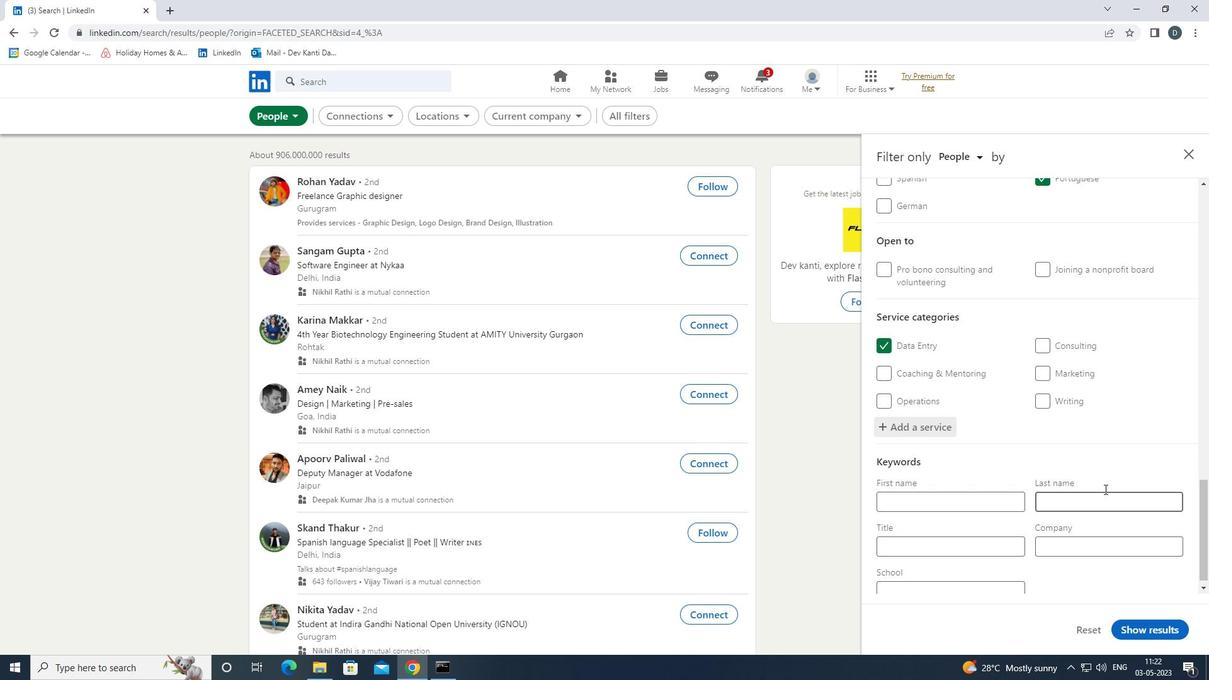 
Action: Mouse scrolled (1100, 477) with delta (0, 0)
Screenshot: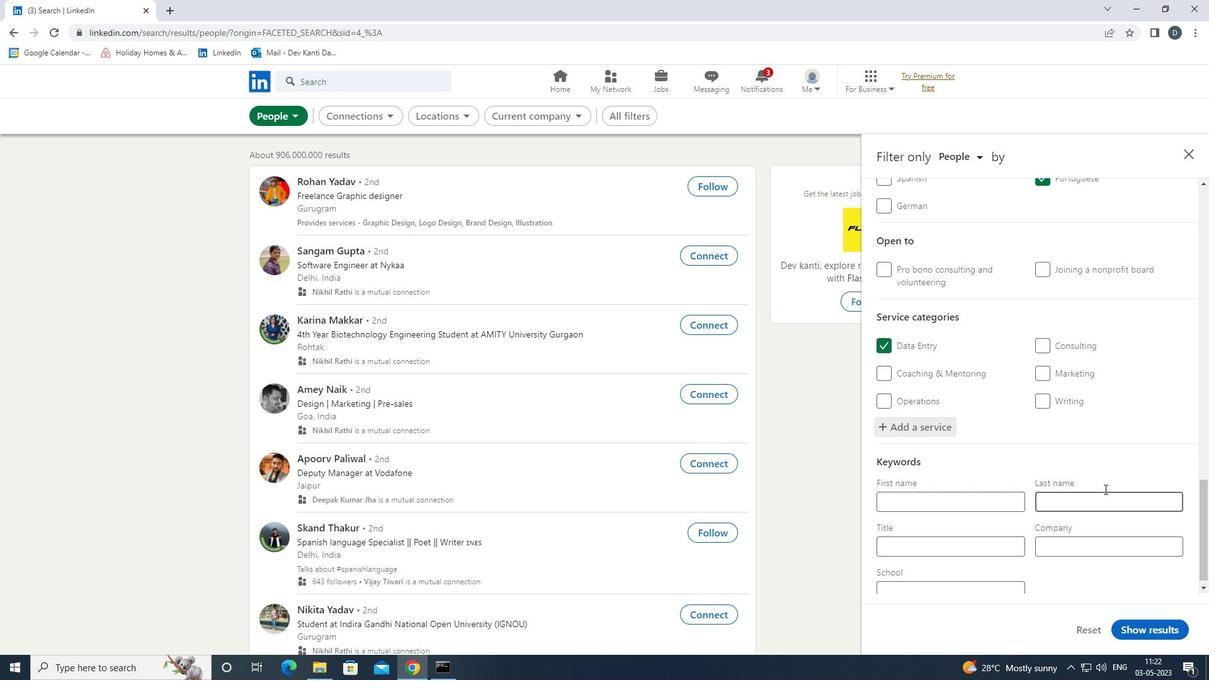 
Action: Mouse scrolled (1100, 477) with delta (0, 0)
Screenshot: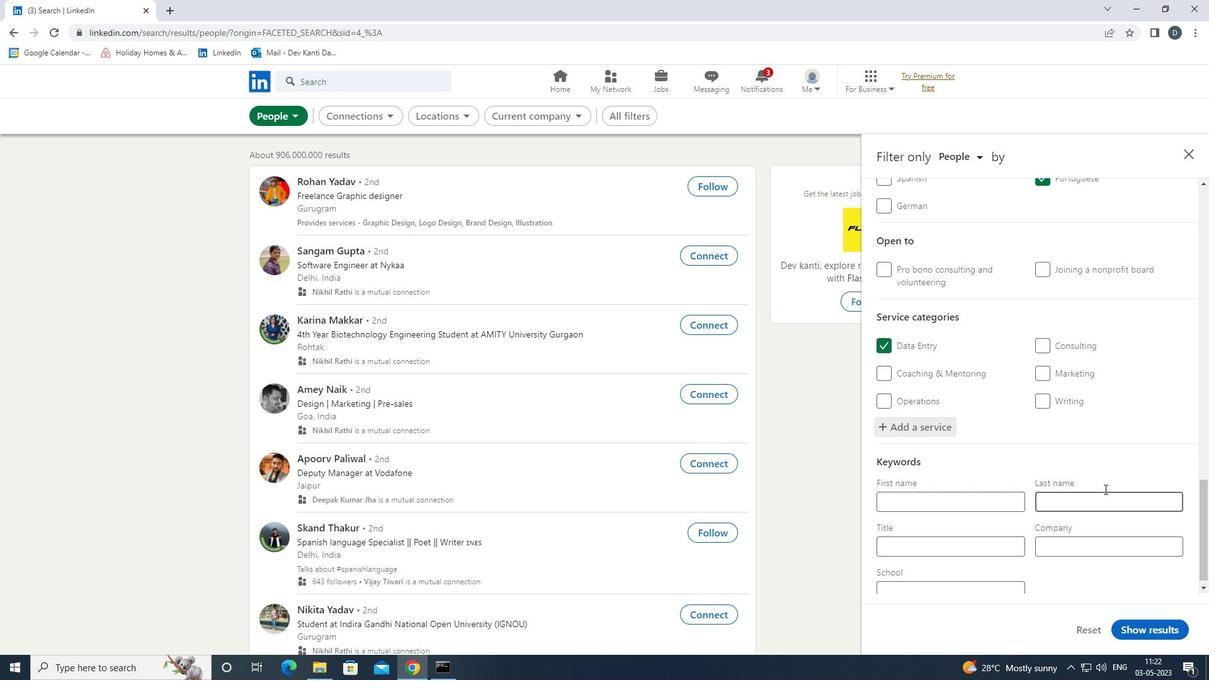 
Action: Mouse scrolled (1100, 477) with delta (0, 0)
Screenshot: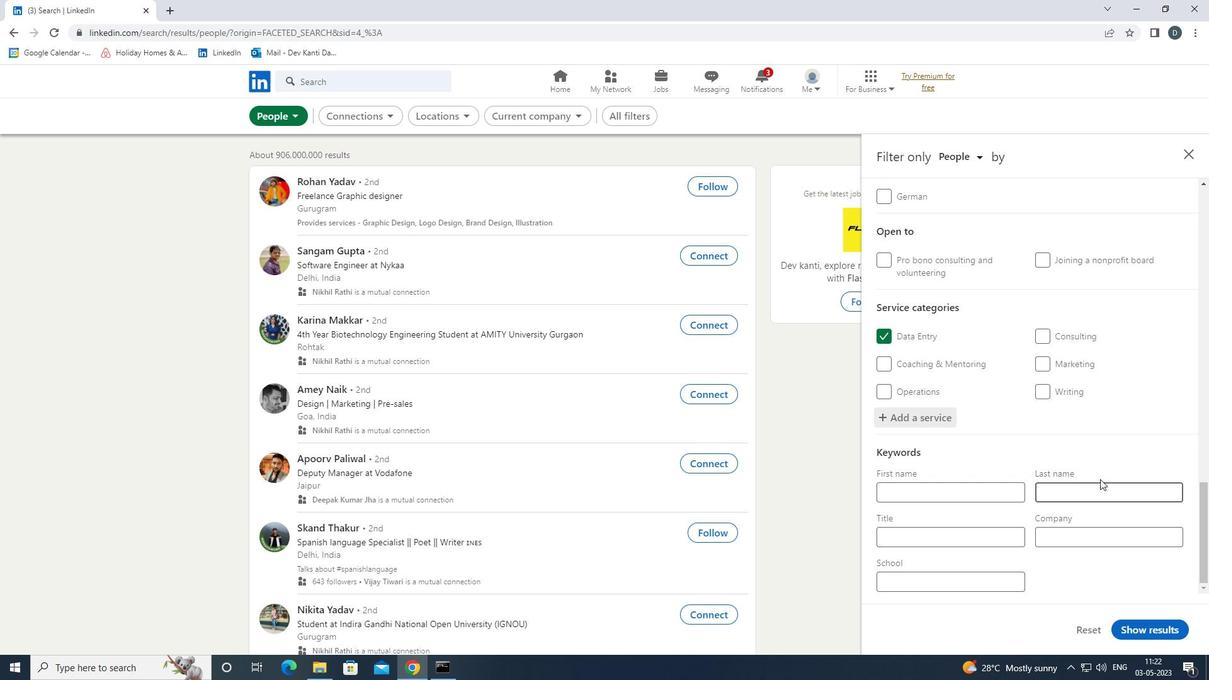 
Action: Mouse scrolled (1100, 477) with delta (0, 0)
Screenshot: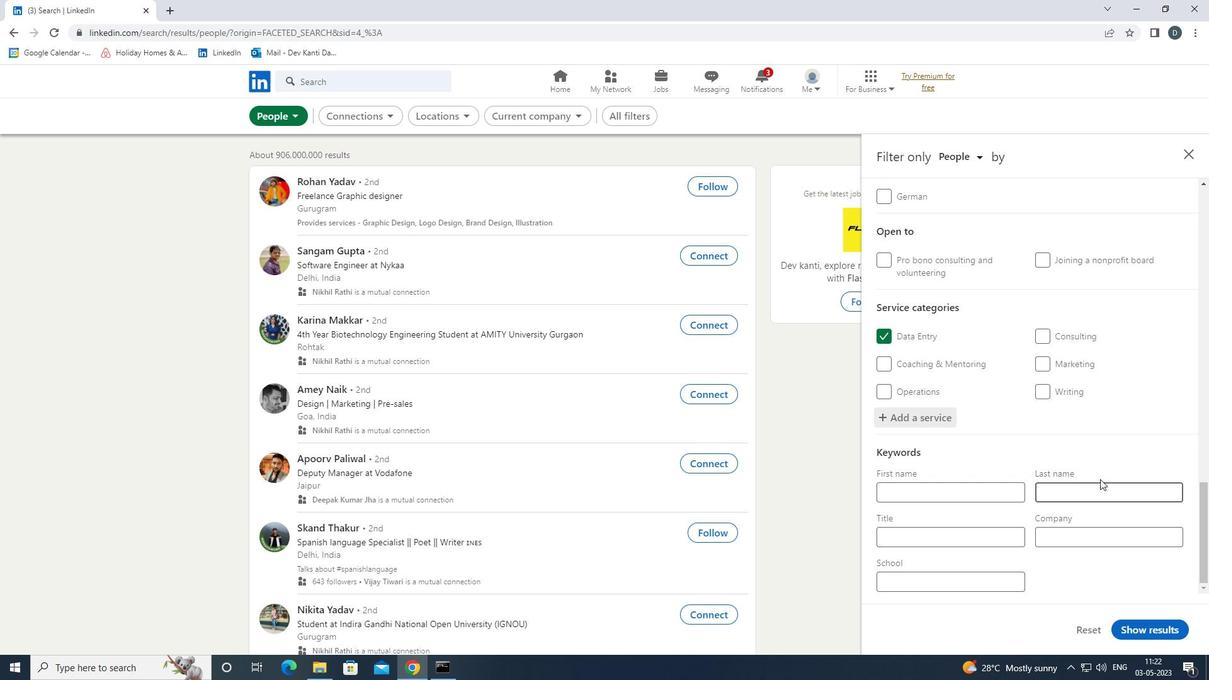 
Action: Mouse moved to (957, 541)
Screenshot: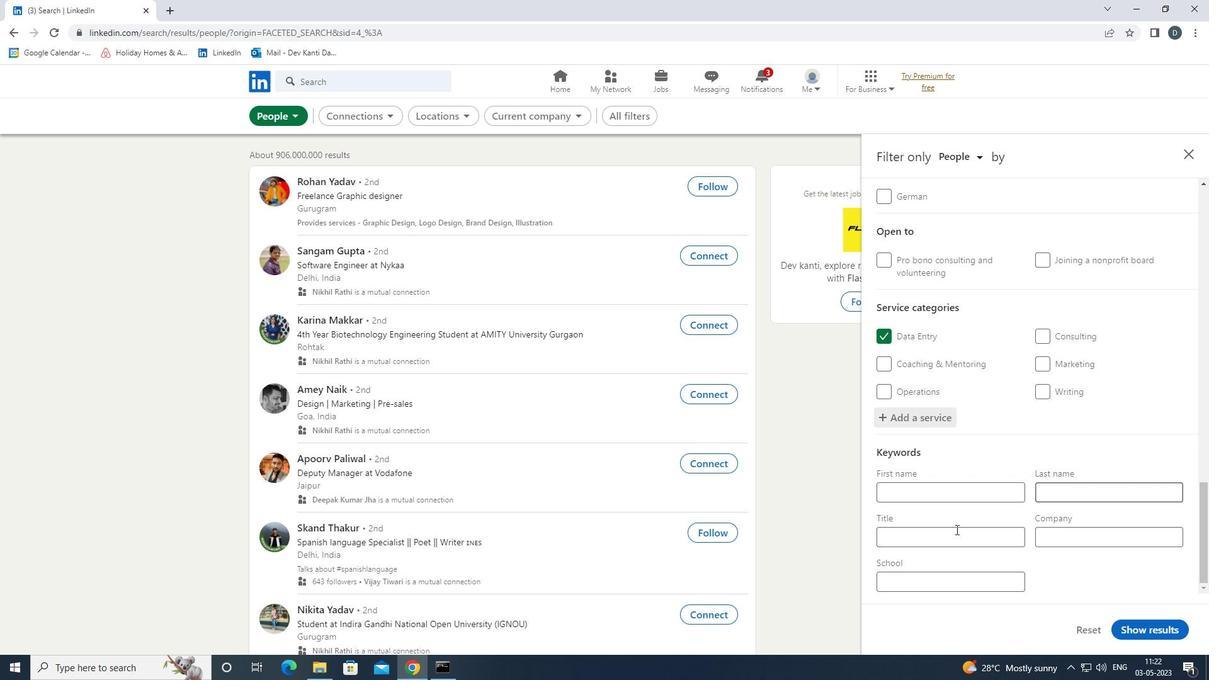 
Action: Mouse pressed left at (957, 541)
Screenshot: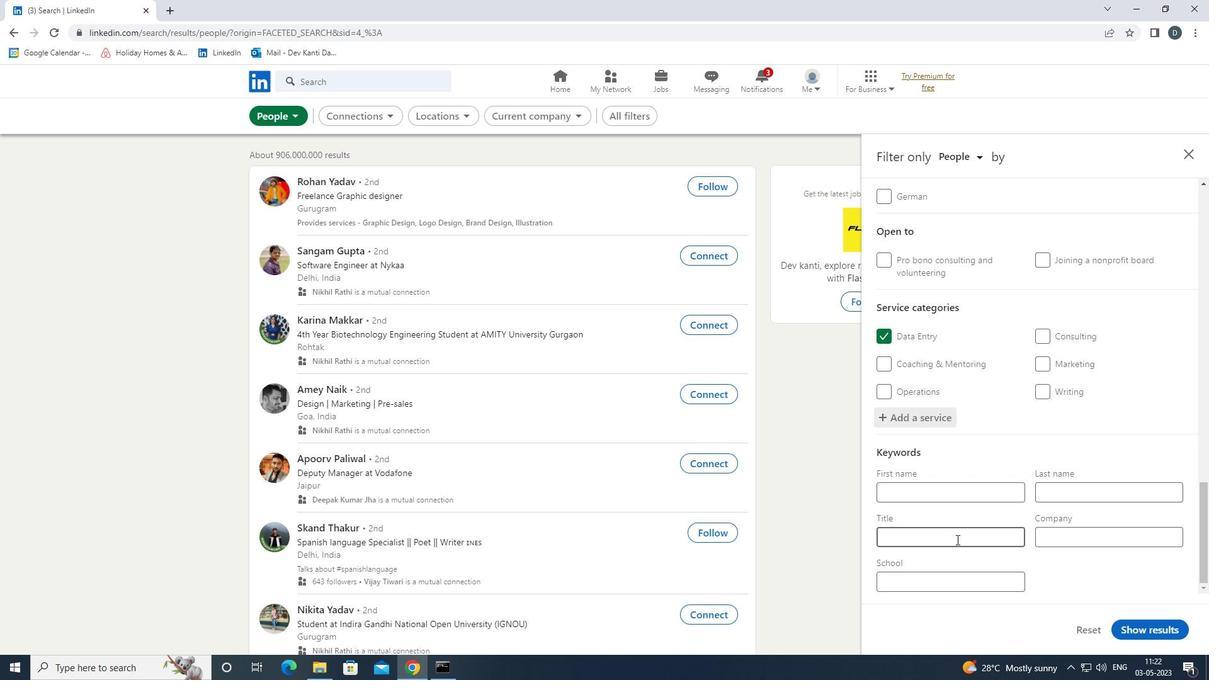 
Action: Key pressed <Key.shift><Key.shift>BUS<Key.space><Key.shift><Key.shift>PERSON
Screenshot: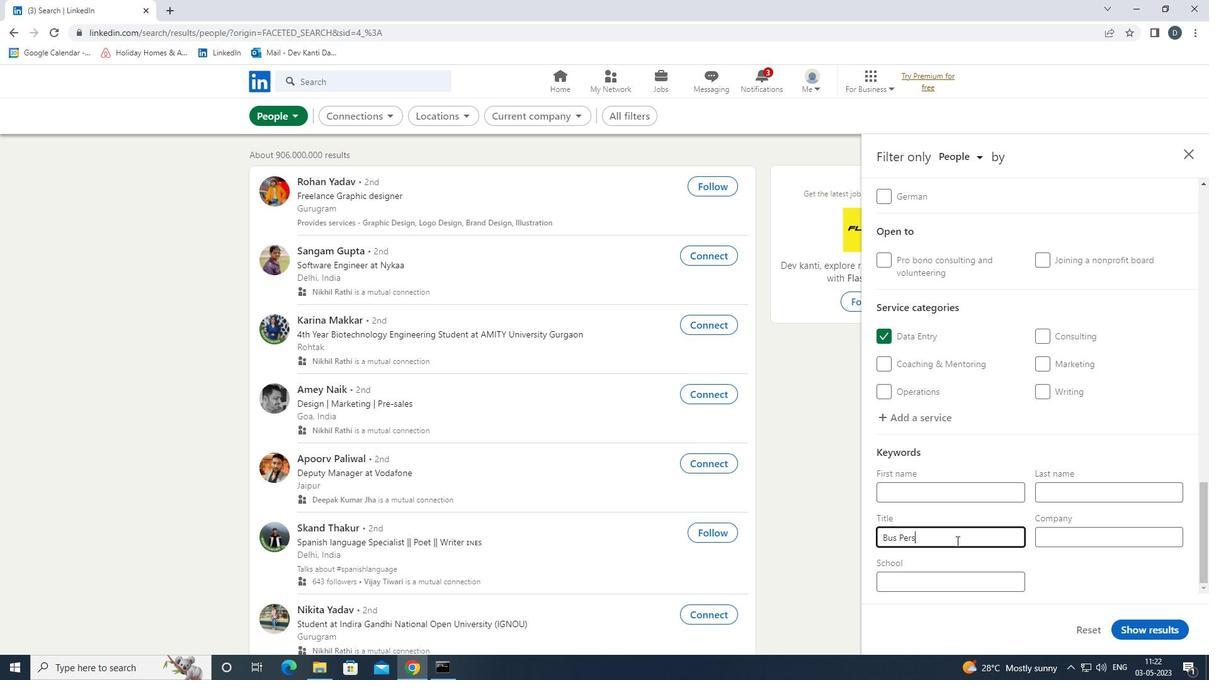 
Action: Mouse moved to (1165, 627)
Screenshot: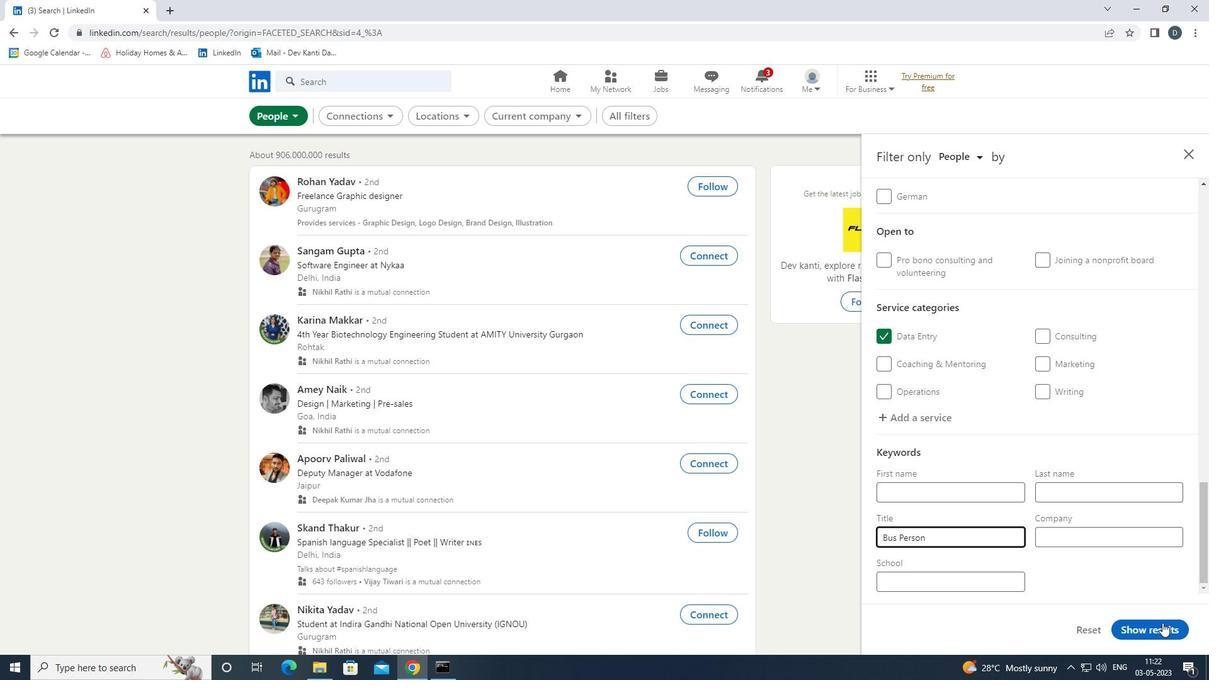 
Action: Mouse pressed left at (1165, 627)
Screenshot: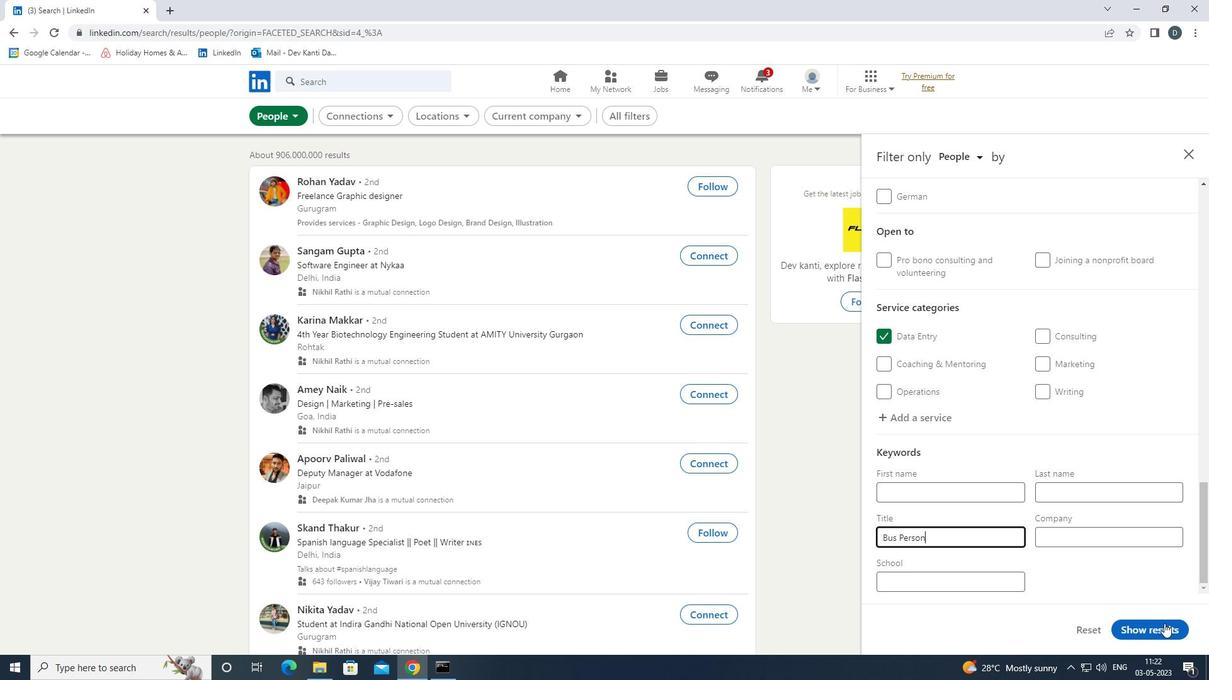 
Action: Mouse moved to (789, 424)
Screenshot: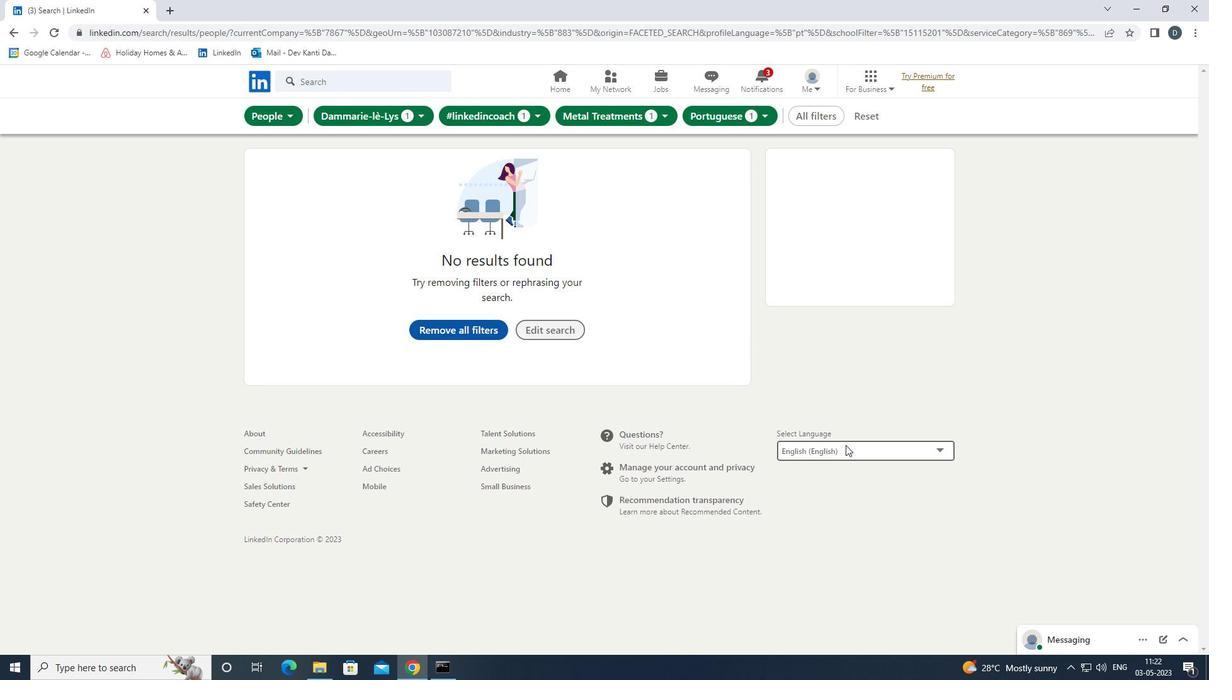 
